 Task: Look for space in Bālurghāt, India from 4th September, 2023 to 10th September, 2023 for 1 adult in price range Rs.9000 to Rs.17000. Place can be private room with 1  bedroom having 1 bed and 1 bathroom. Property type can be house, flat, guest house, hotel. Booking option can be shelf check-in. Required host language is English.
Action: Mouse moved to (503, 109)
Screenshot: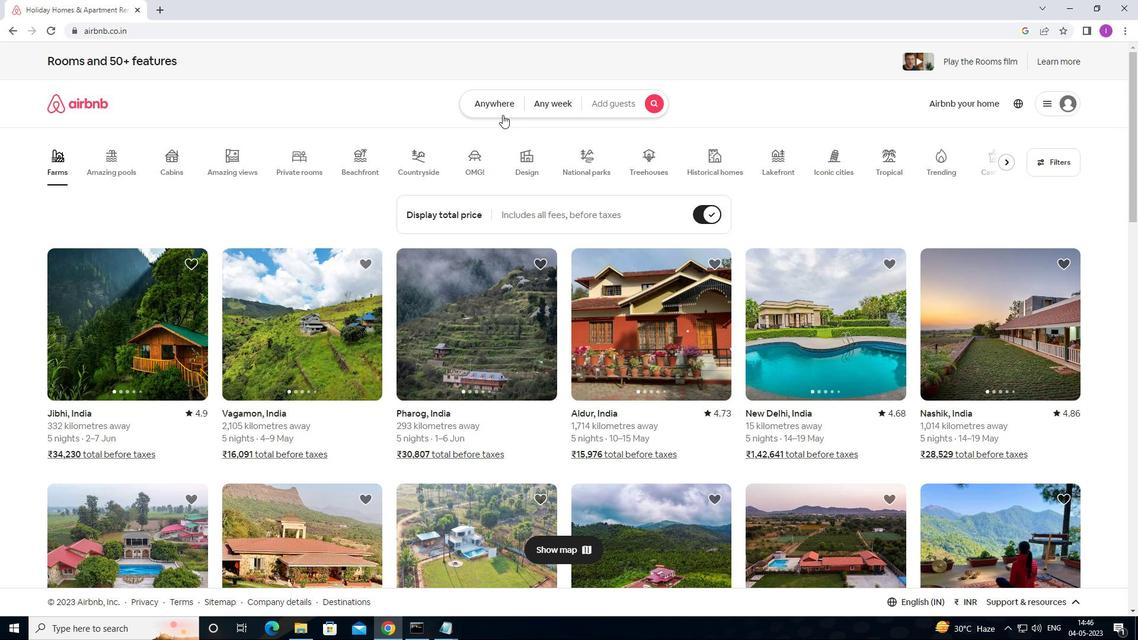 
Action: Mouse pressed left at (503, 109)
Screenshot: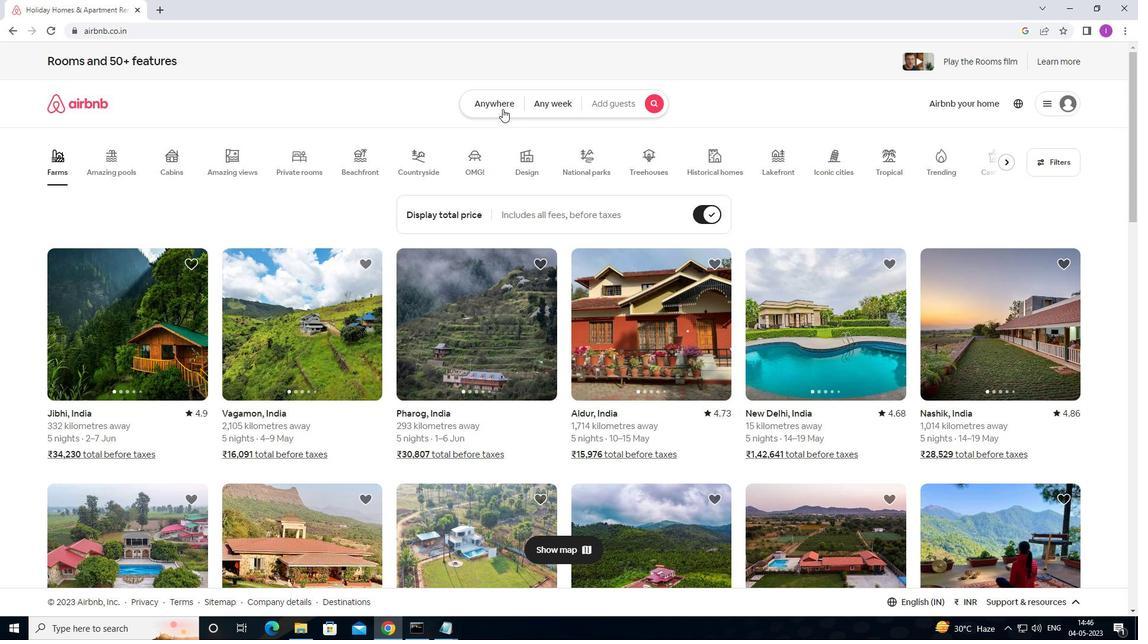 
Action: Mouse moved to (401, 158)
Screenshot: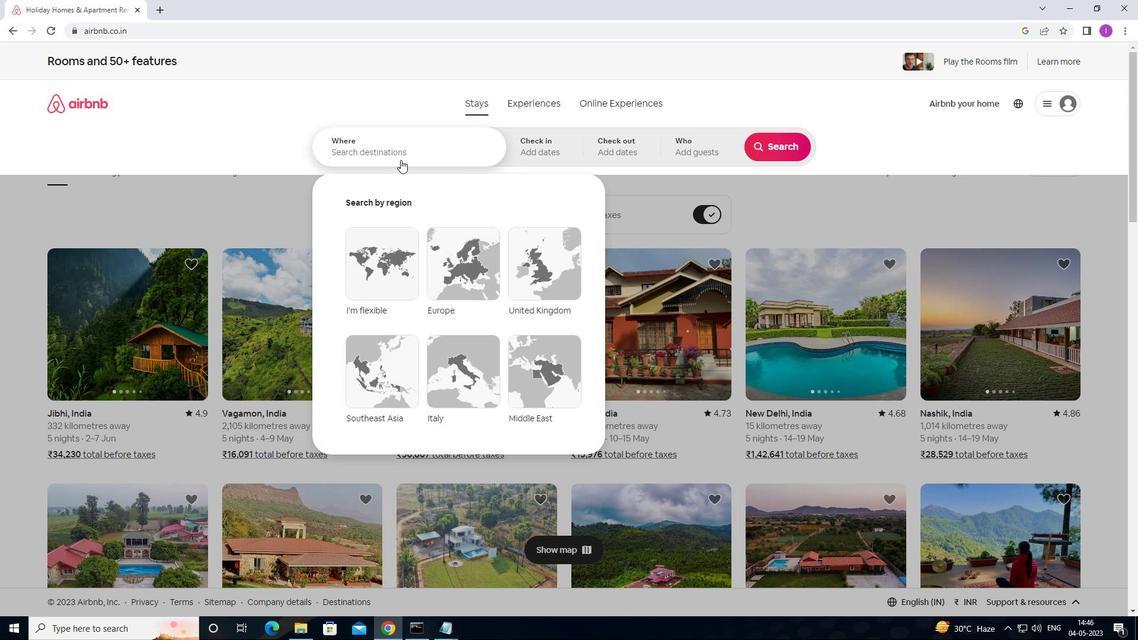 
Action: Mouse pressed left at (401, 158)
Screenshot: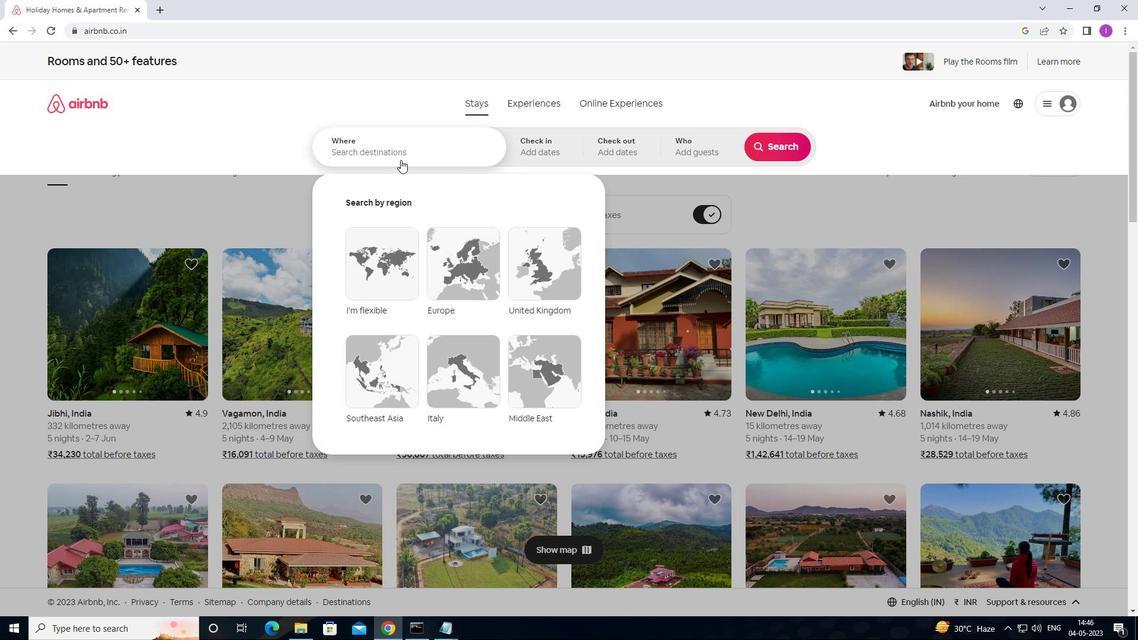 
Action: Mouse moved to (567, 129)
Screenshot: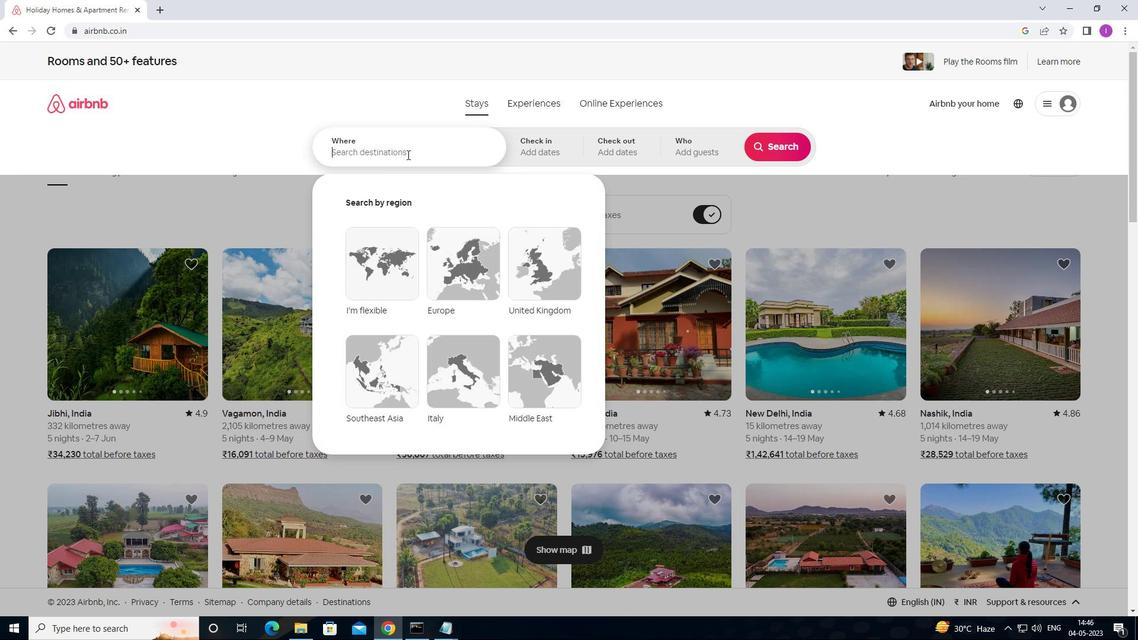 
Action: Key pressed <Key.shift>BALURGHAT,<Key.shift>INDIA
Screenshot: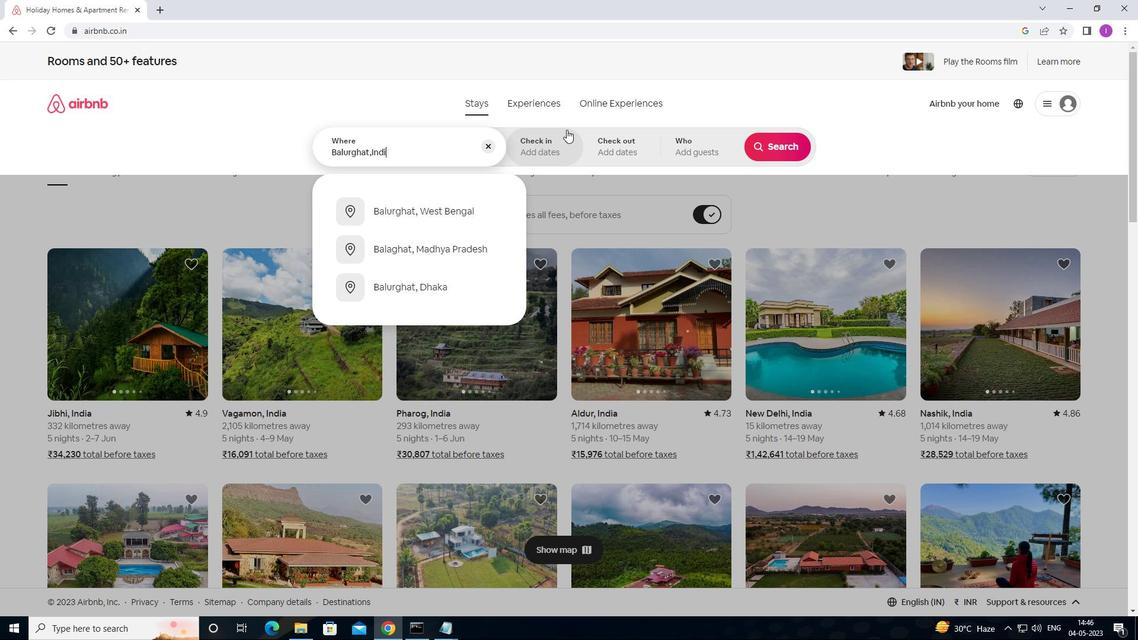 
Action: Mouse moved to (536, 149)
Screenshot: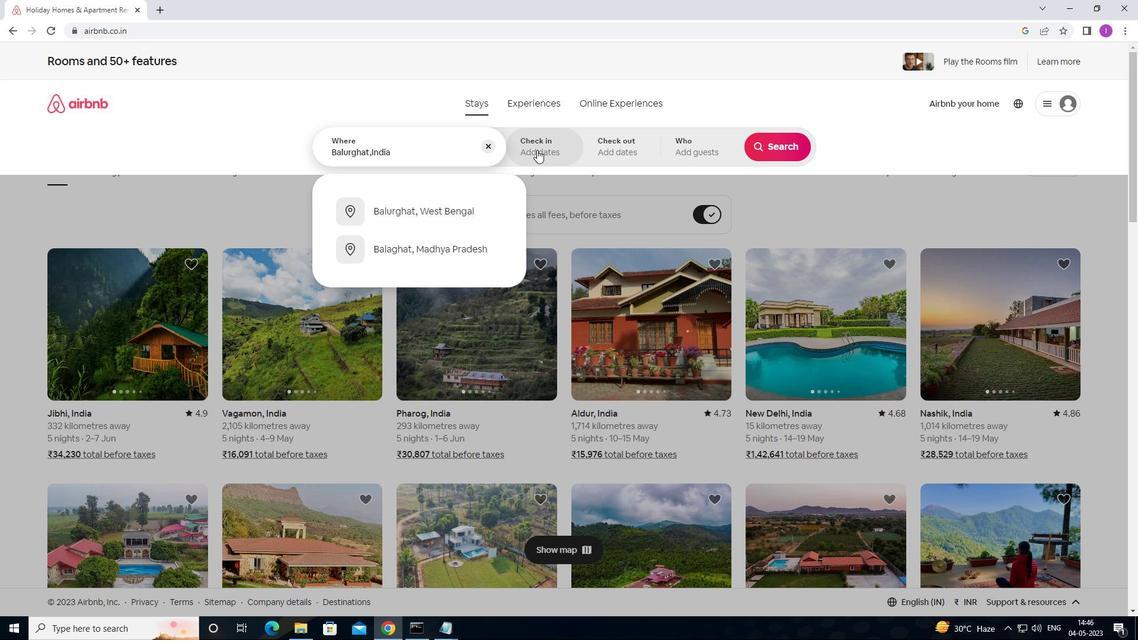 
Action: Mouse pressed left at (536, 149)
Screenshot: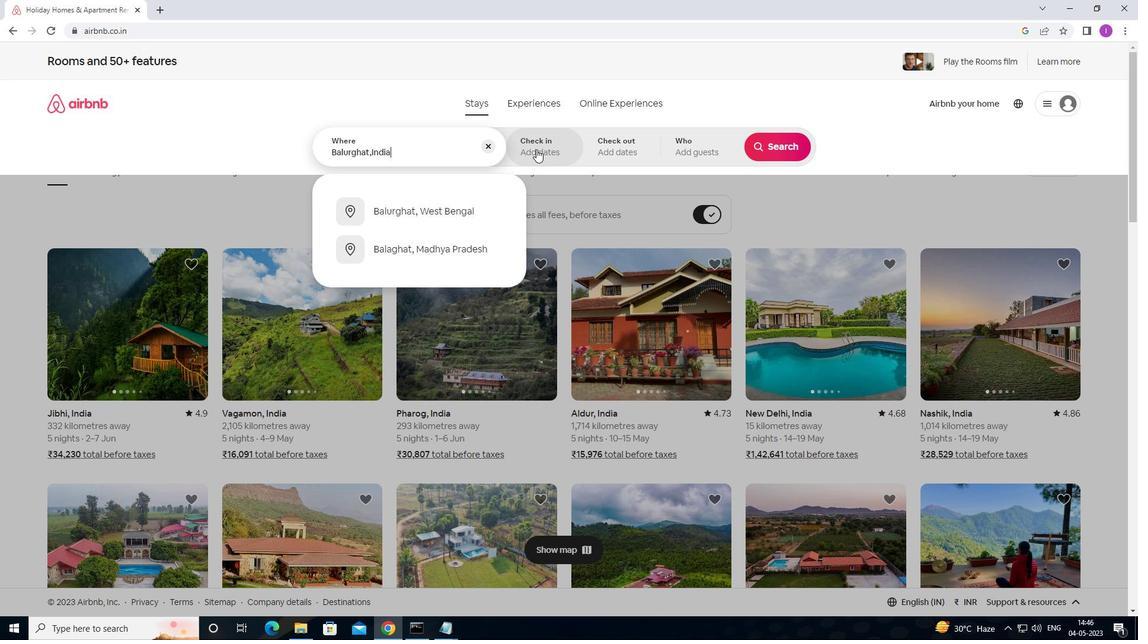 
Action: Mouse moved to (777, 246)
Screenshot: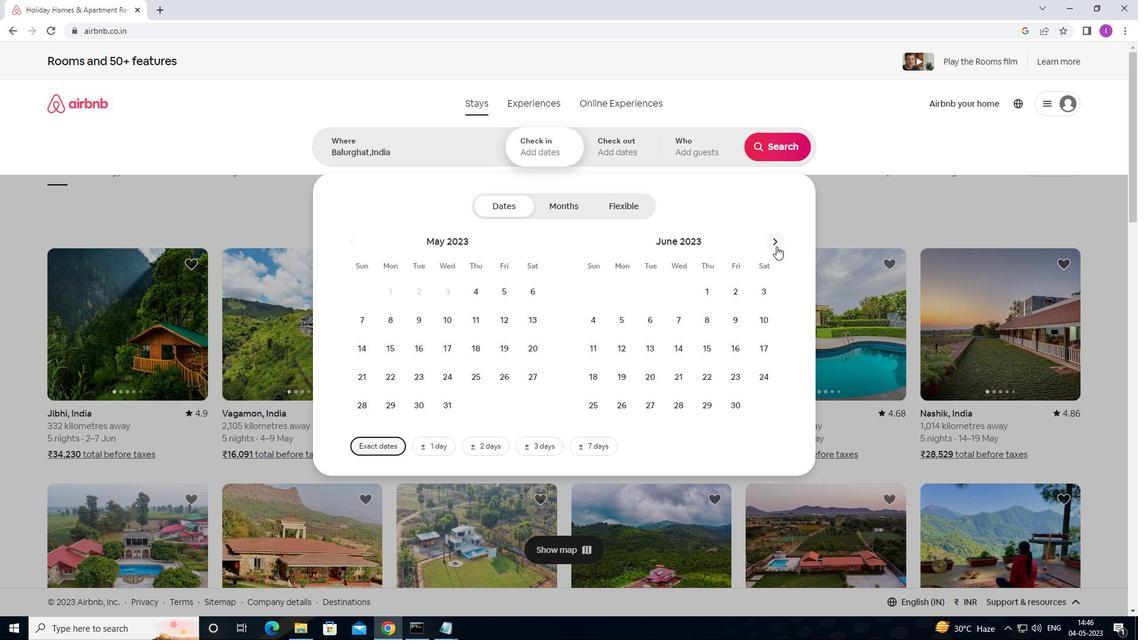 
Action: Mouse pressed left at (777, 246)
Screenshot: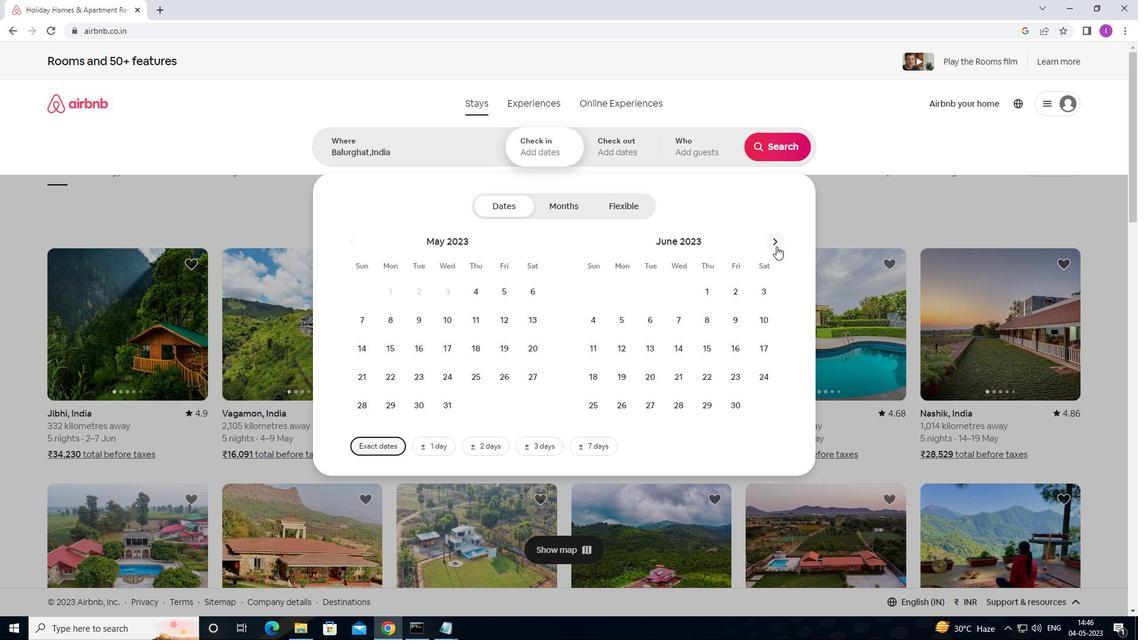
Action: Mouse pressed left at (777, 246)
Screenshot: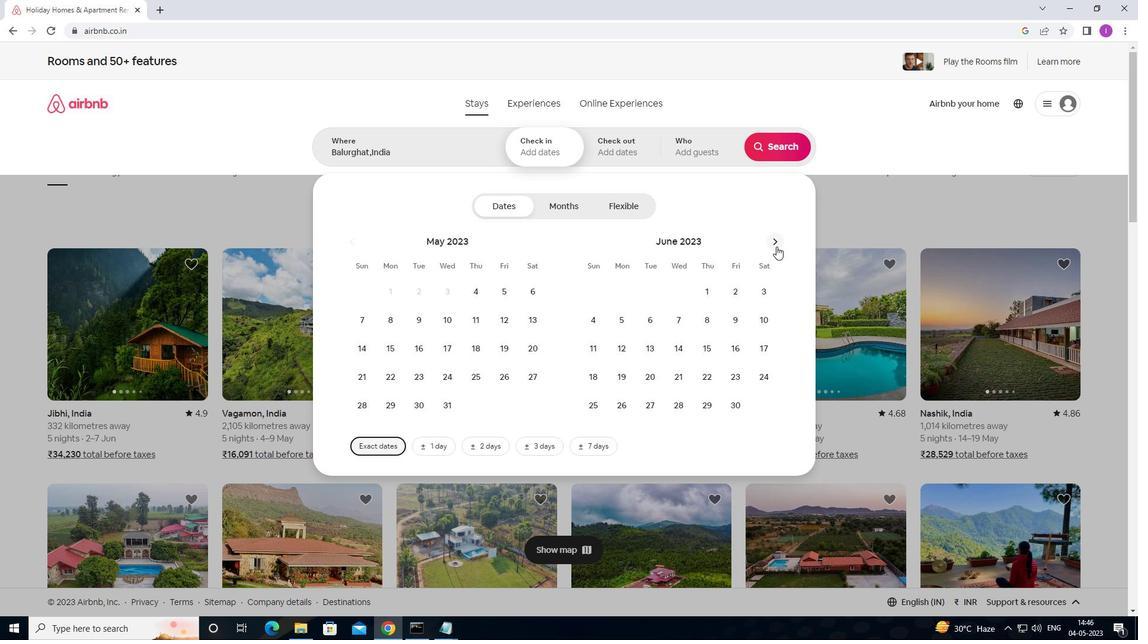 
Action: Mouse moved to (777, 243)
Screenshot: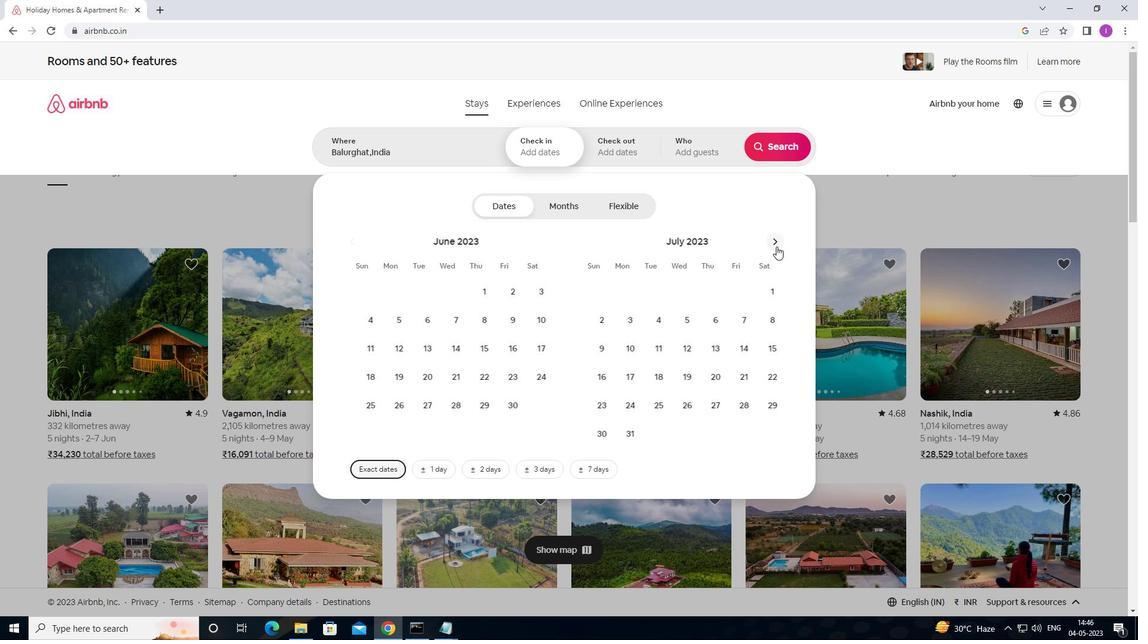 
Action: Mouse pressed left at (777, 243)
Screenshot: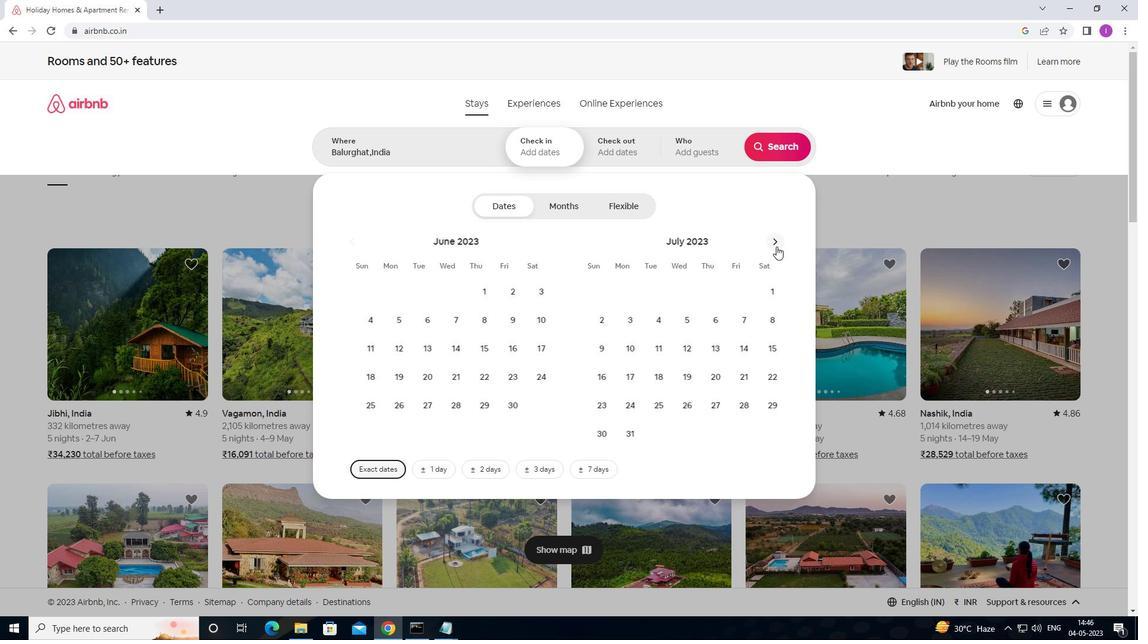 
Action: Mouse pressed left at (777, 243)
Screenshot: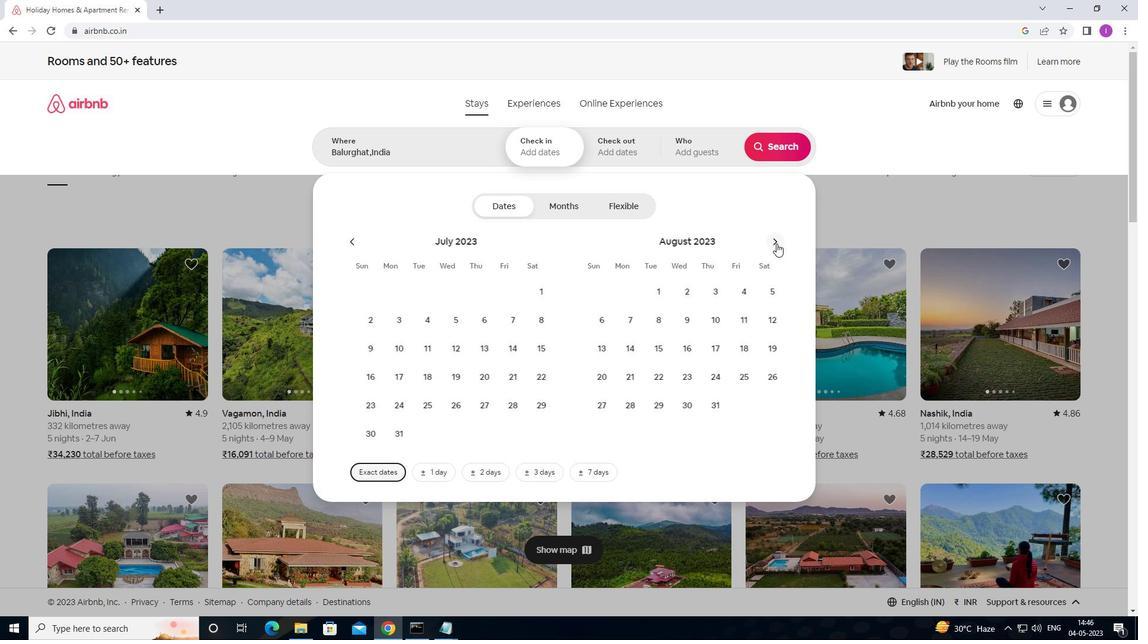 
Action: Mouse moved to (777, 243)
Screenshot: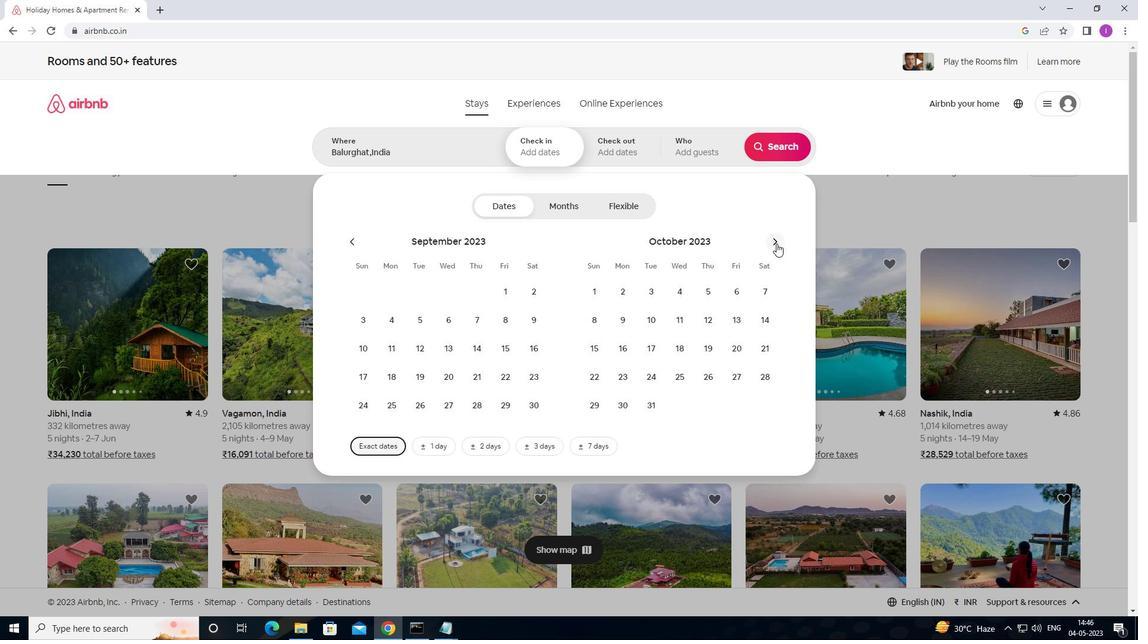 
Action: Mouse pressed left at (777, 243)
Screenshot: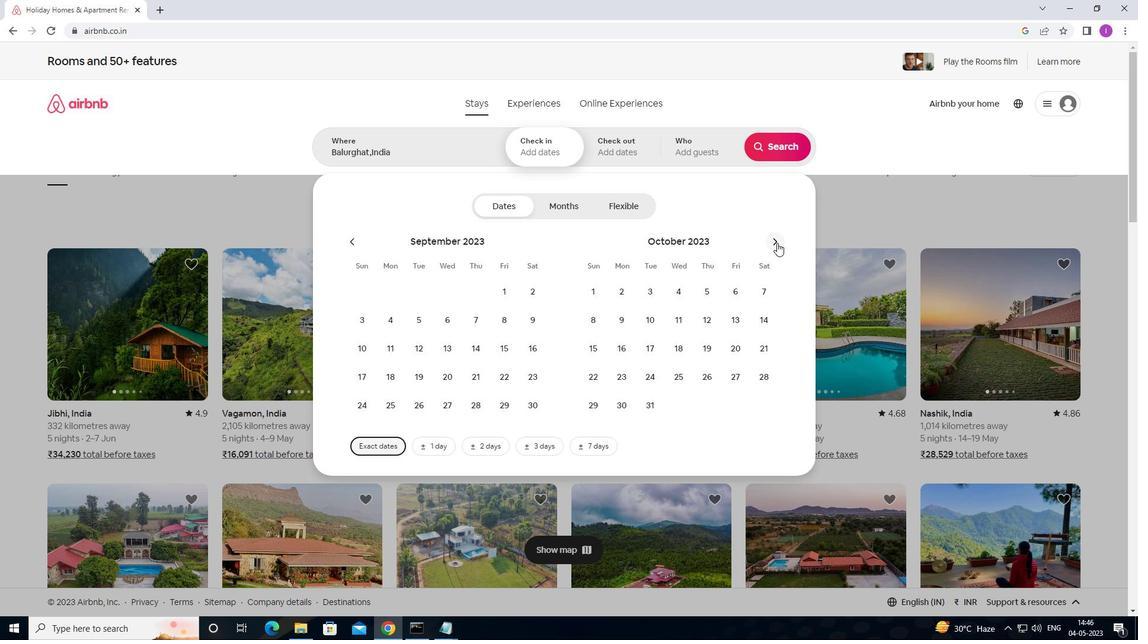
Action: Mouse moved to (345, 237)
Screenshot: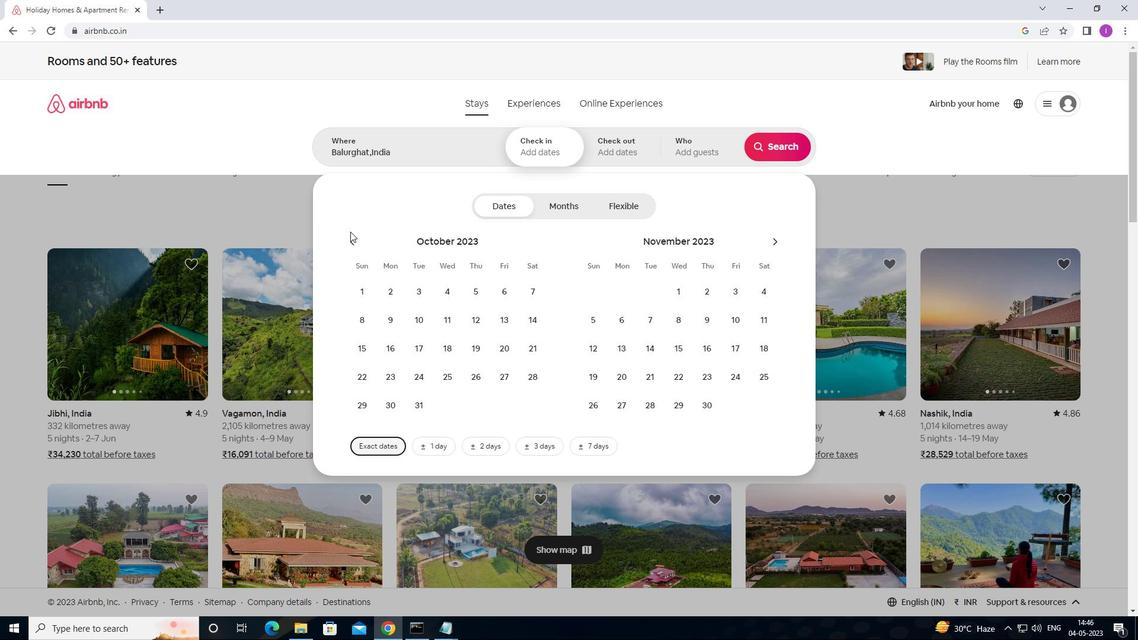 
Action: Mouse pressed left at (345, 237)
Screenshot: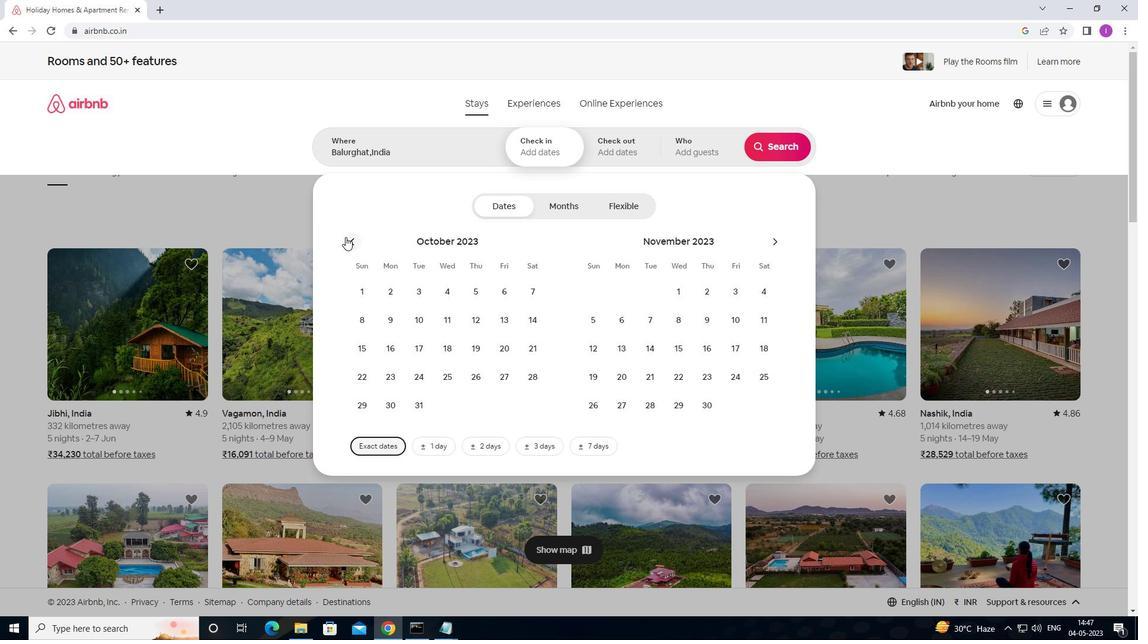 
Action: Mouse moved to (398, 320)
Screenshot: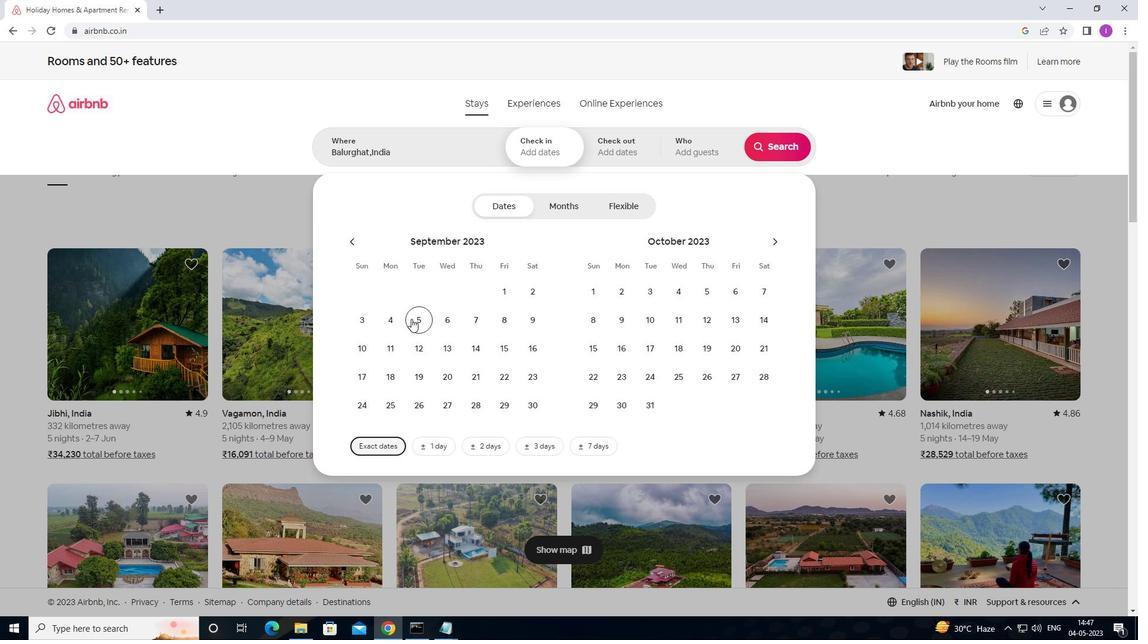 
Action: Mouse pressed left at (398, 320)
Screenshot: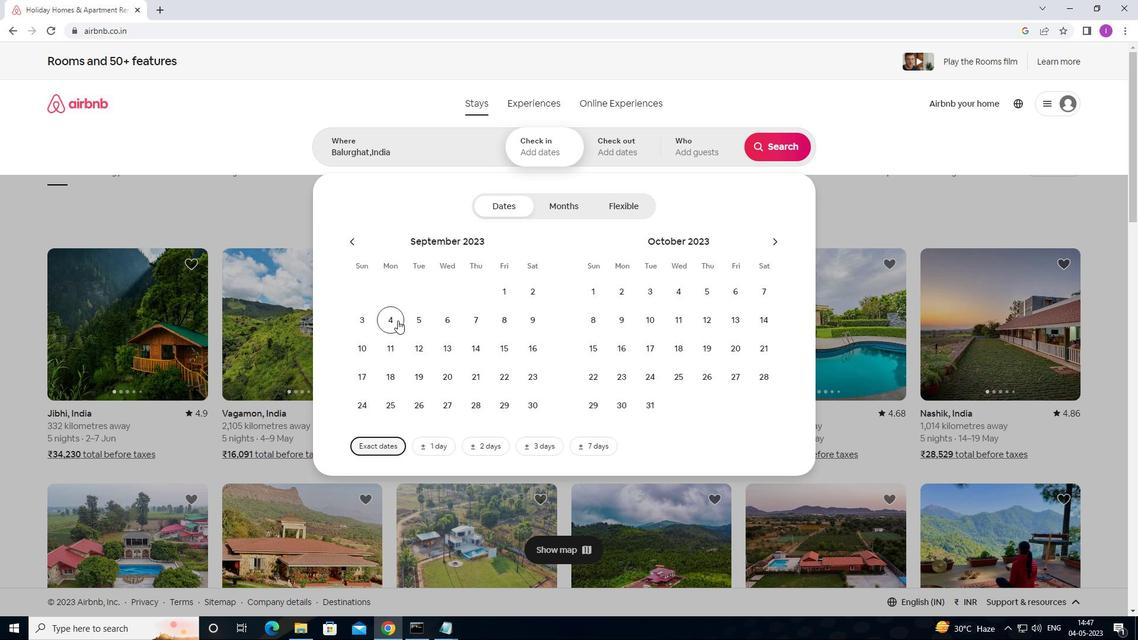
Action: Mouse moved to (362, 348)
Screenshot: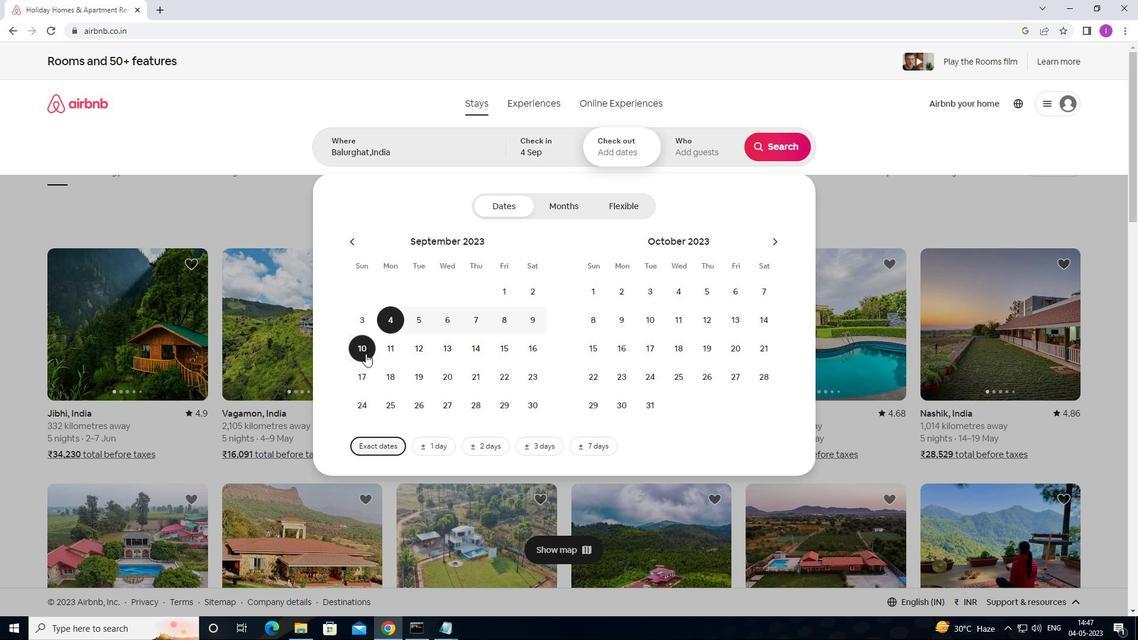 
Action: Mouse pressed left at (362, 348)
Screenshot: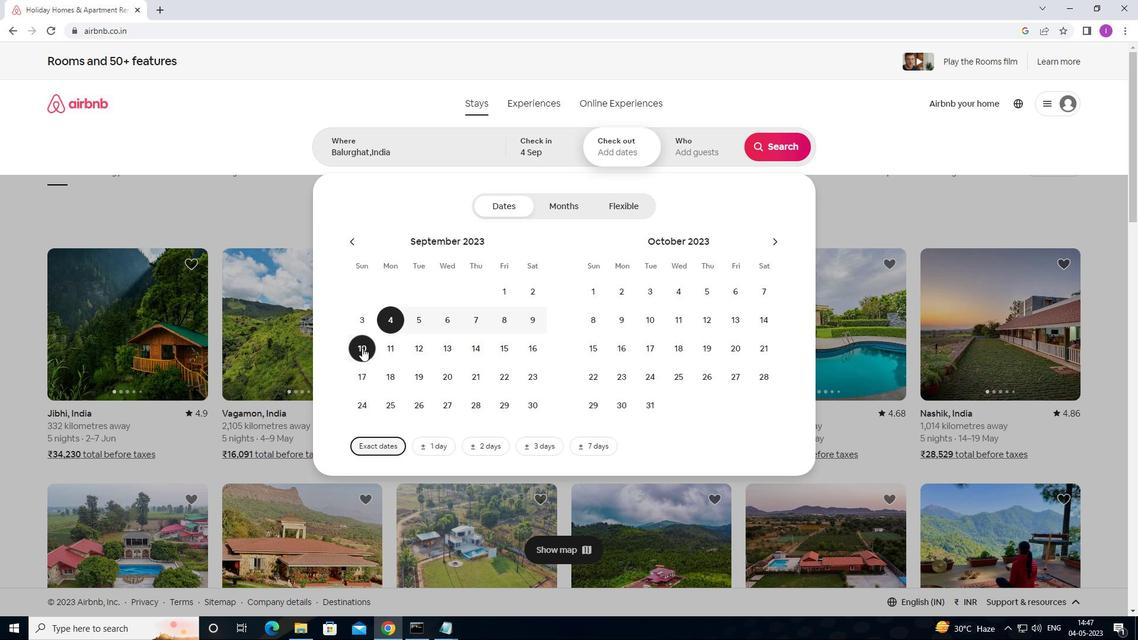 
Action: Mouse moved to (698, 157)
Screenshot: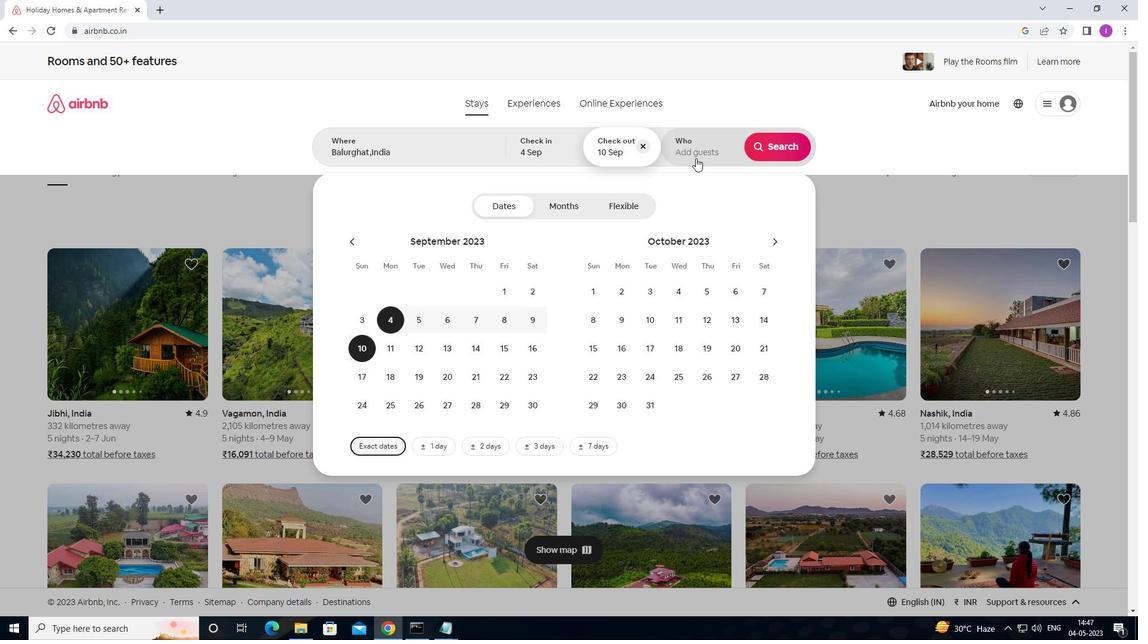 
Action: Mouse pressed left at (698, 157)
Screenshot: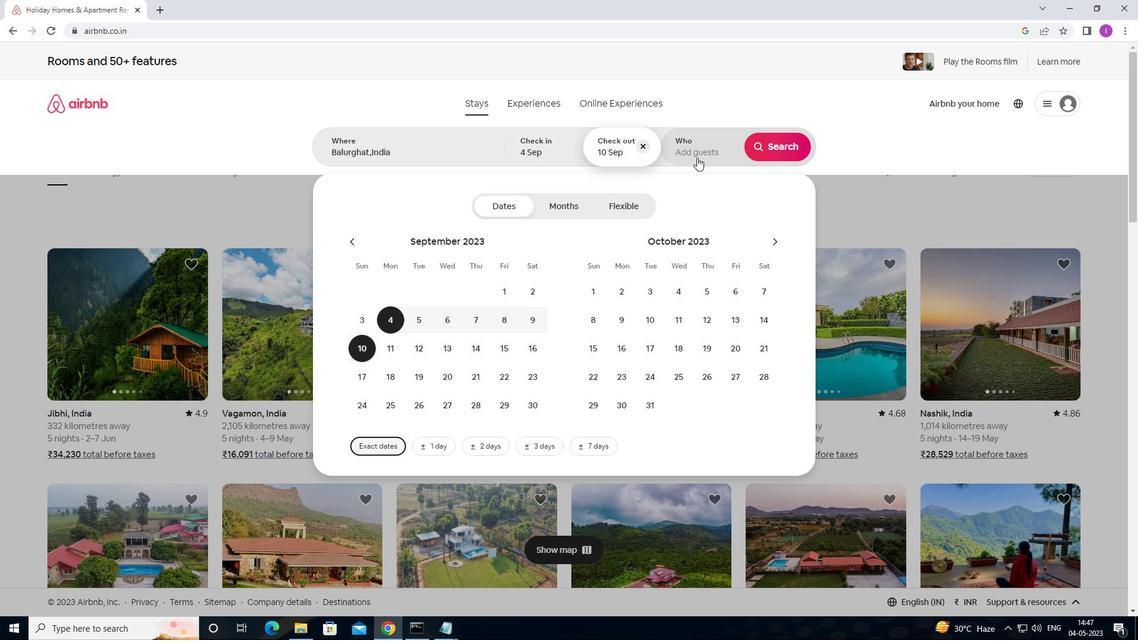 
Action: Mouse moved to (786, 215)
Screenshot: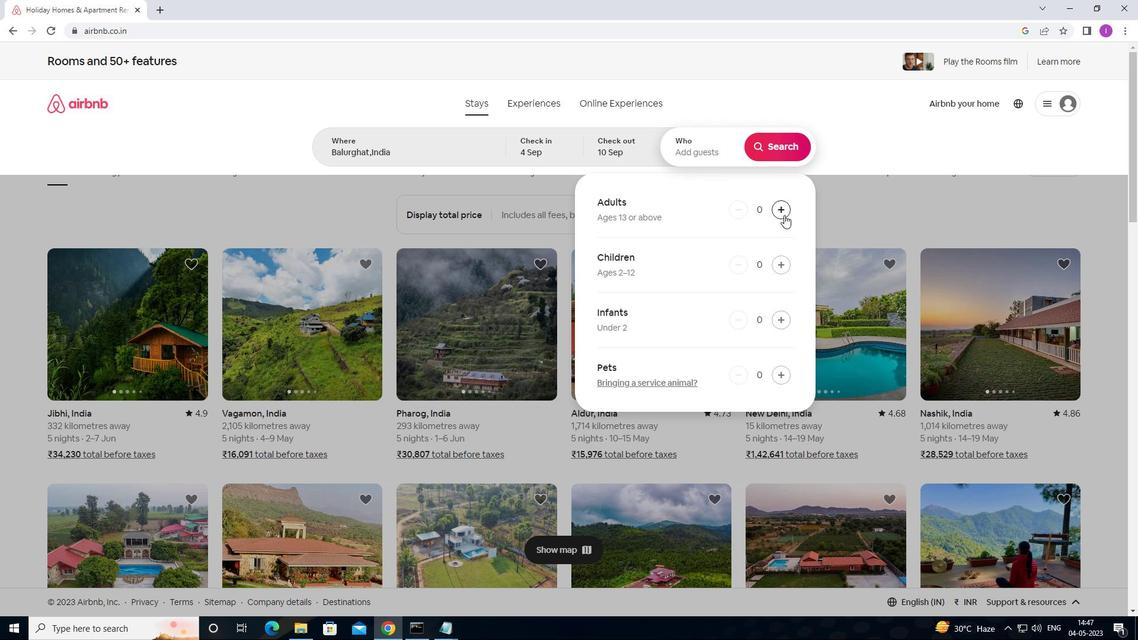 
Action: Mouse pressed left at (786, 215)
Screenshot: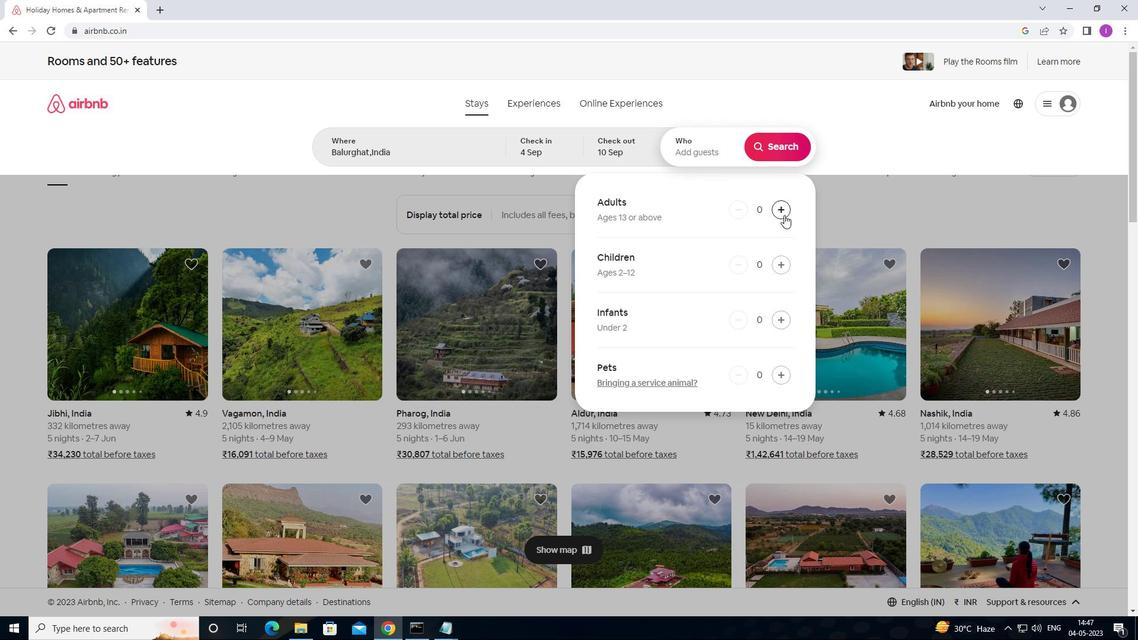 
Action: Mouse moved to (790, 153)
Screenshot: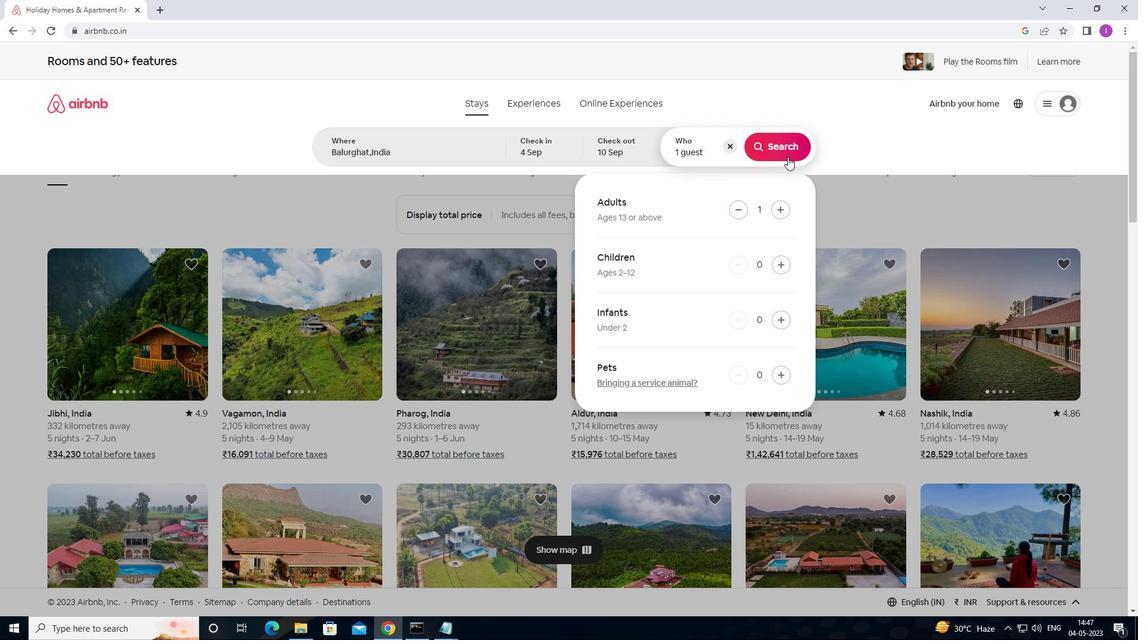 
Action: Mouse pressed left at (790, 153)
Screenshot: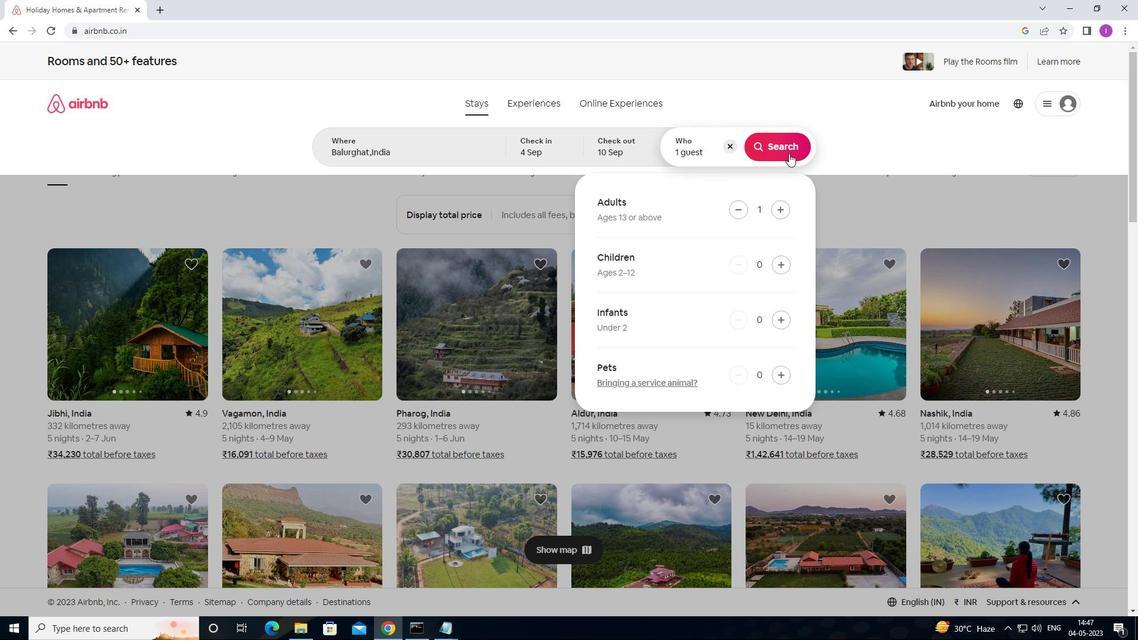 
Action: Mouse moved to (1086, 121)
Screenshot: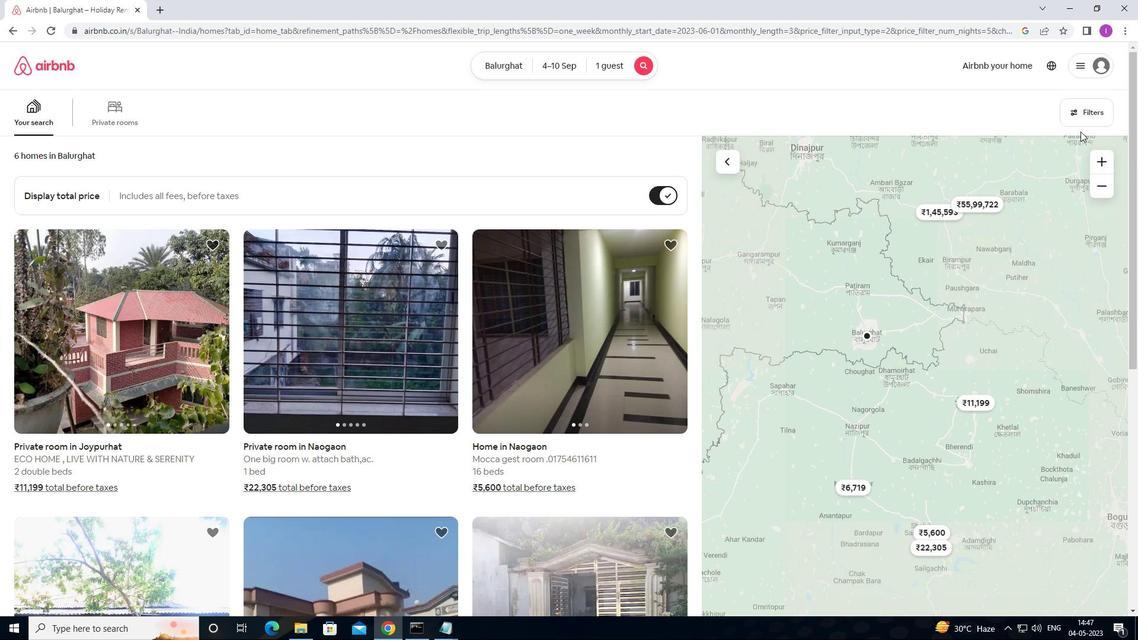 
Action: Mouse pressed left at (1086, 121)
Screenshot: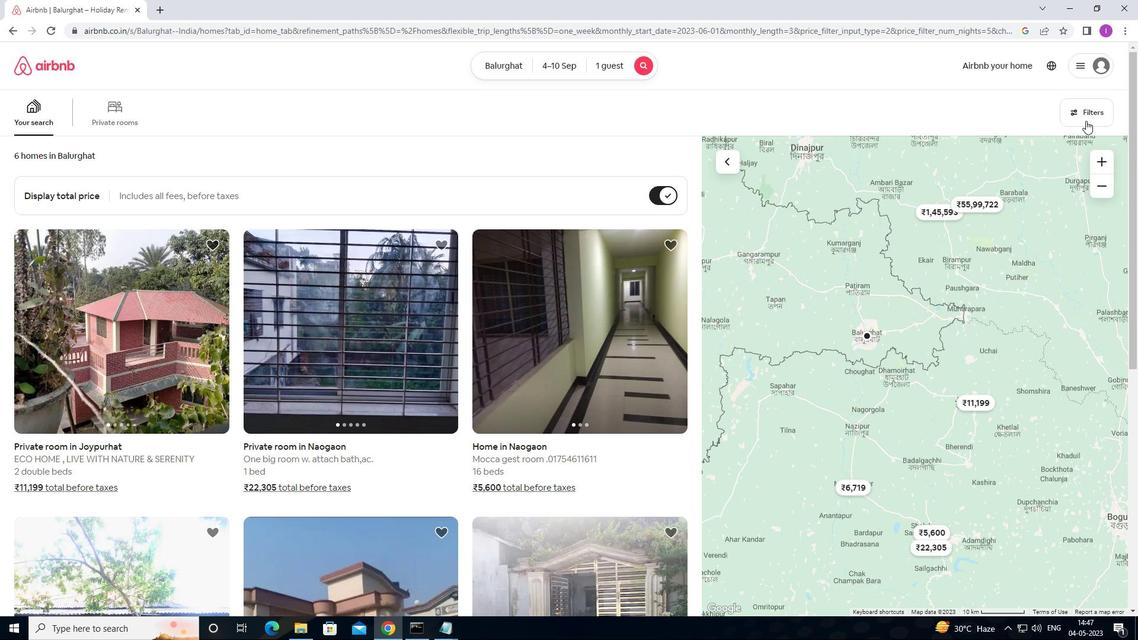 
Action: Mouse moved to (430, 262)
Screenshot: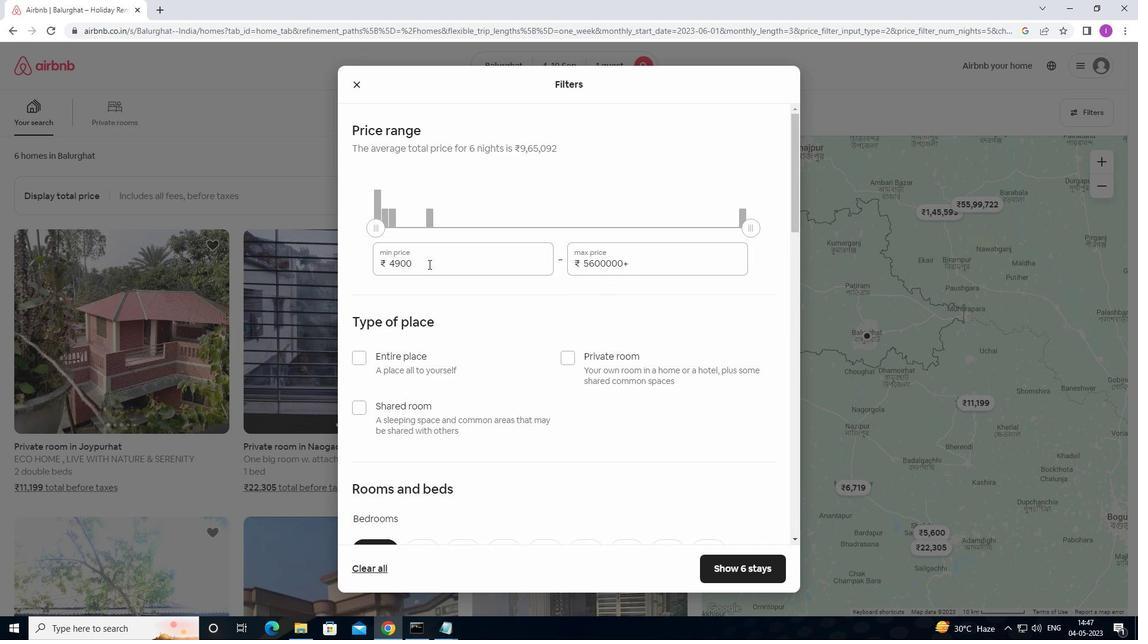
Action: Mouse pressed left at (430, 262)
Screenshot: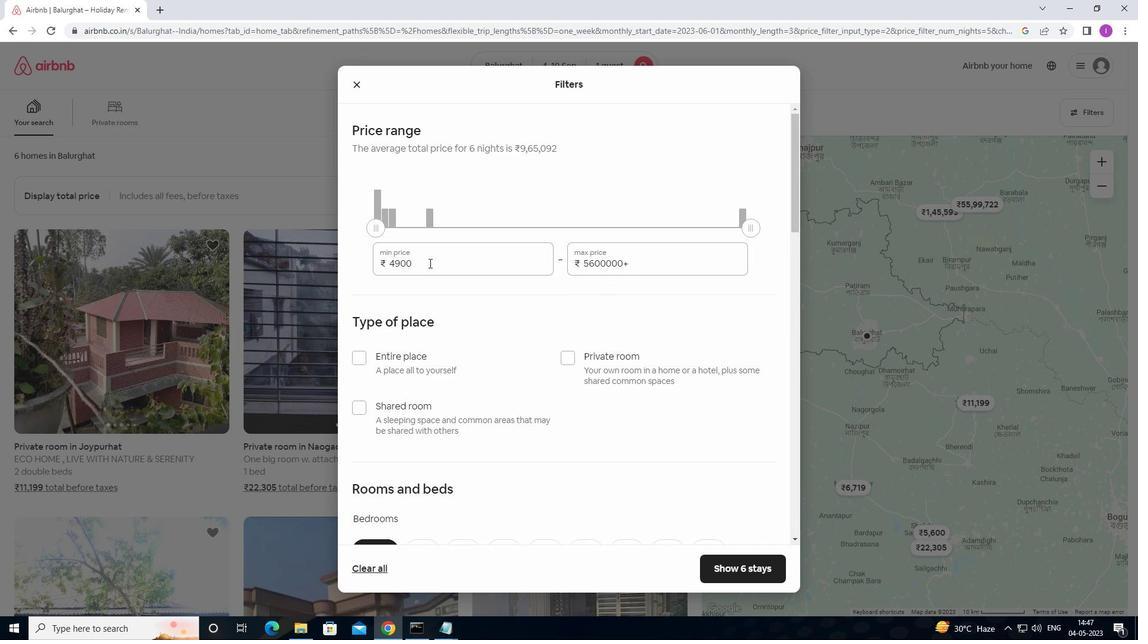 
Action: Mouse moved to (371, 269)
Screenshot: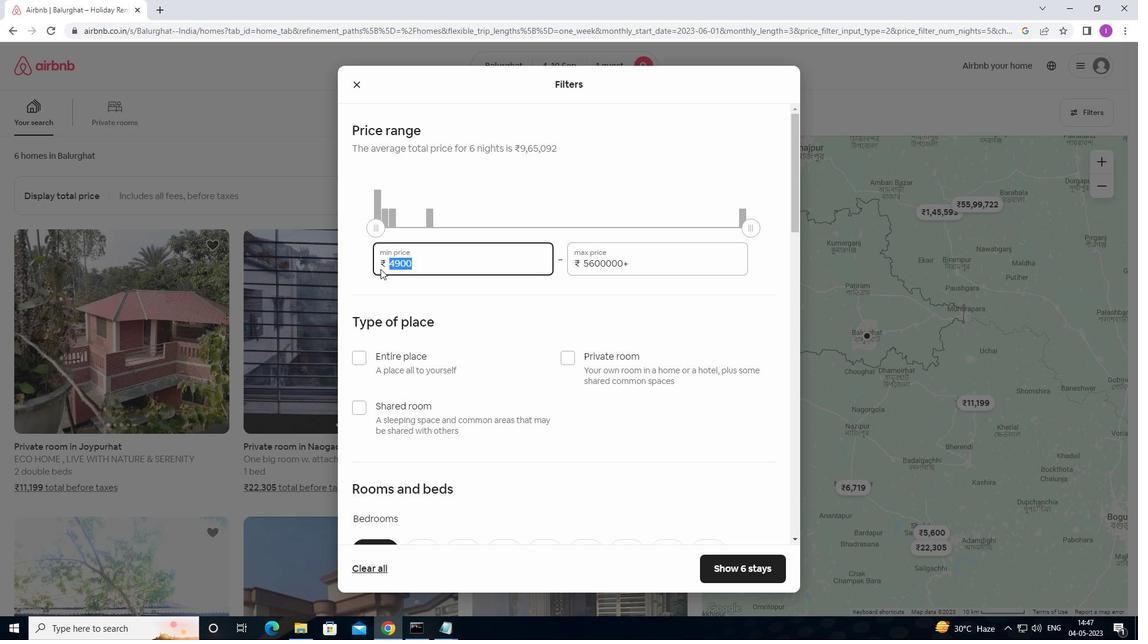 
Action: Mouse pressed left at (371, 269)
Screenshot: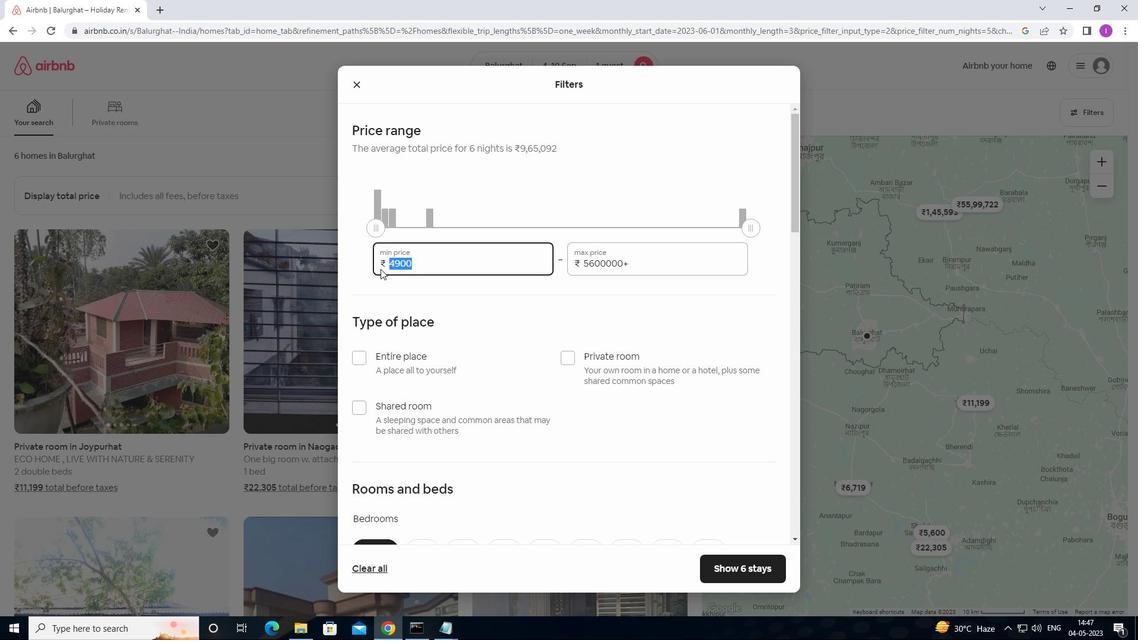 
Action: Mouse moved to (427, 258)
Screenshot: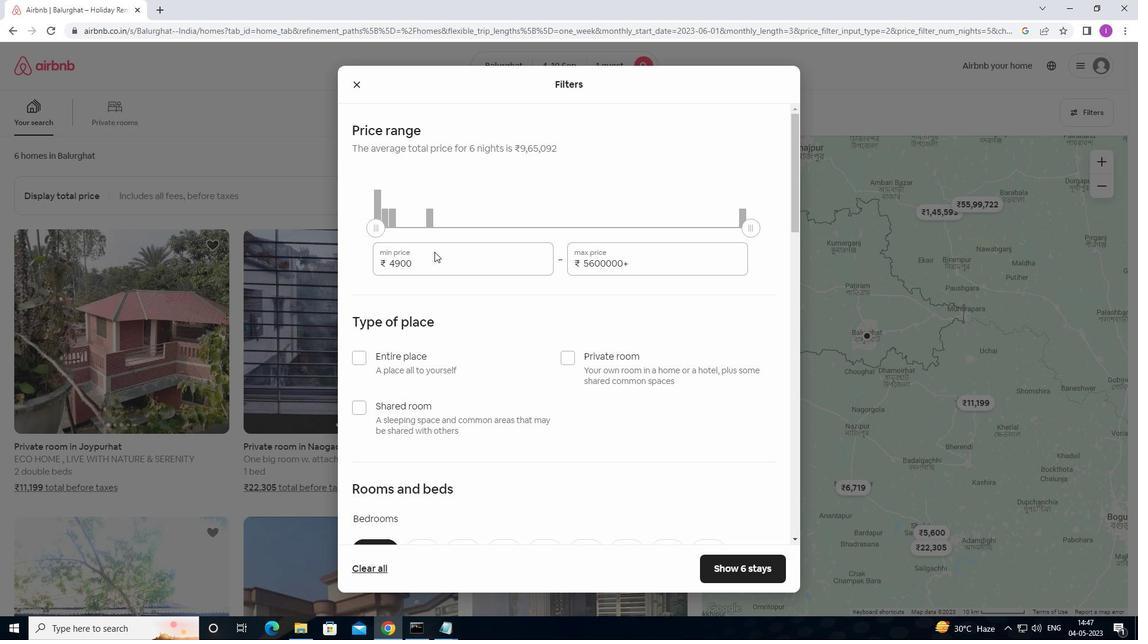 
Action: Mouse pressed left at (427, 258)
Screenshot: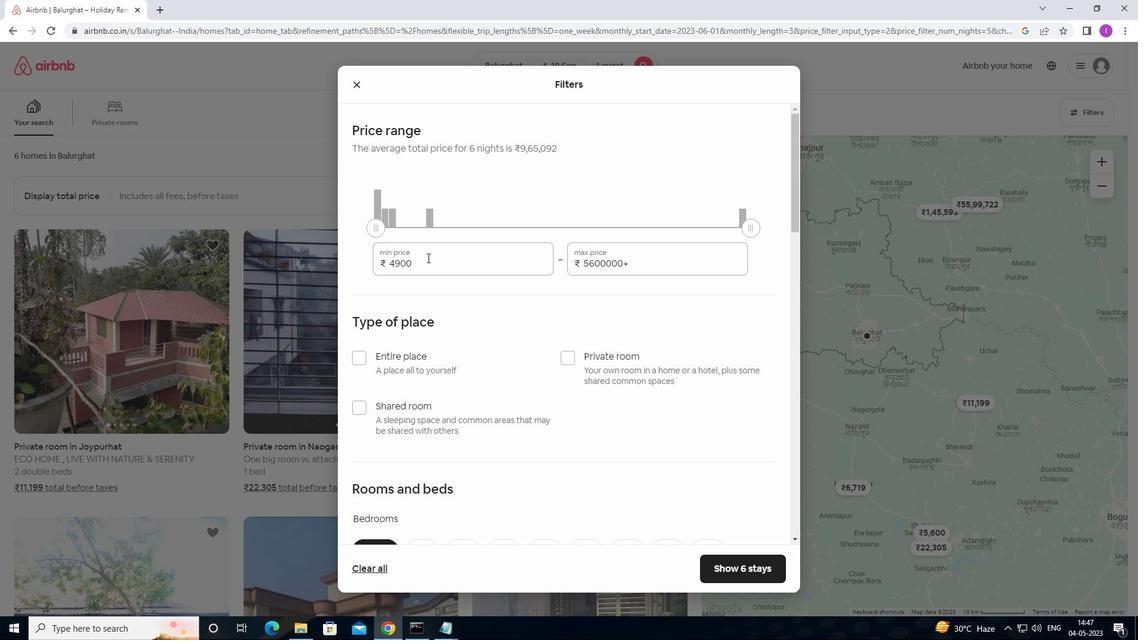 
Action: Mouse moved to (368, 267)
Screenshot: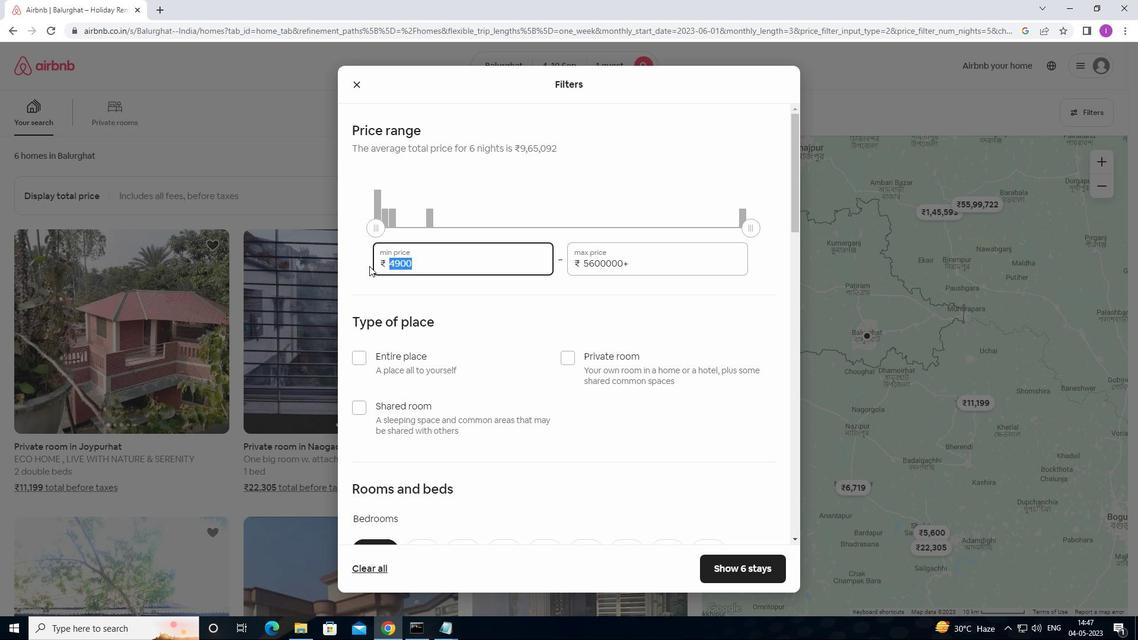 
Action: Key pressed 90
Screenshot: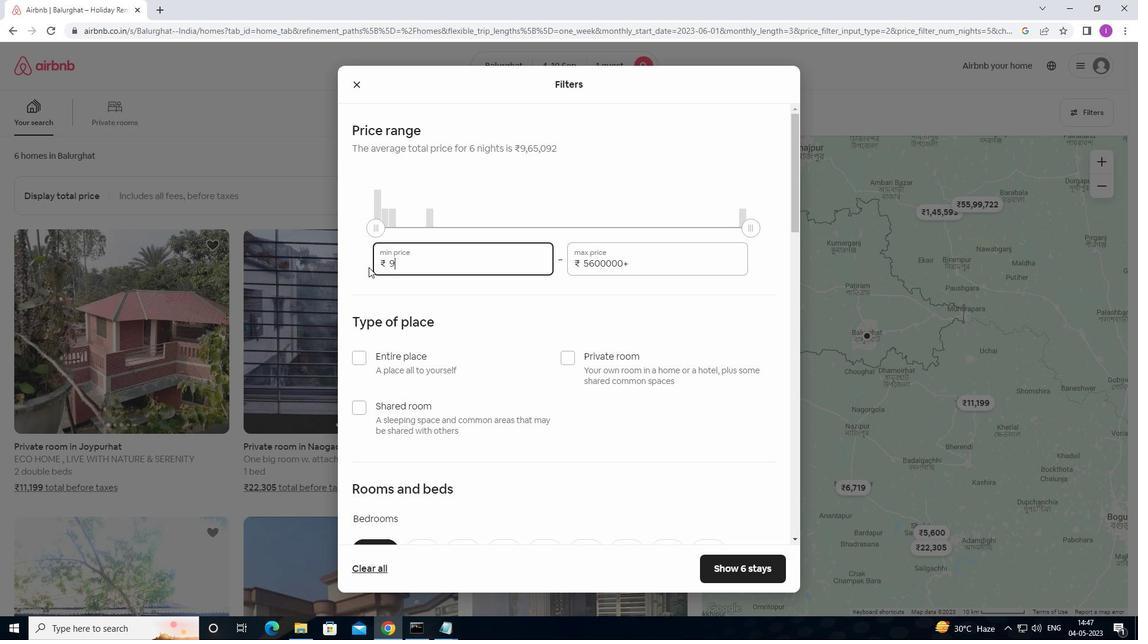 
Action: Mouse moved to (369, 267)
Screenshot: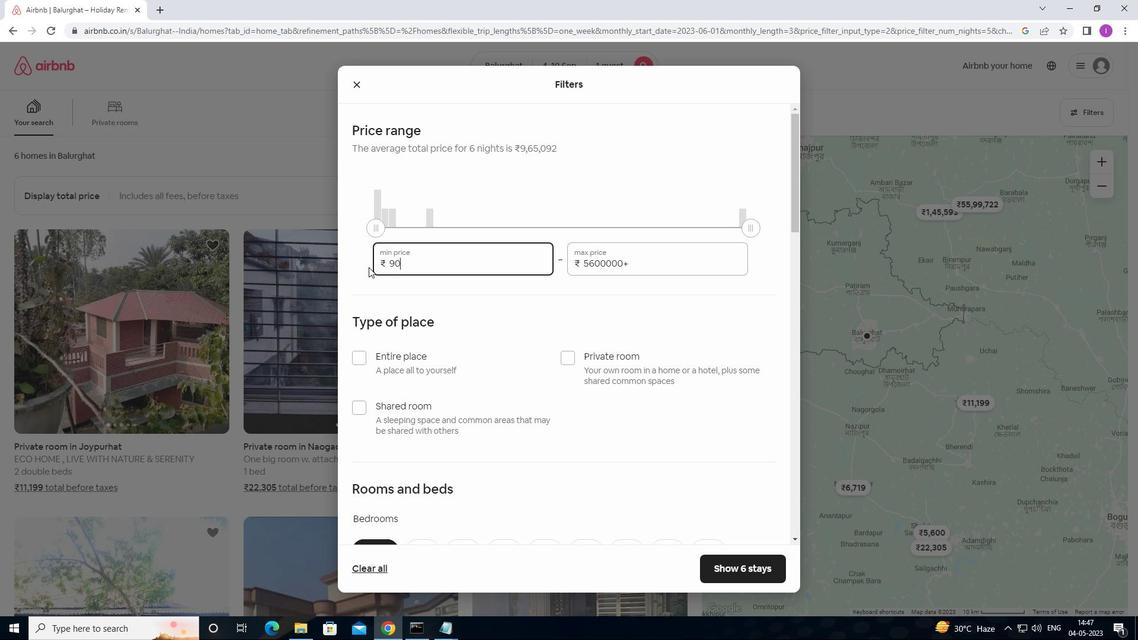 
Action: Key pressed 0
Screenshot: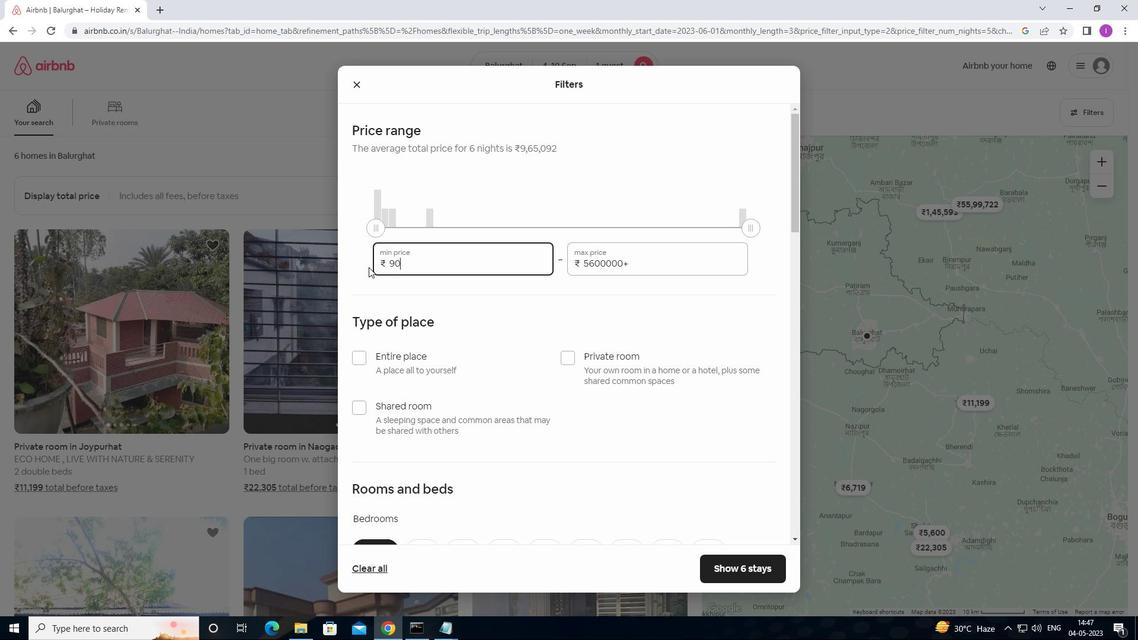 
Action: Mouse moved to (369, 267)
Screenshot: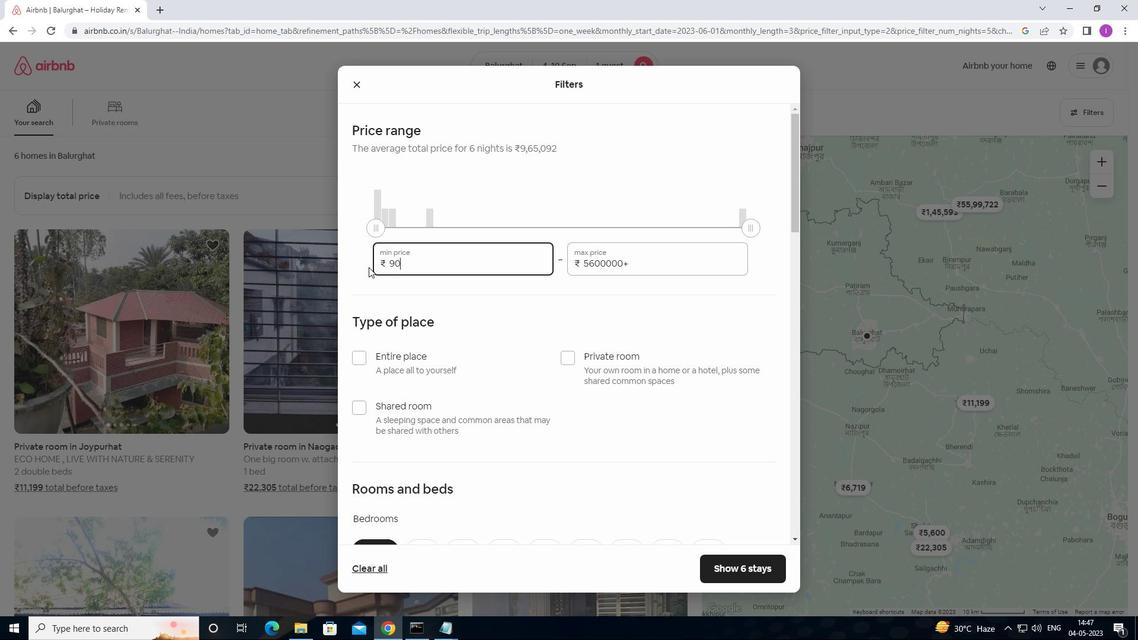 
Action: Key pressed 0
Screenshot: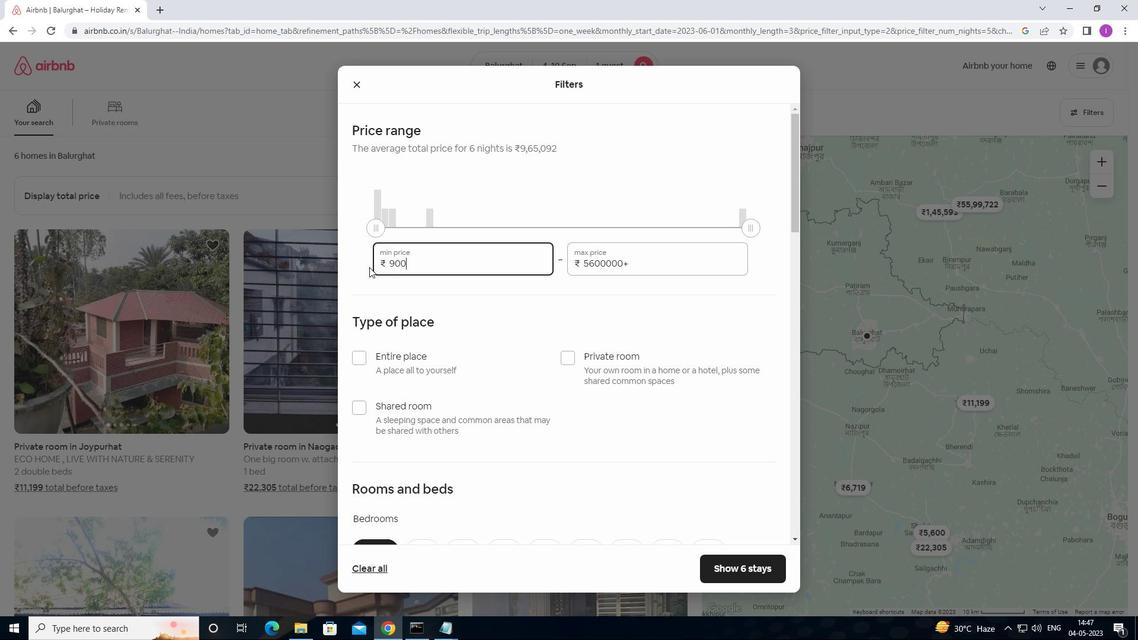 
Action: Mouse moved to (647, 263)
Screenshot: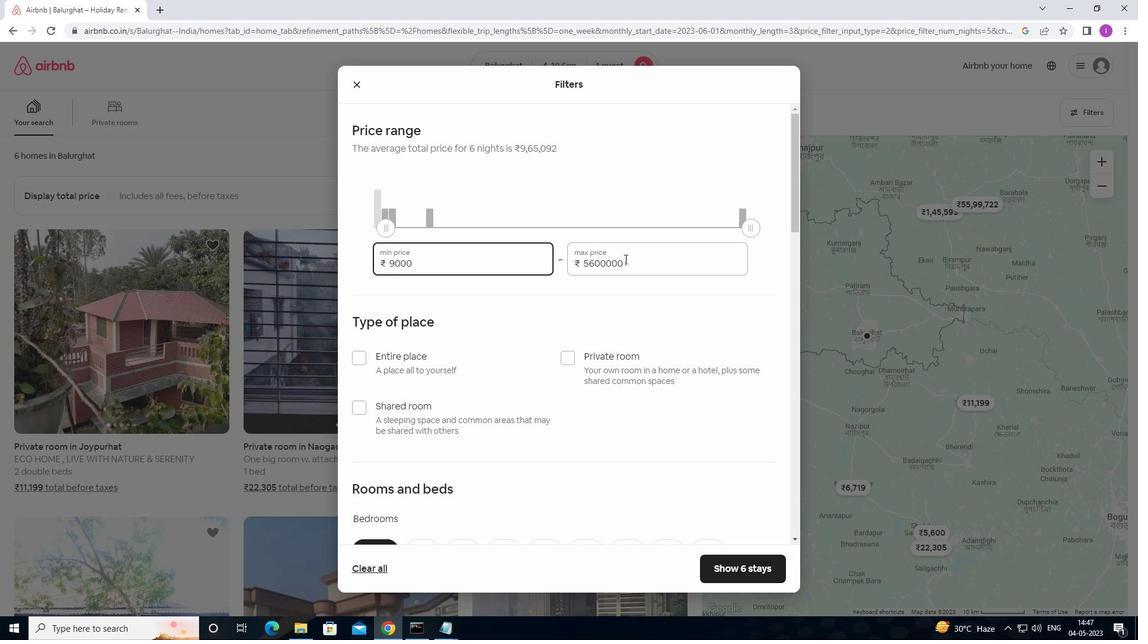
Action: Mouse pressed left at (647, 263)
Screenshot: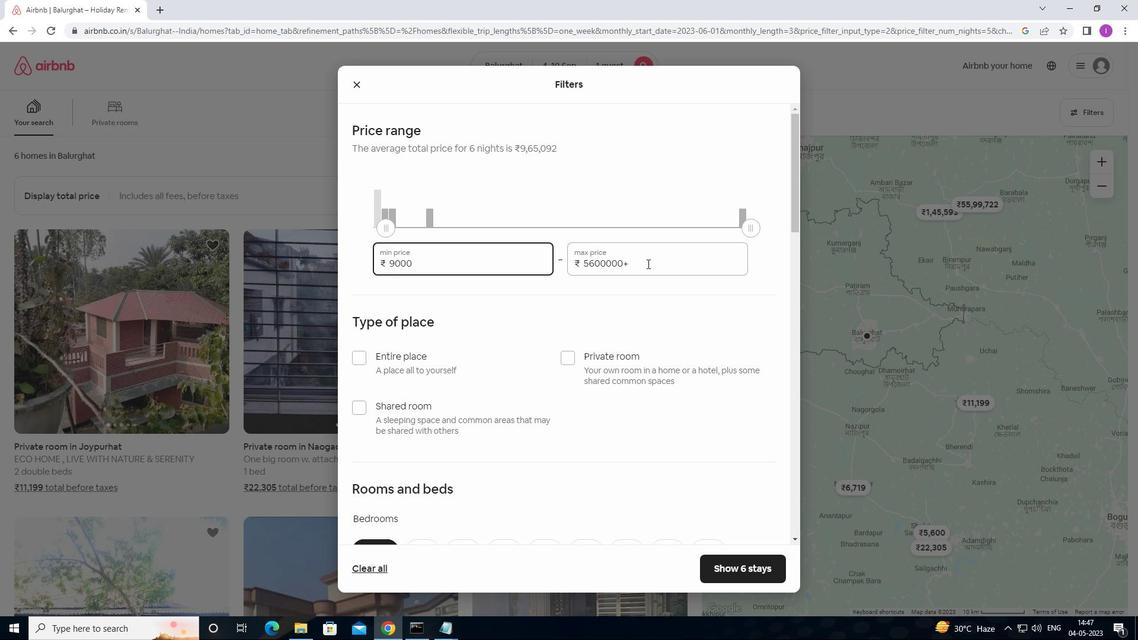 
Action: Mouse moved to (568, 275)
Screenshot: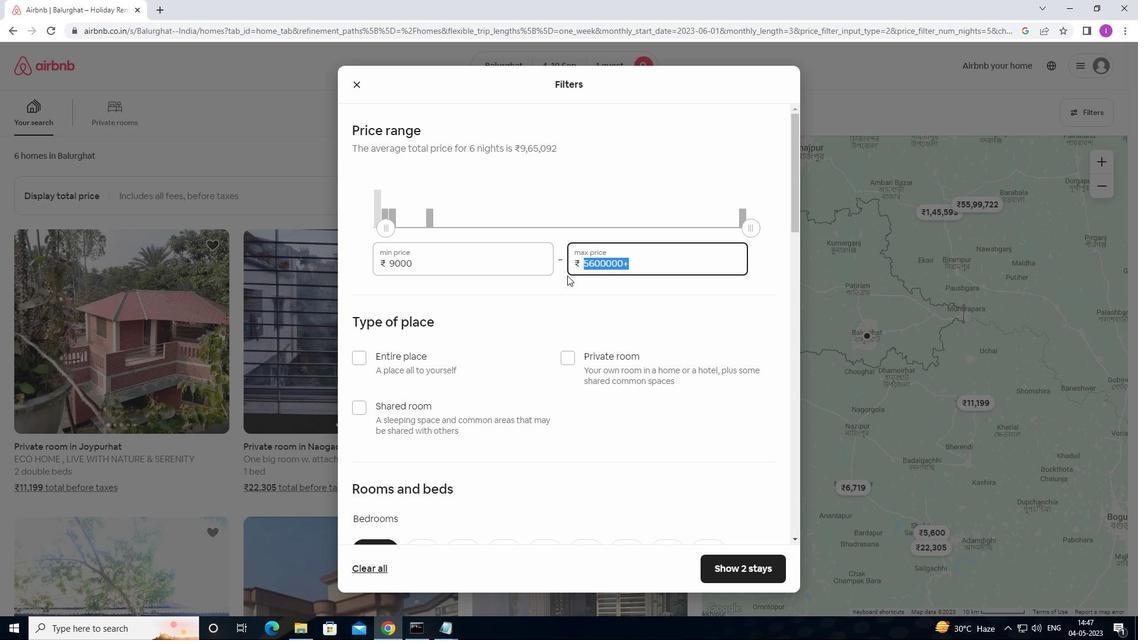 
Action: Key pressed 17000
Screenshot: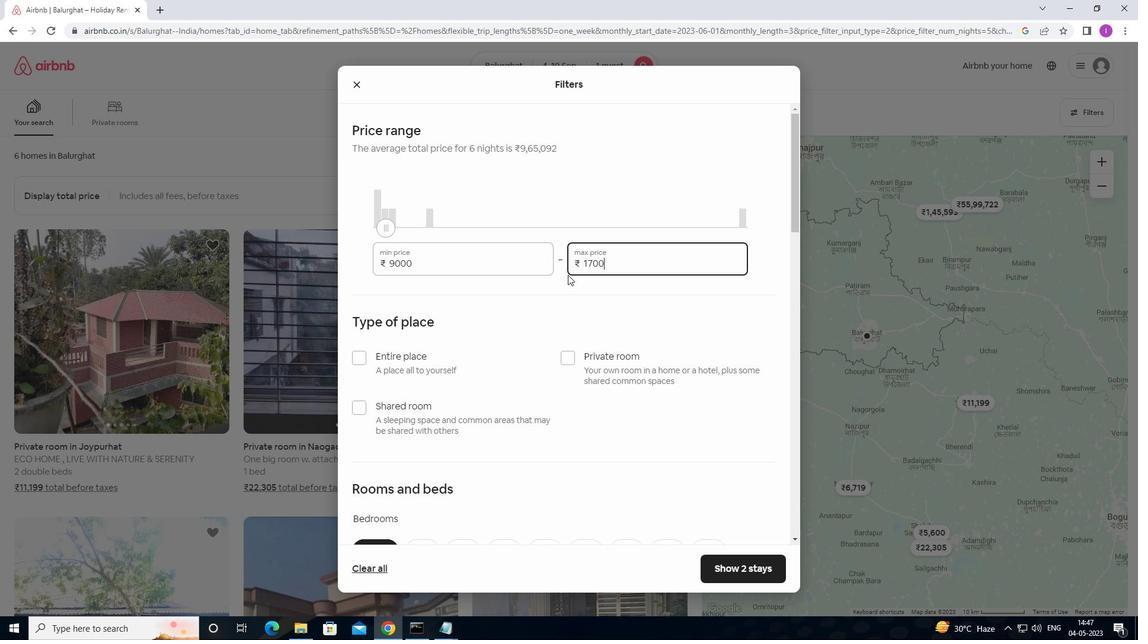 
Action: Mouse moved to (561, 278)
Screenshot: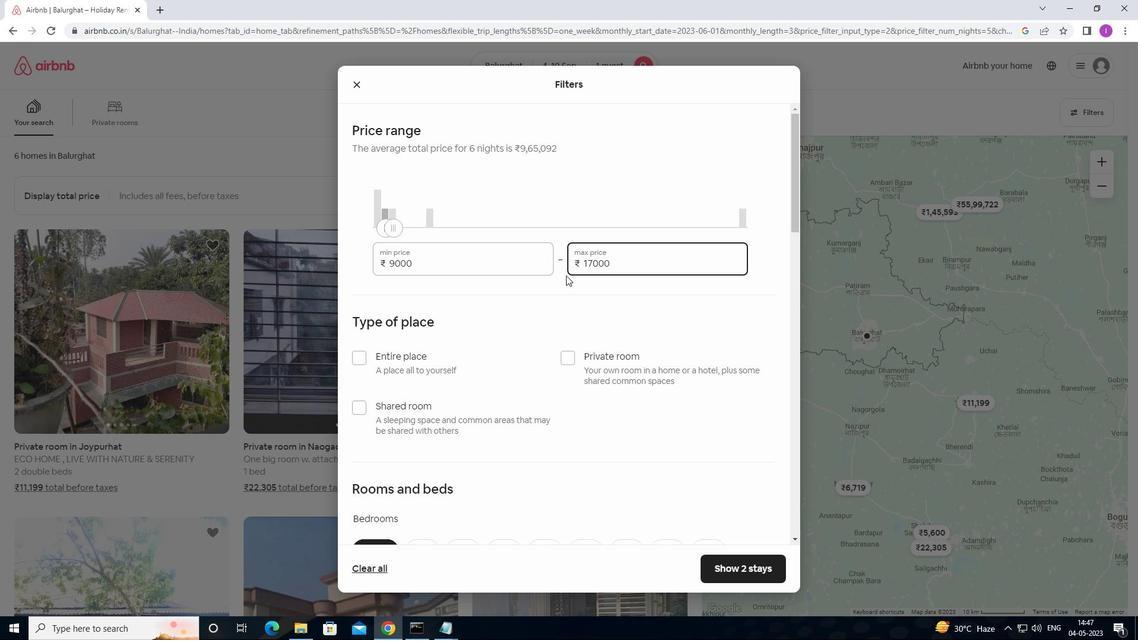 
Action: Mouse scrolled (561, 277) with delta (0, 0)
Screenshot: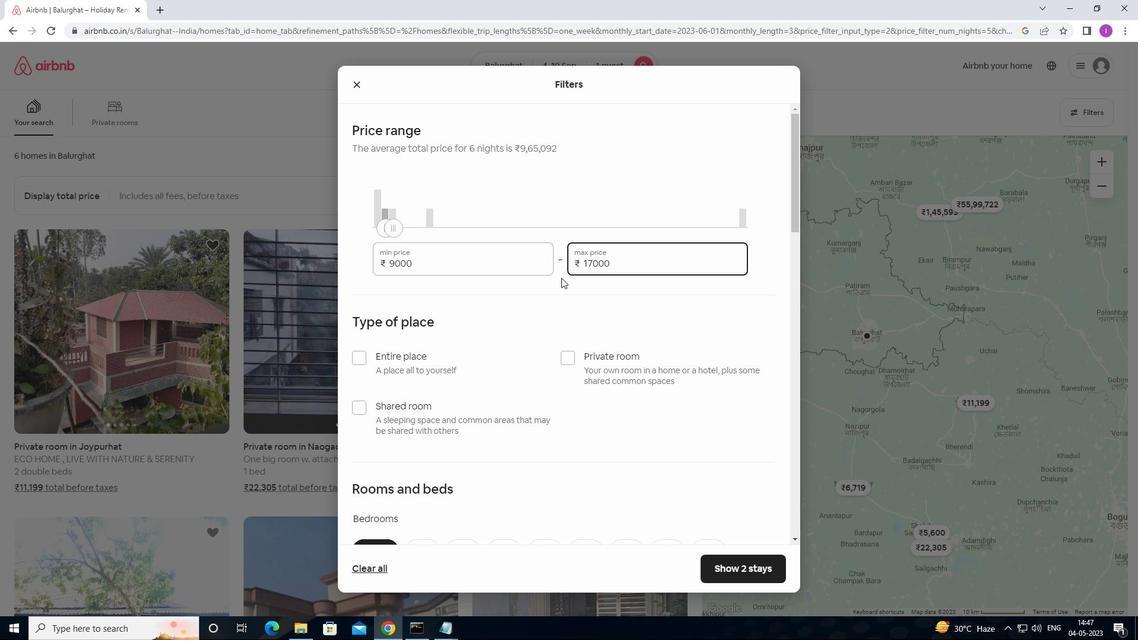 
Action: Mouse moved to (562, 278)
Screenshot: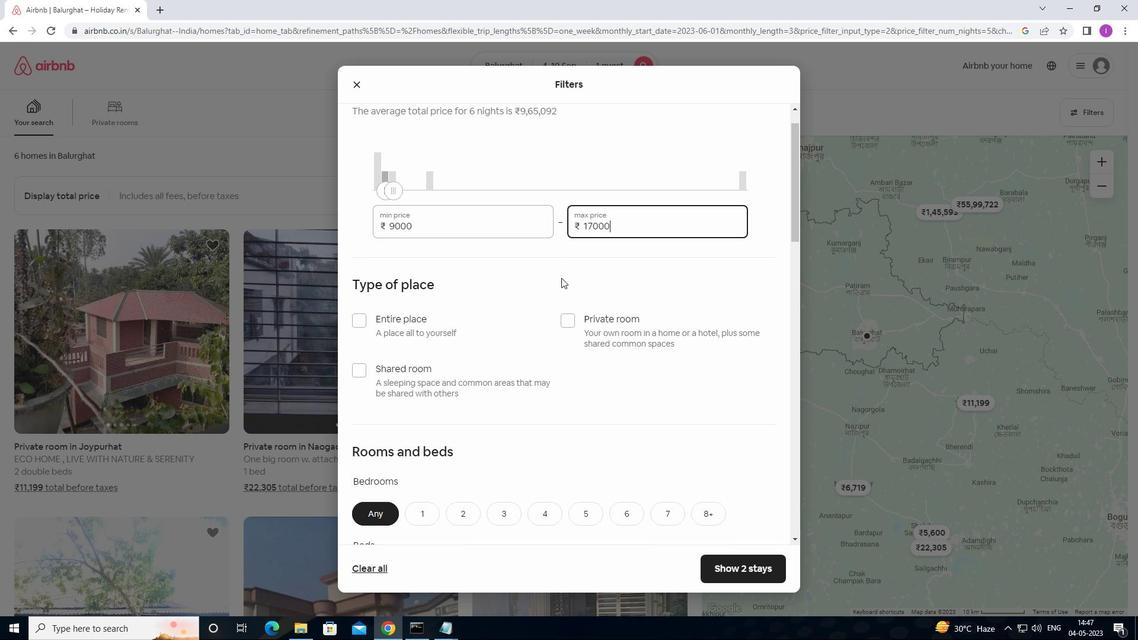 
Action: Mouse scrolled (562, 277) with delta (0, 0)
Screenshot: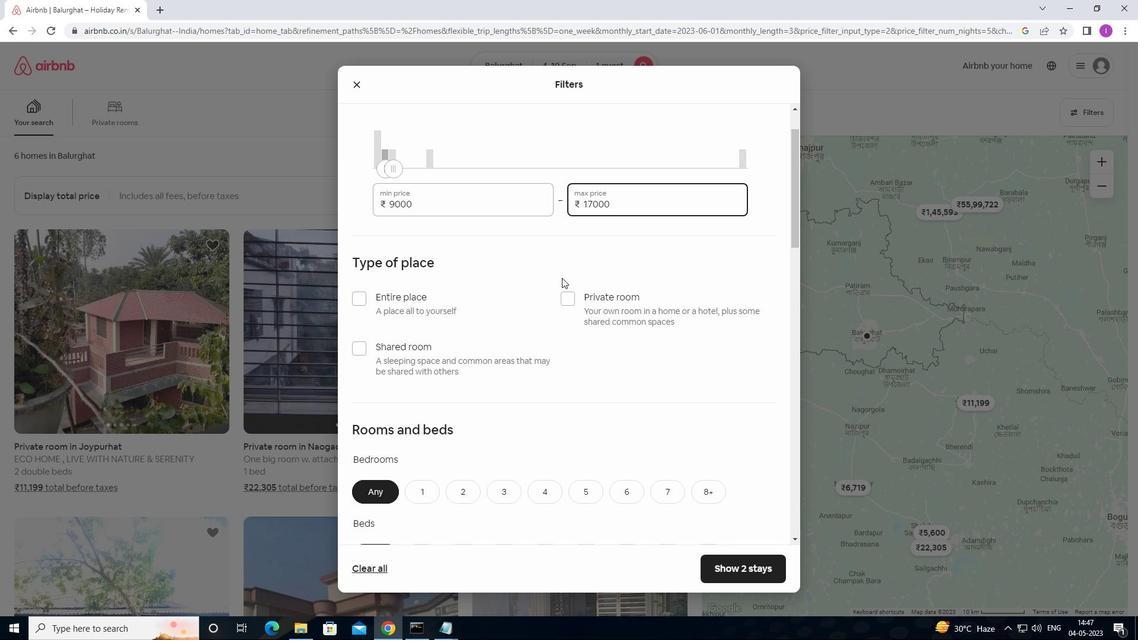 
Action: Mouse moved to (570, 239)
Screenshot: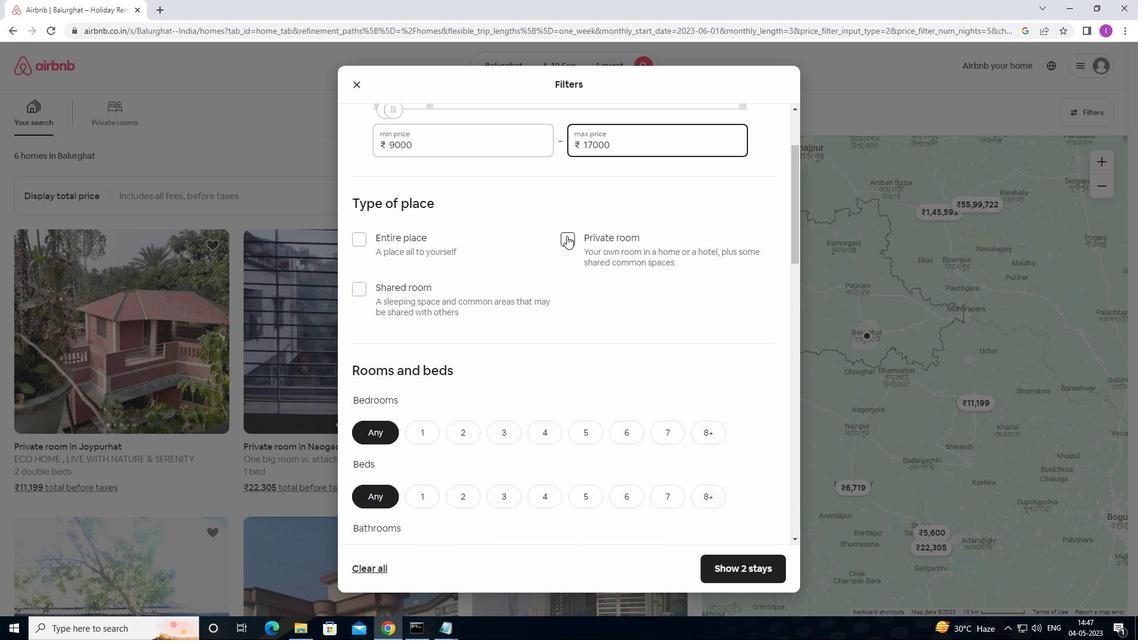 
Action: Mouse pressed left at (570, 239)
Screenshot: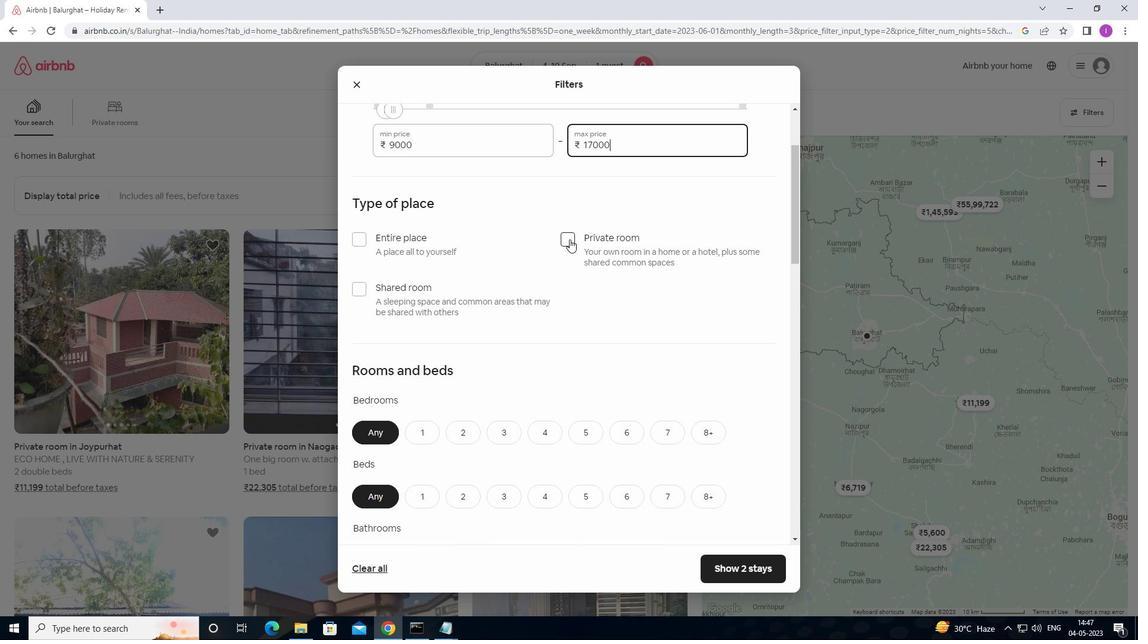 
Action: Mouse moved to (571, 261)
Screenshot: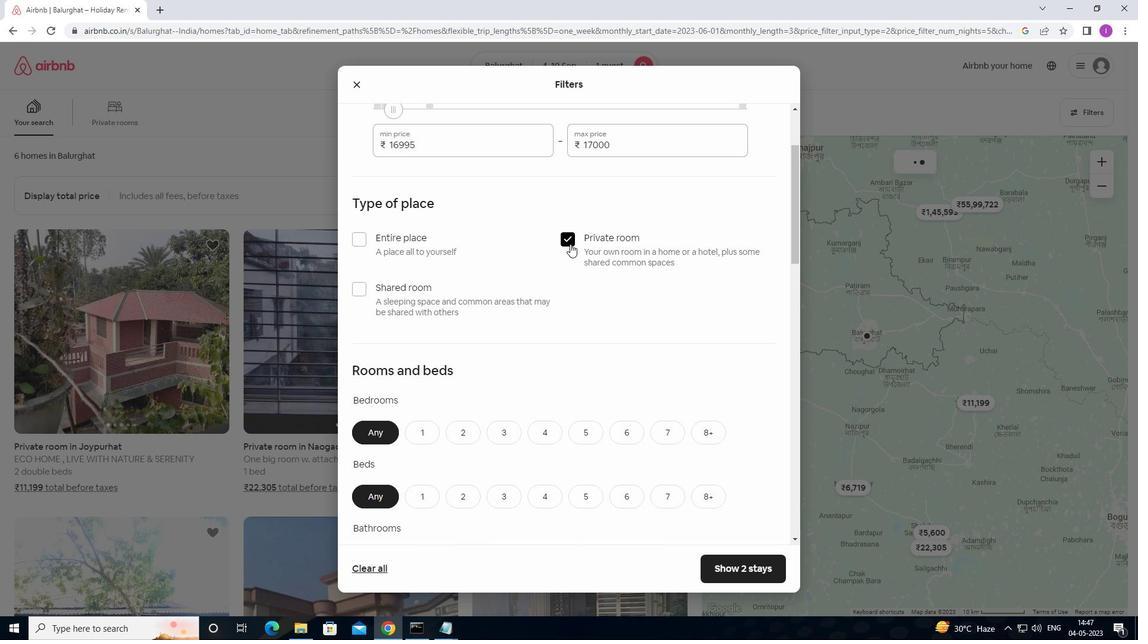 
Action: Mouse scrolled (571, 261) with delta (0, 0)
Screenshot: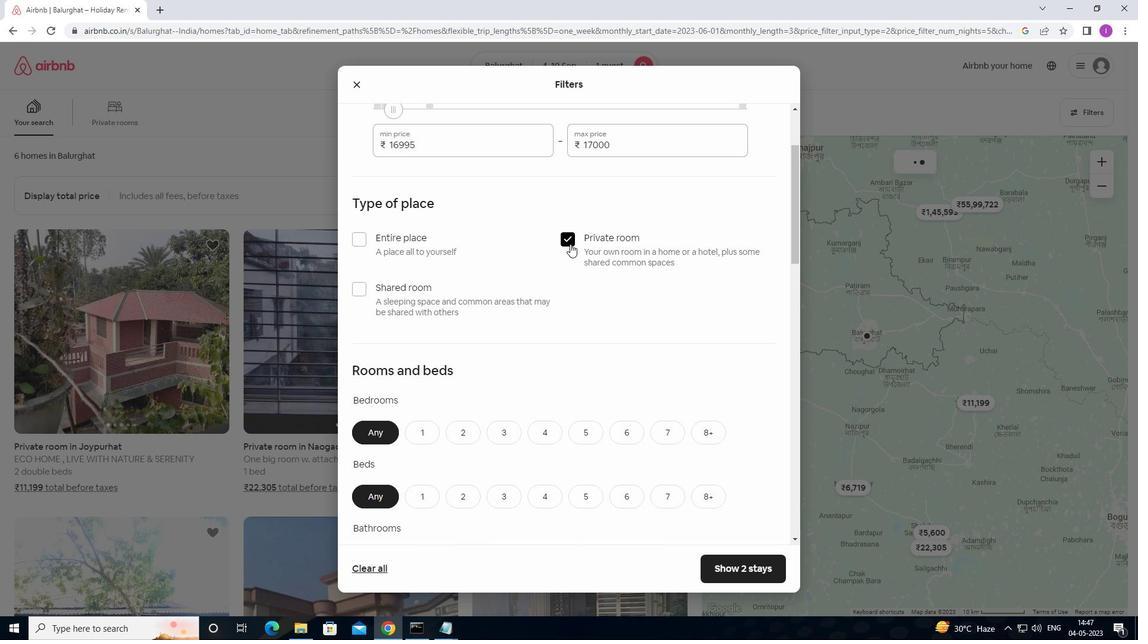 
Action: Mouse moved to (571, 264)
Screenshot: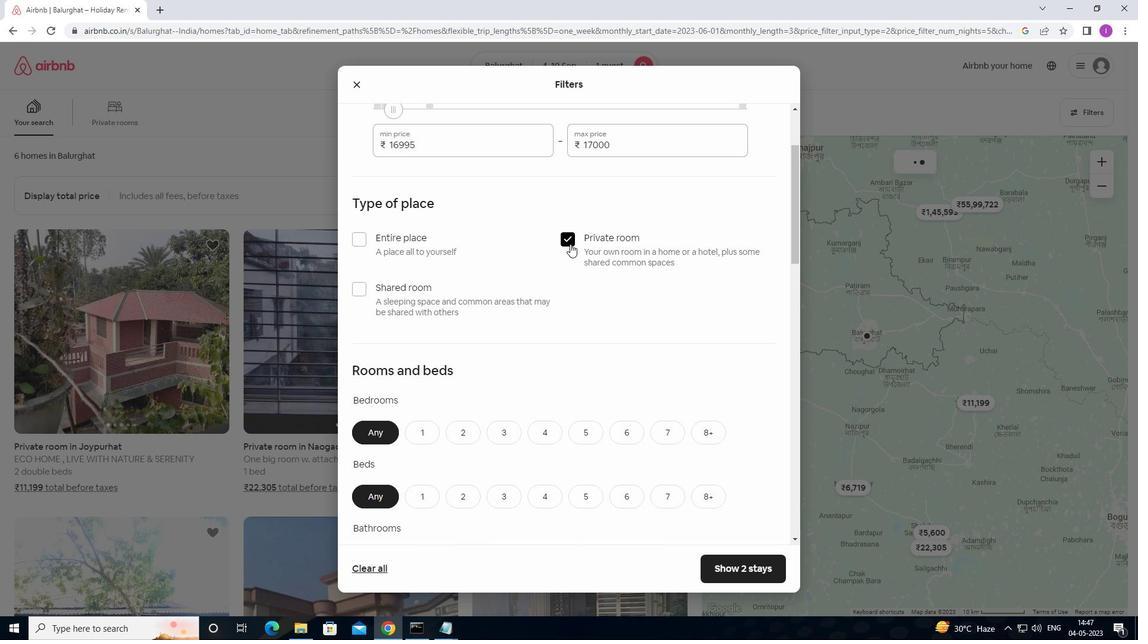 
Action: Mouse scrolled (571, 263) with delta (0, 0)
Screenshot: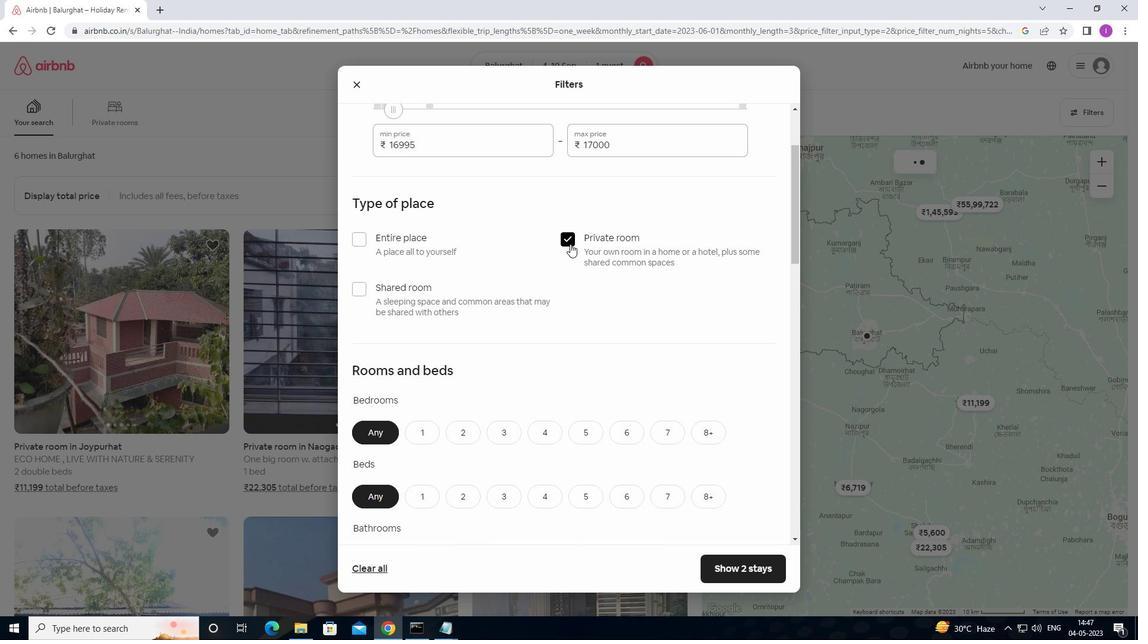 
Action: Mouse moved to (571, 265)
Screenshot: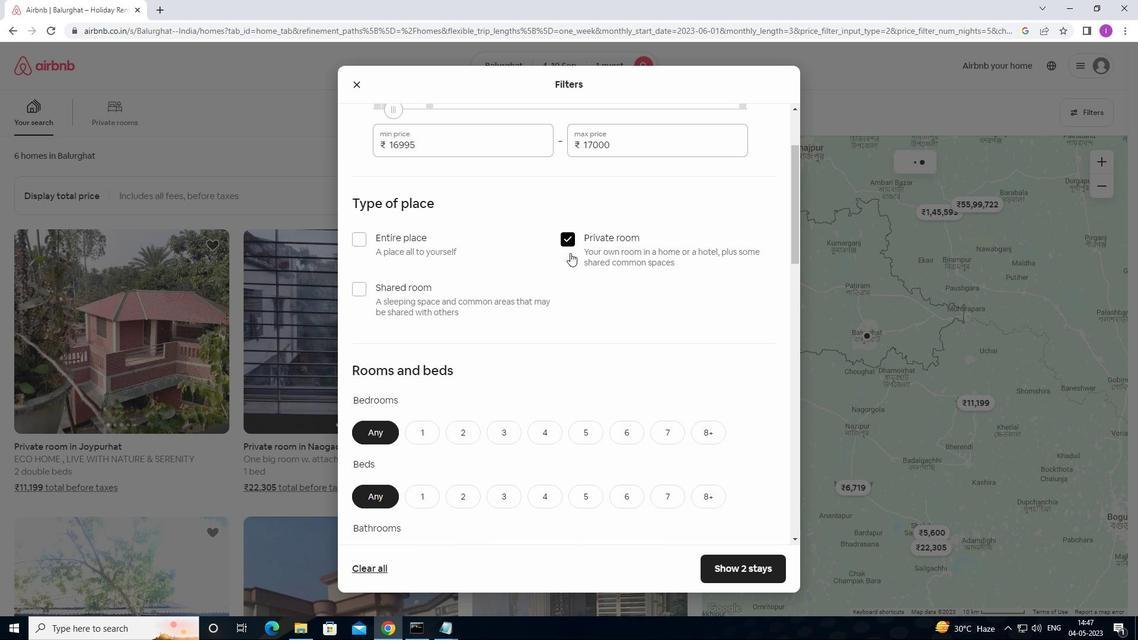 
Action: Mouse scrolled (571, 264) with delta (0, 0)
Screenshot: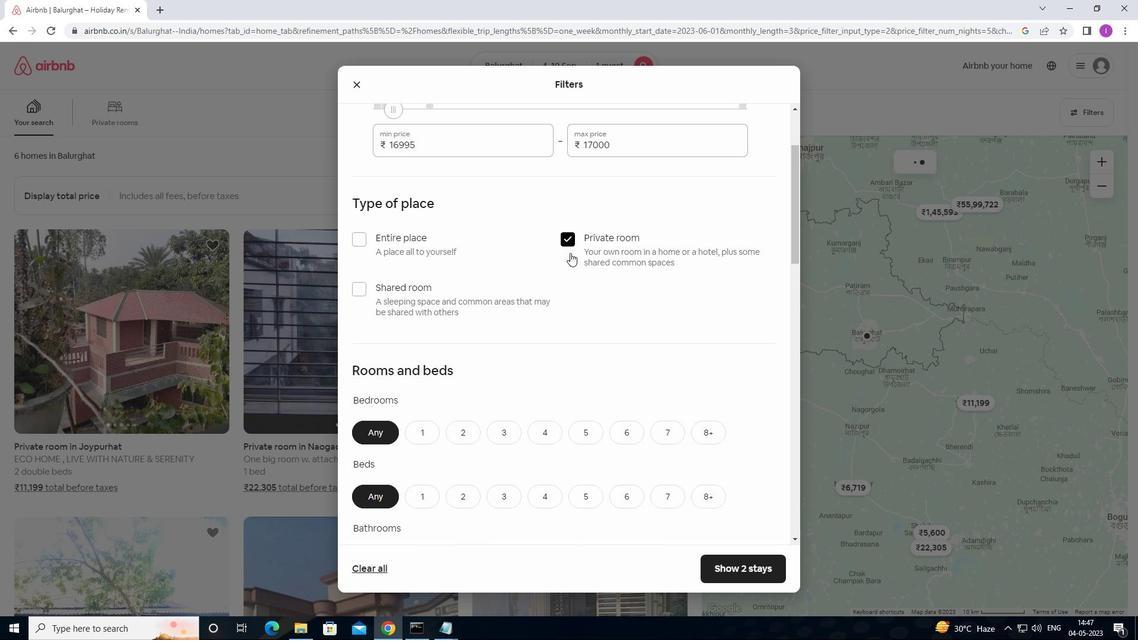 
Action: Mouse moved to (426, 262)
Screenshot: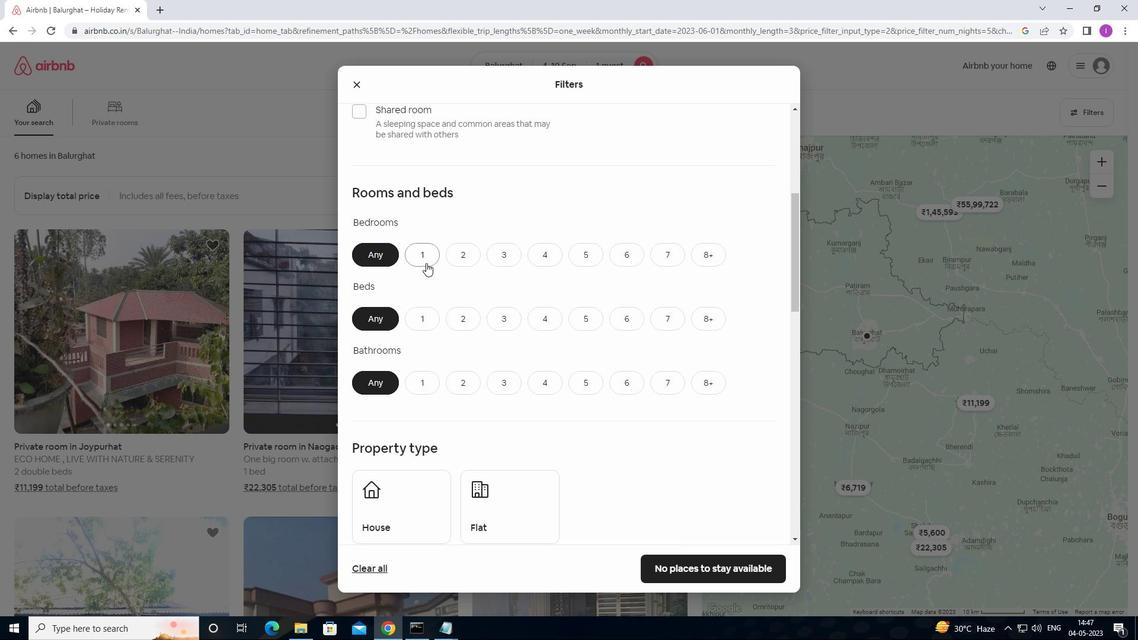
Action: Mouse pressed left at (426, 262)
Screenshot: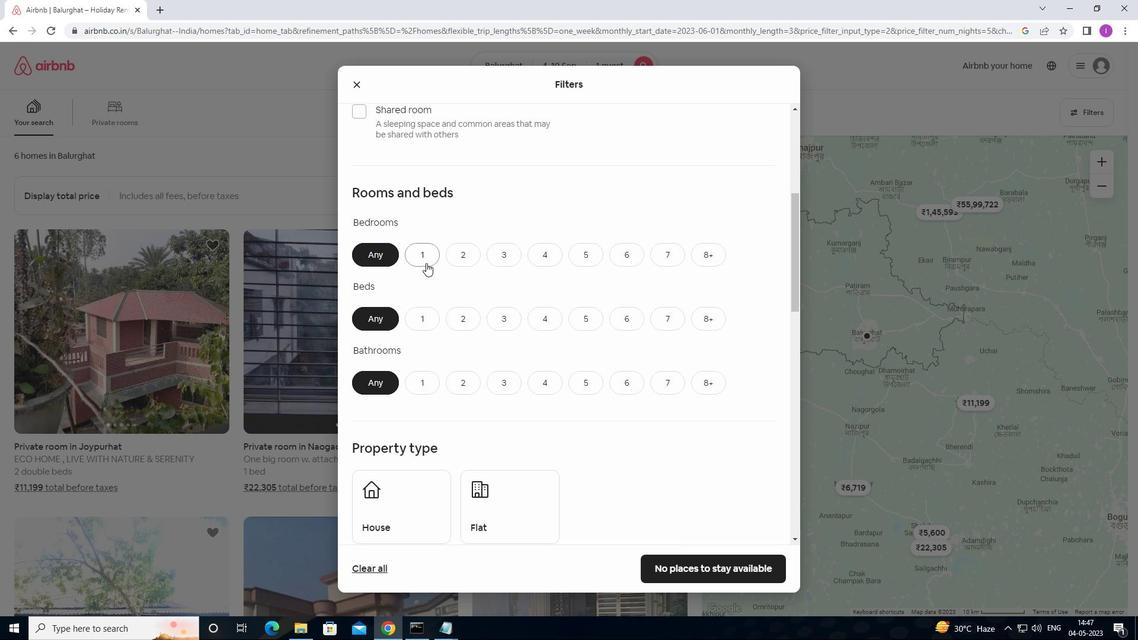 
Action: Mouse moved to (420, 315)
Screenshot: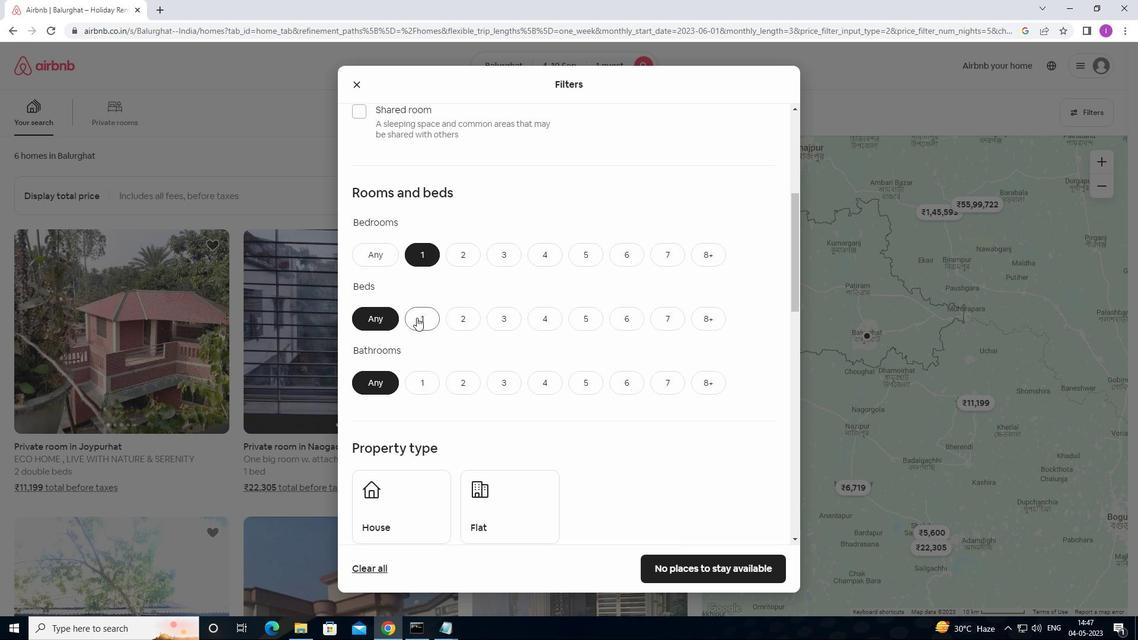 
Action: Mouse pressed left at (420, 315)
Screenshot: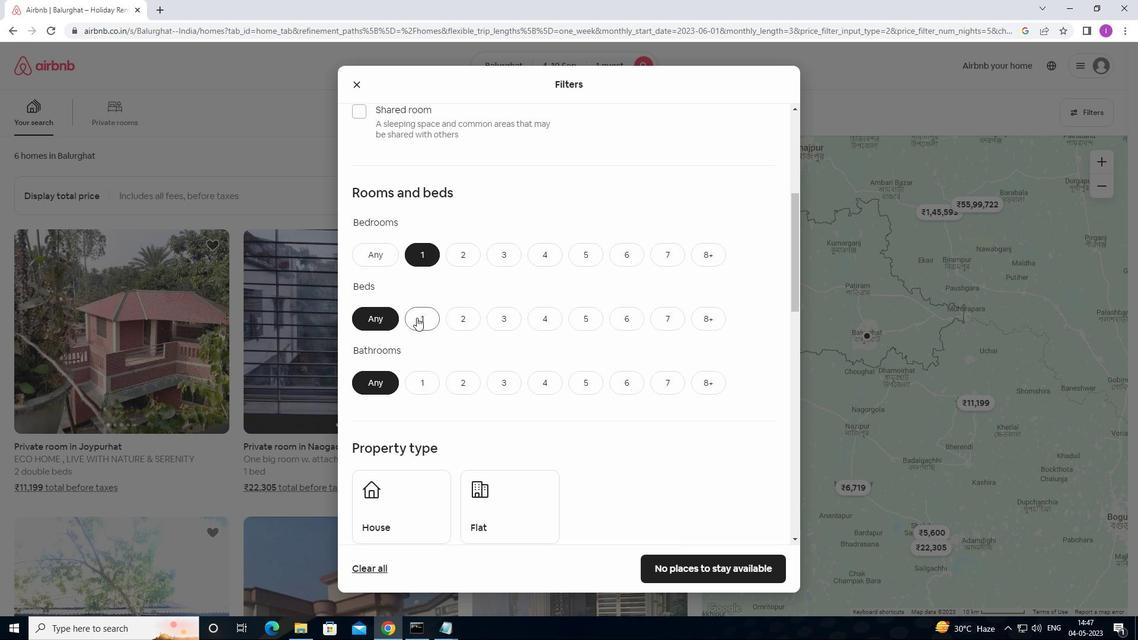 
Action: Mouse moved to (426, 379)
Screenshot: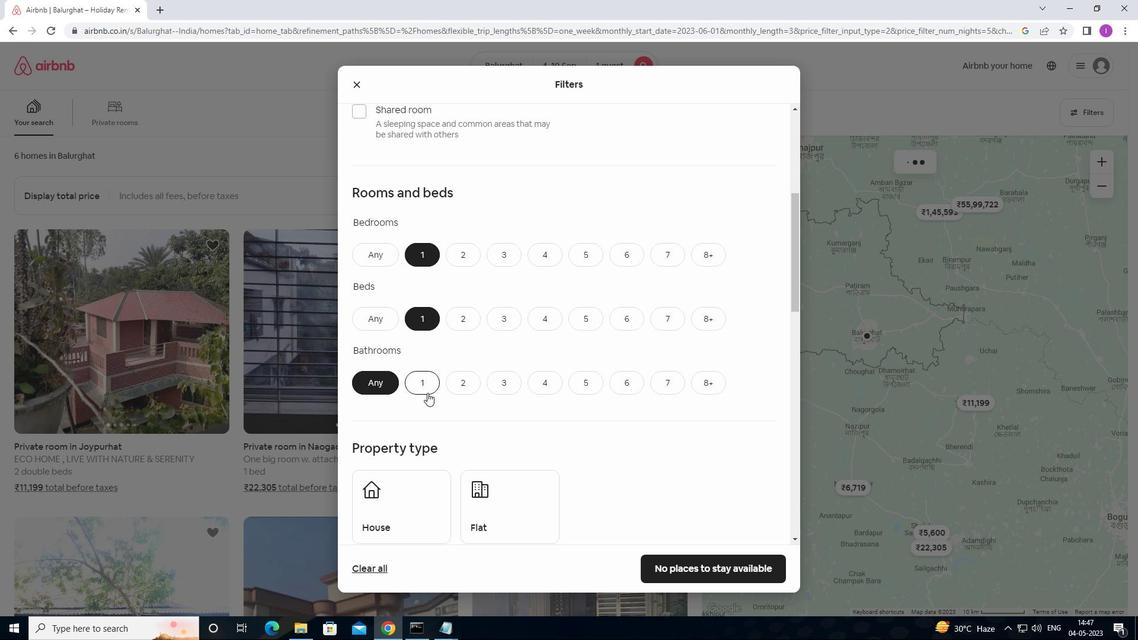 
Action: Mouse pressed left at (426, 379)
Screenshot: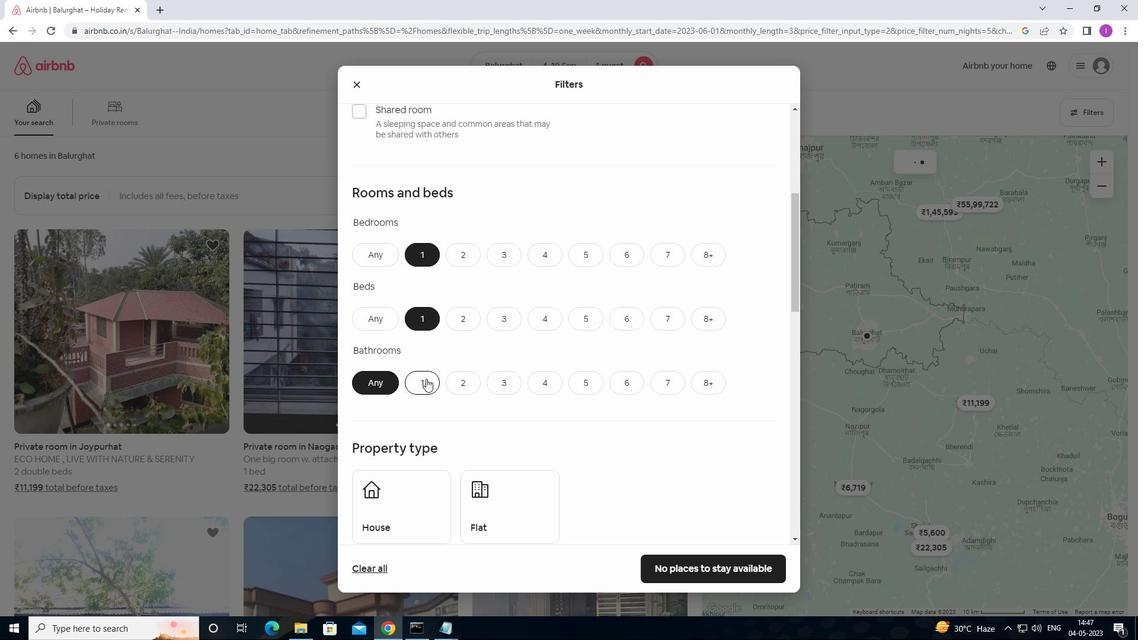 
Action: Mouse moved to (465, 339)
Screenshot: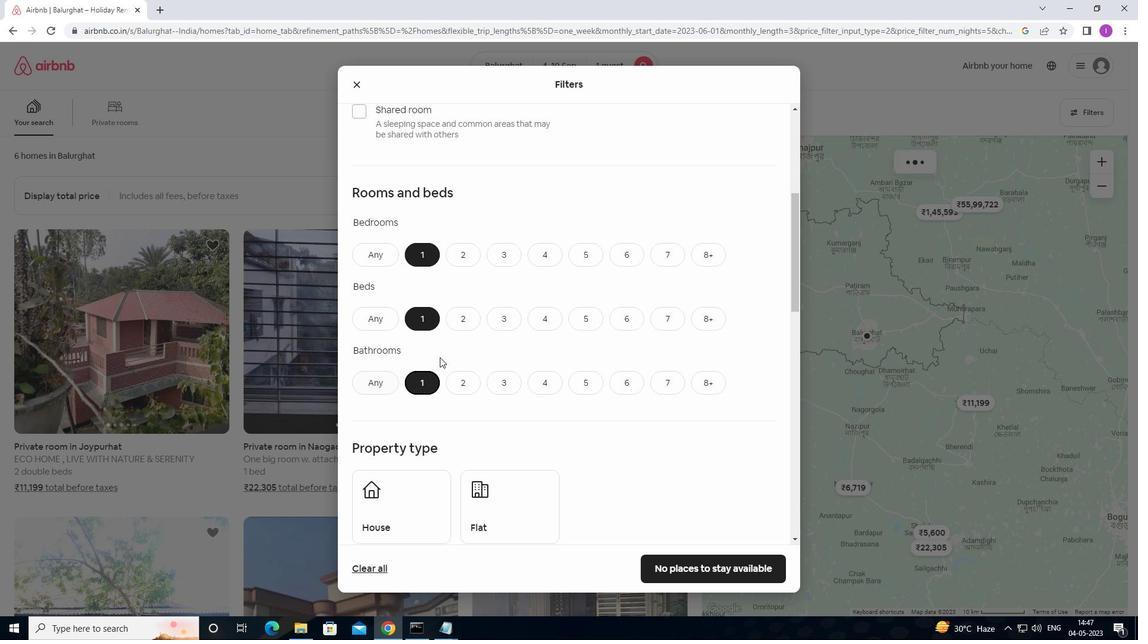 
Action: Mouse scrolled (465, 339) with delta (0, 0)
Screenshot: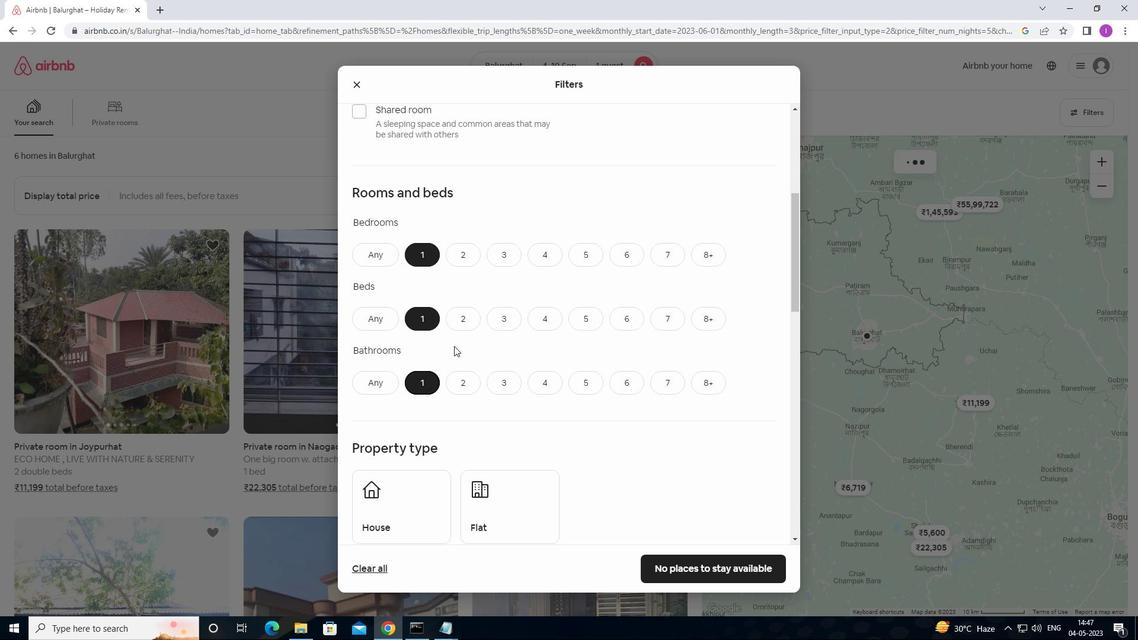 
Action: Mouse moved to (382, 440)
Screenshot: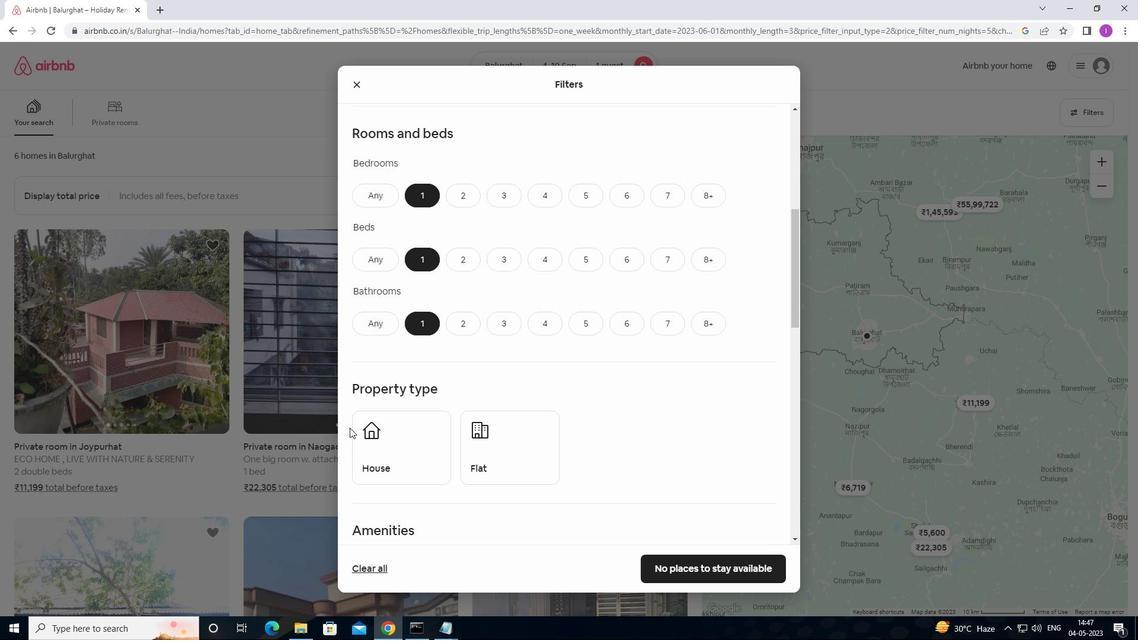 
Action: Mouse pressed left at (382, 440)
Screenshot: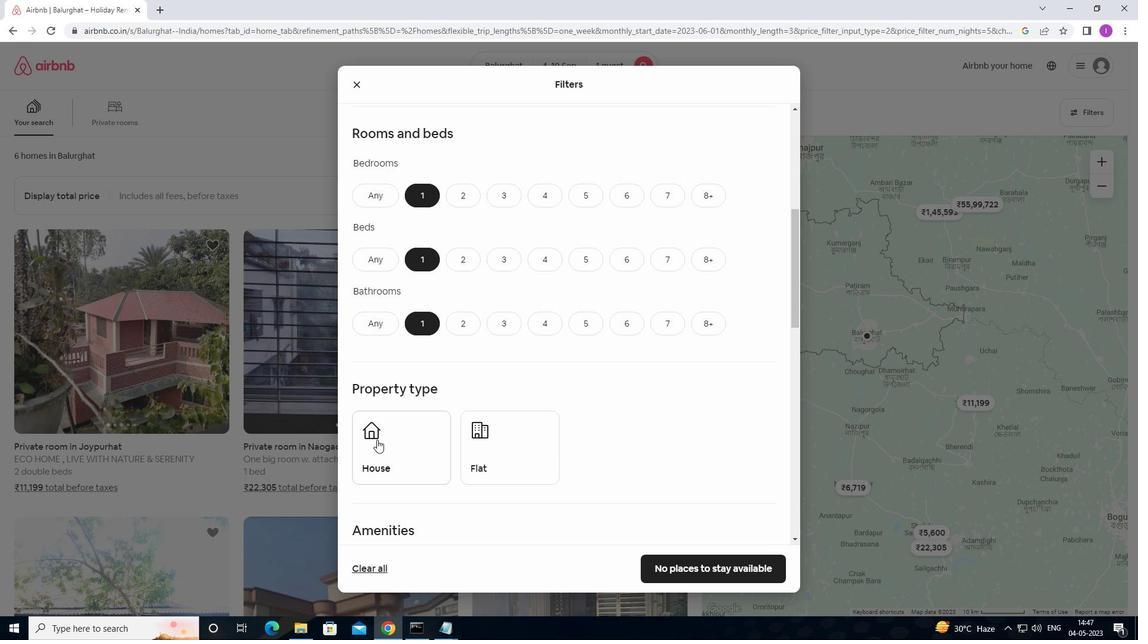
Action: Mouse moved to (495, 443)
Screenshot: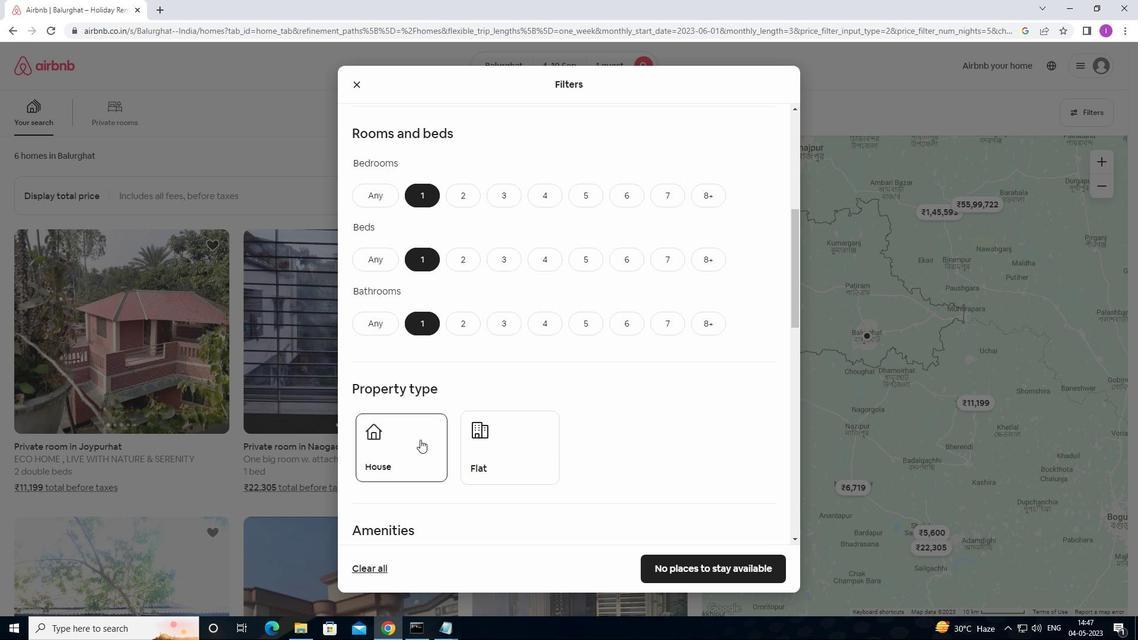 
Action: Mouse pressed left at (495, 443)
Screenshot: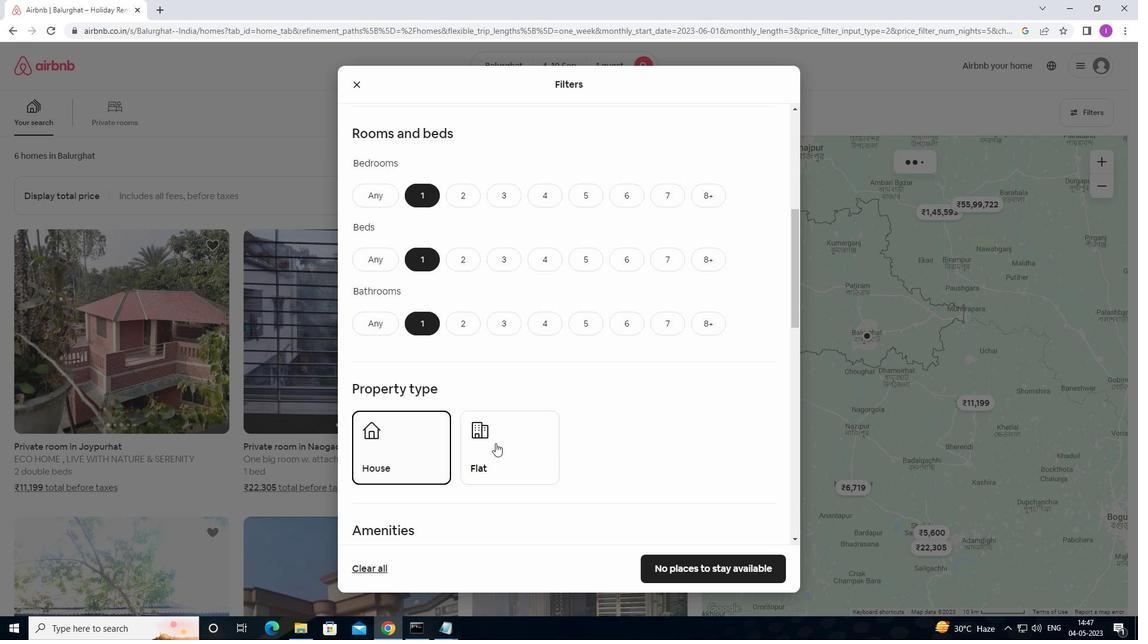 
Action: Mouse moved to (577, 358)
Screenshot: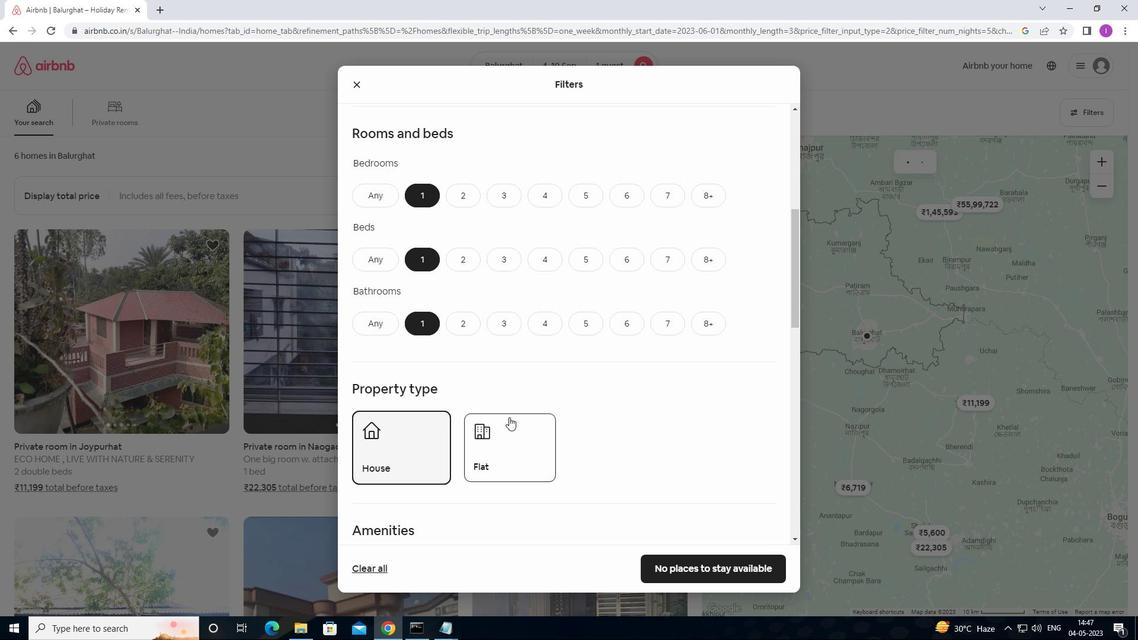 
Action: Mouse scrolled (577, 357) with delta (0, 0)
Screenshot: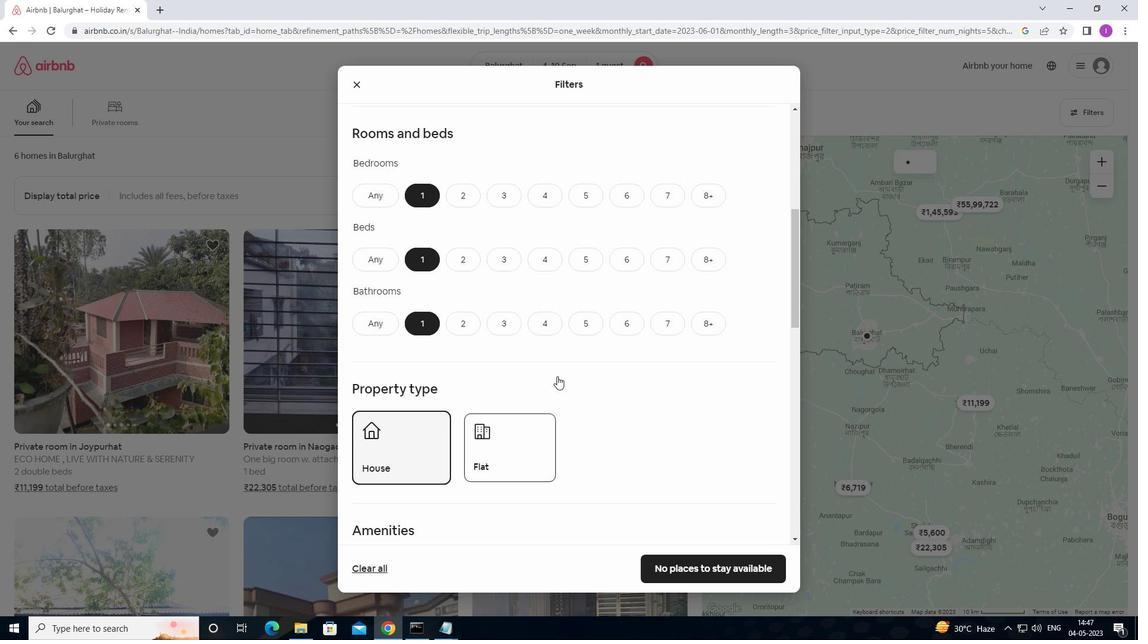 
Action: Mouse scrolled (577, 357) with delta (0, 0)
Screenshot: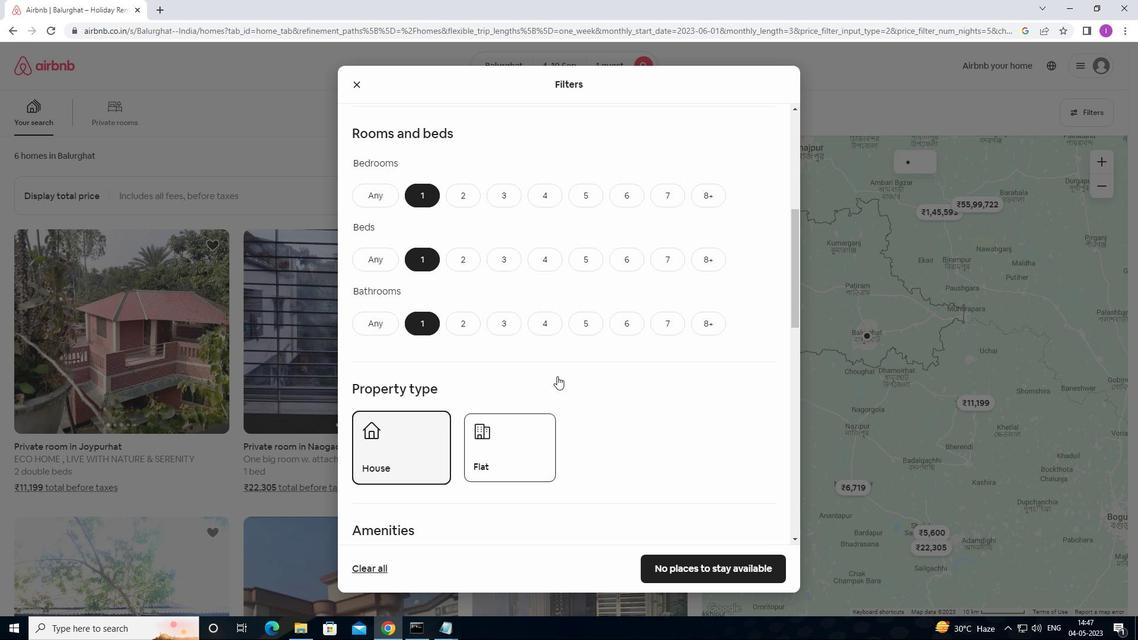 
Action: Mouse scrolled (577, 357) with delta (0, 0)
Screenshot: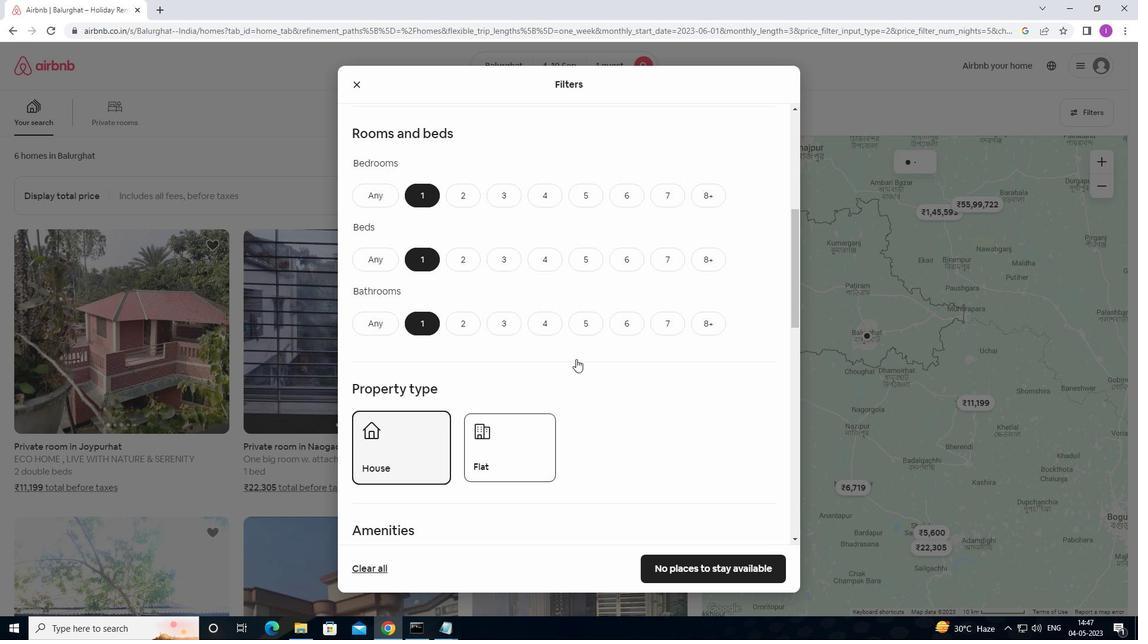 
Action: Mouse scrolled (577, 357) with delta (0, 0)
Screenshot: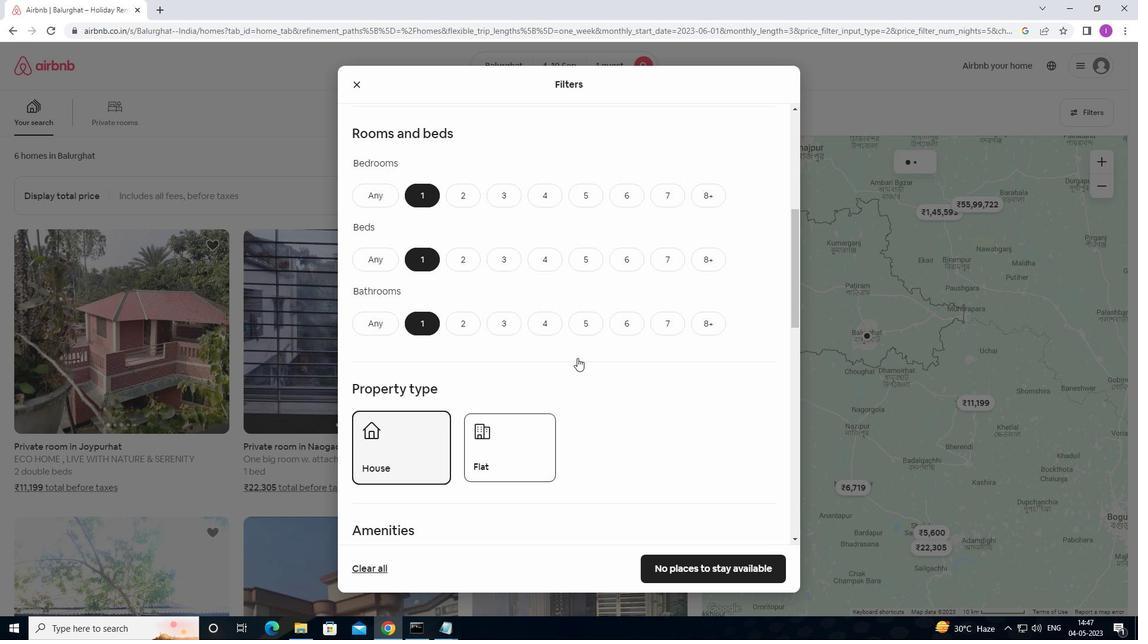 
Action: Mouse scrolled (577, 357) with delta (0, 0)
Screenshot: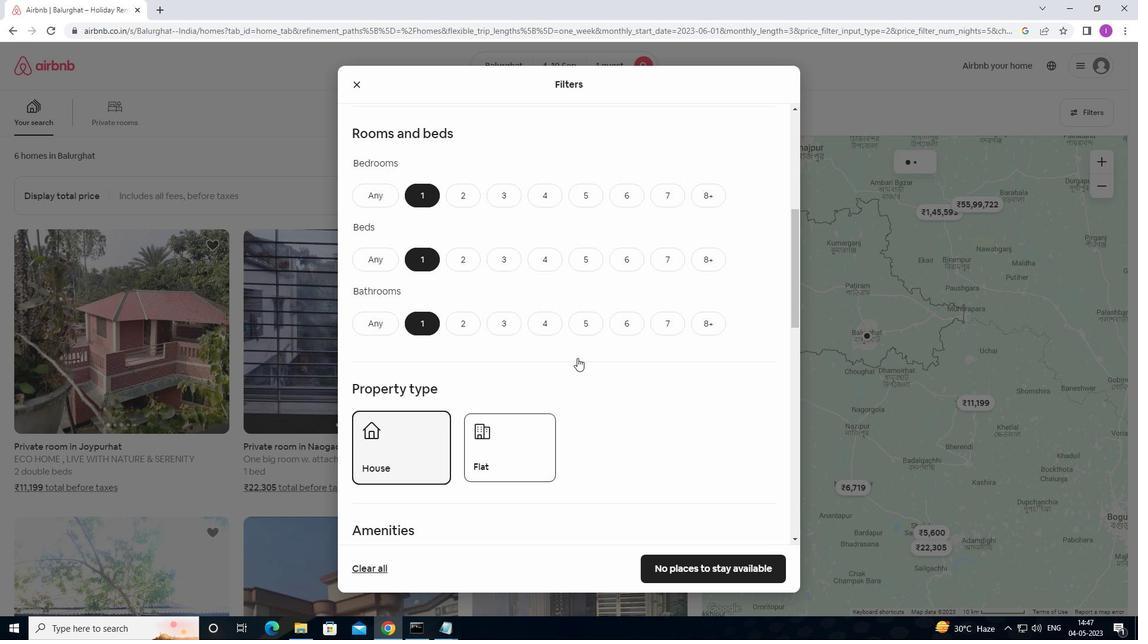 
Action: Mouse moved to (711, 418)
Screenshot: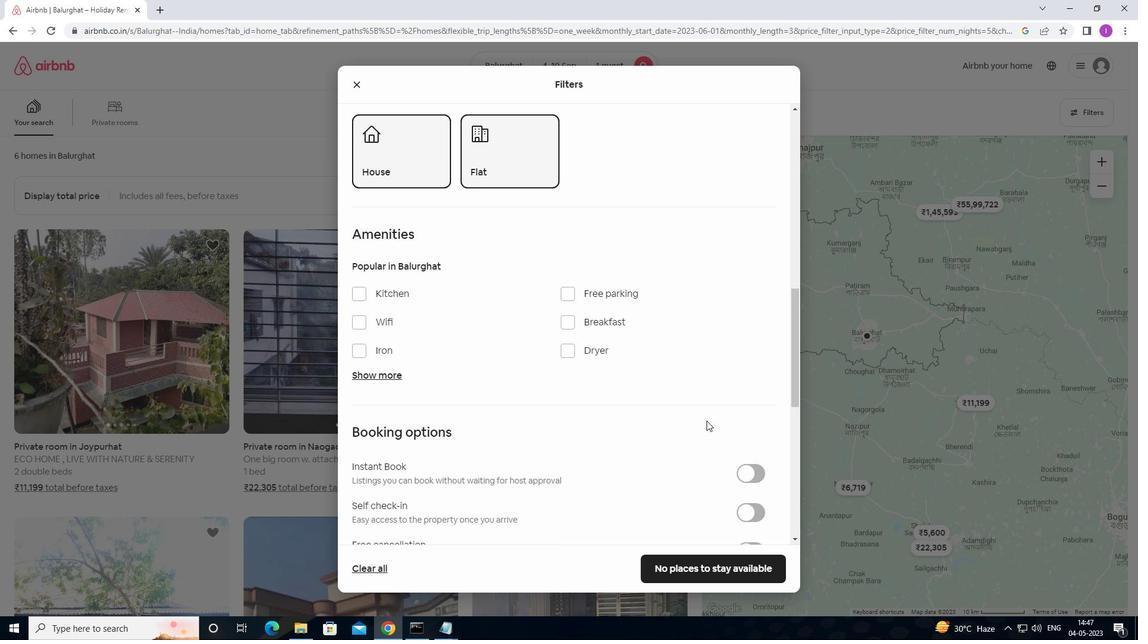 
Action: Mouse scrolled (711, 418) with delta (0, 0)
Screenshot: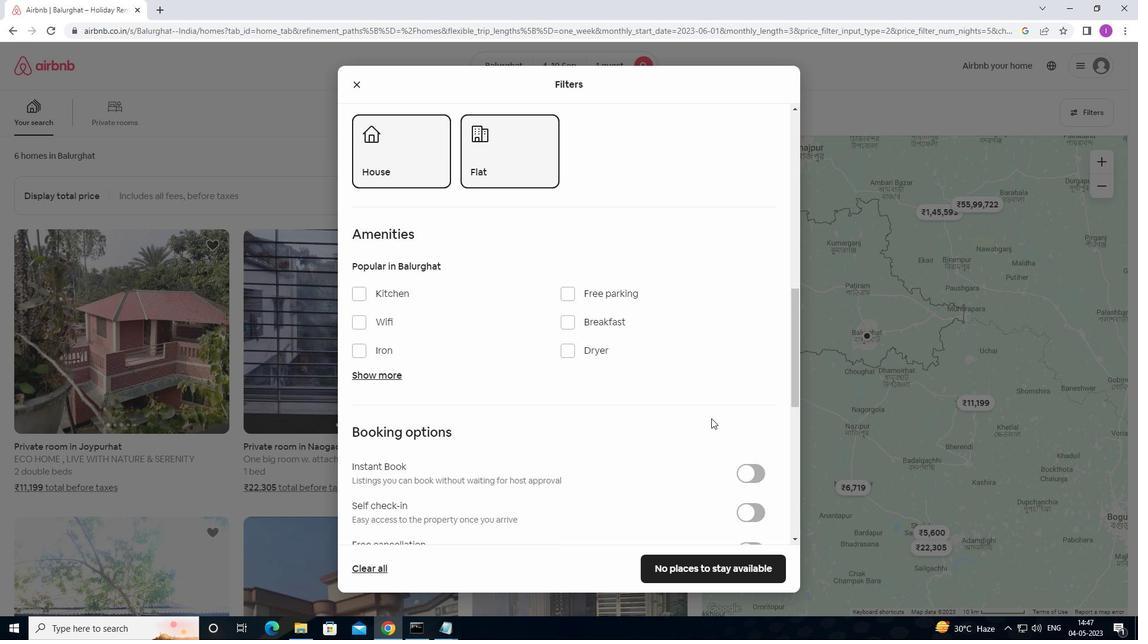 
Action: Mouse moved to (713, 418)
Screenshot: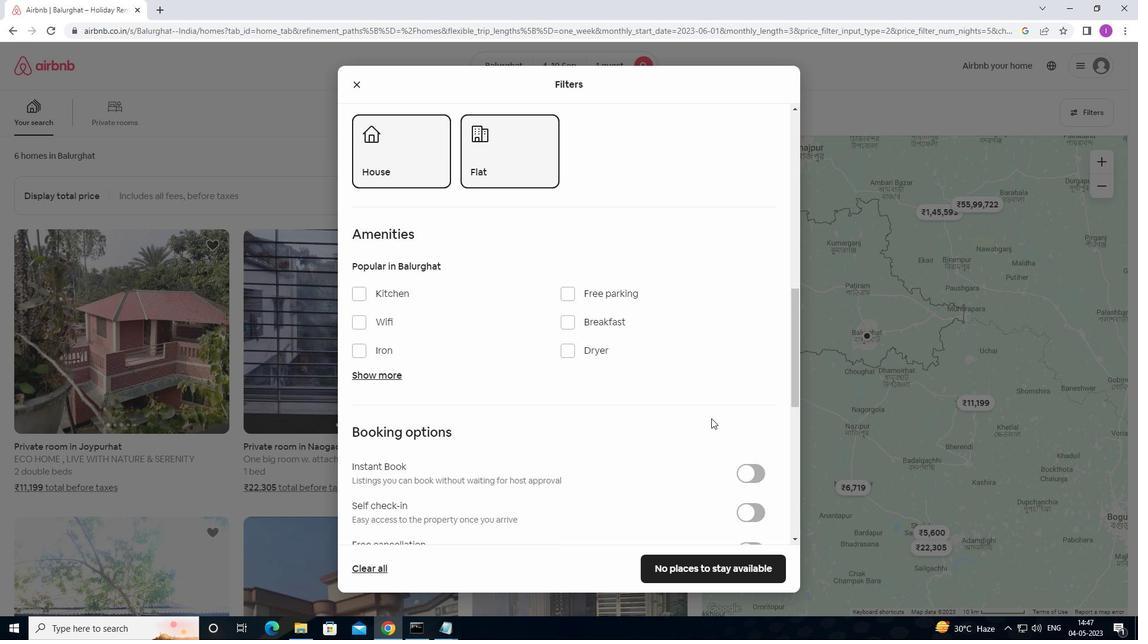 
Action: Mouse scrolled (713, 417) with delta (0, 0)
Screenshot: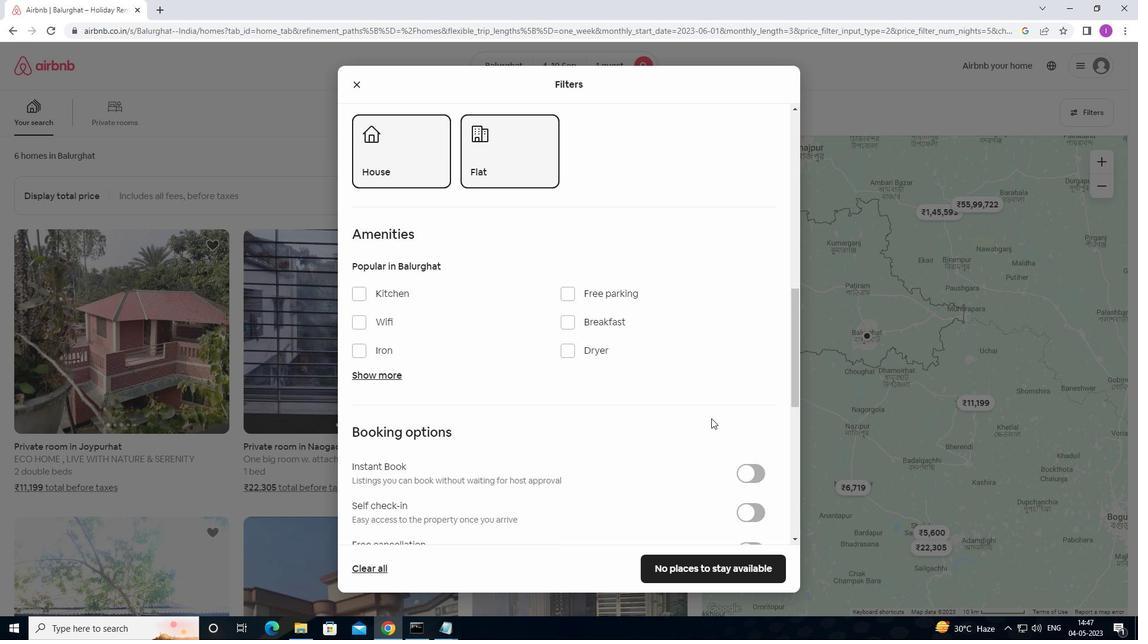 
Action: Mouse moved to (751, 399)
Screenshot: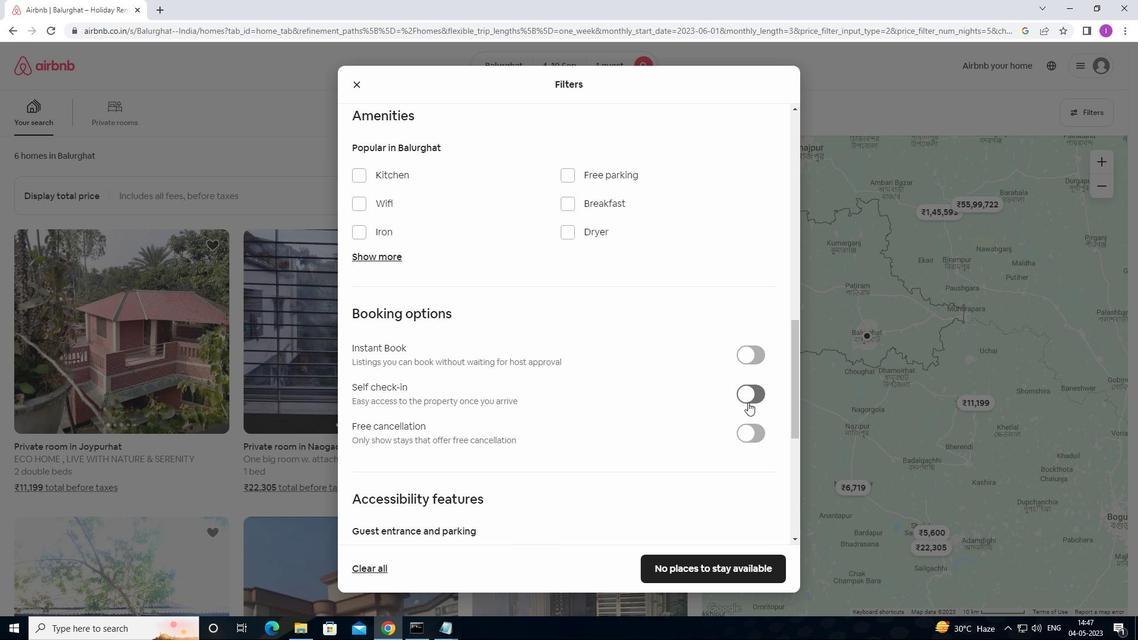 
Action: Mouse pressed left at (751, 399)
Screenshot: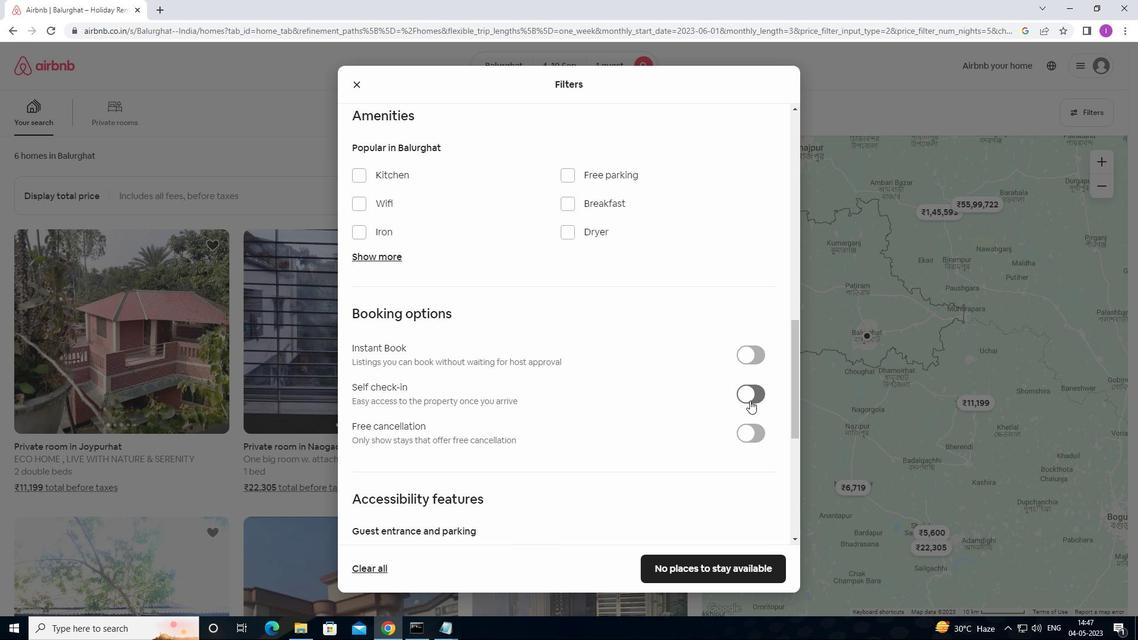 
Action: Mouse moved to (609, 446)
Screenshot: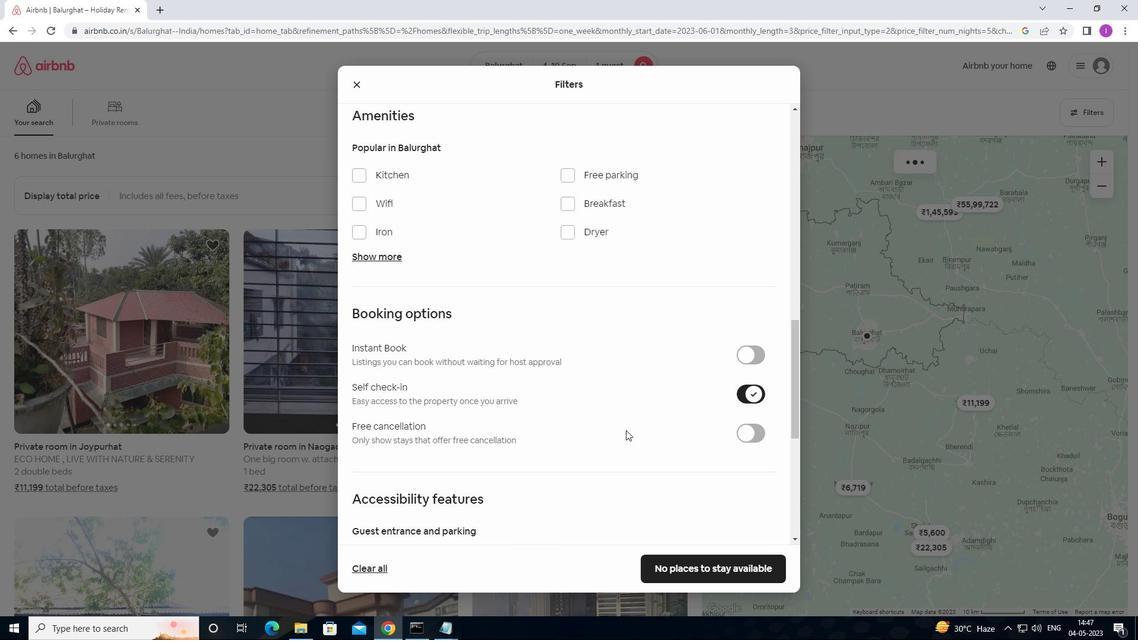 
Action: Mouse scrolled (609, 446) with delta (0, 0)
Screenshot: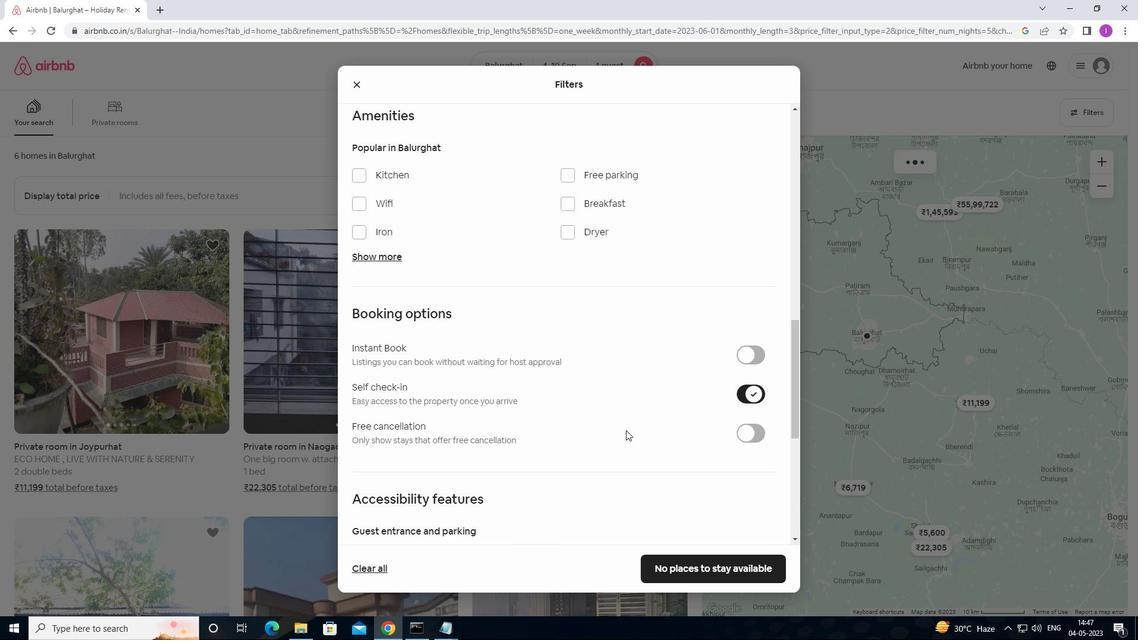 
Action: Mouse moved to (608, 449)
Screenshot: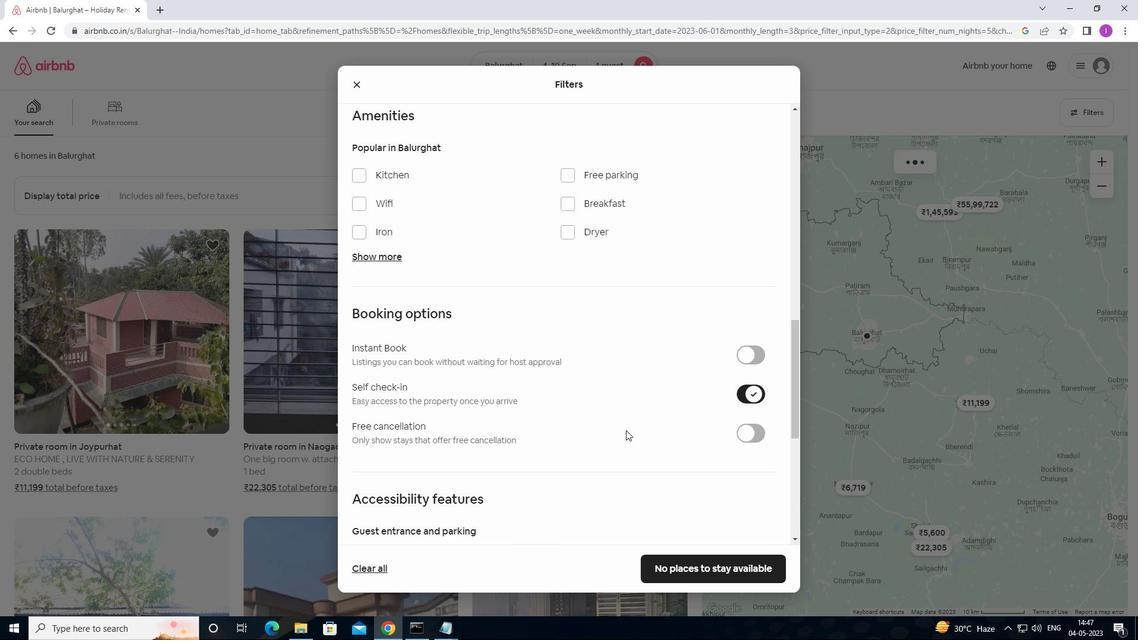 
Action: Mouse scrolled (608, 448) with delta (0, 0)
Screenshot: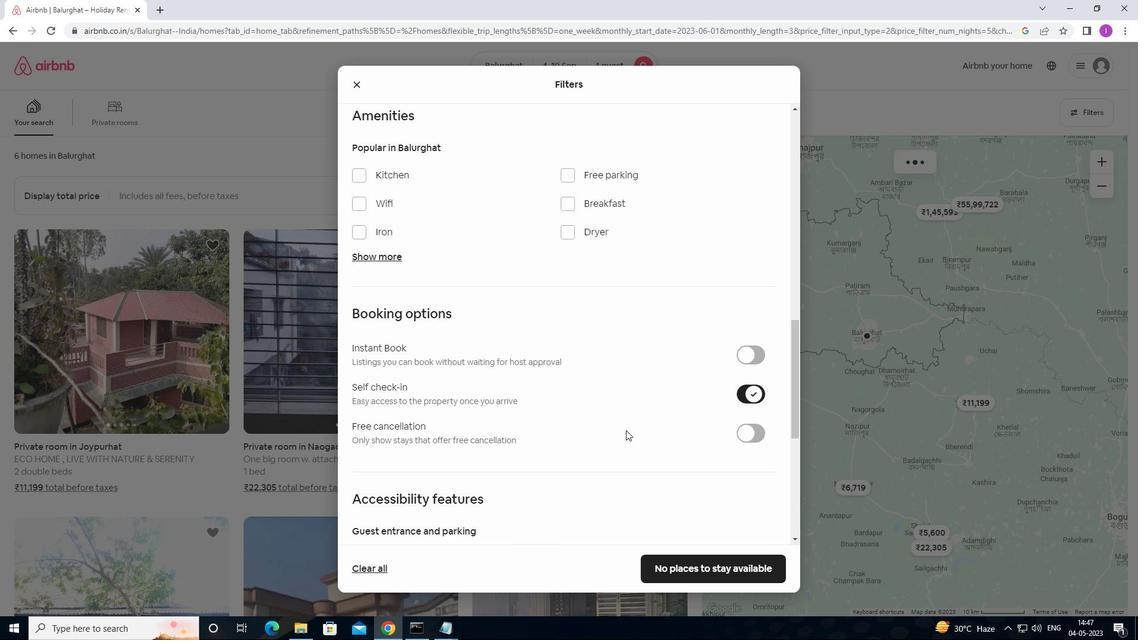 
Action: Mouse moved to (606, 453)
Screenshot: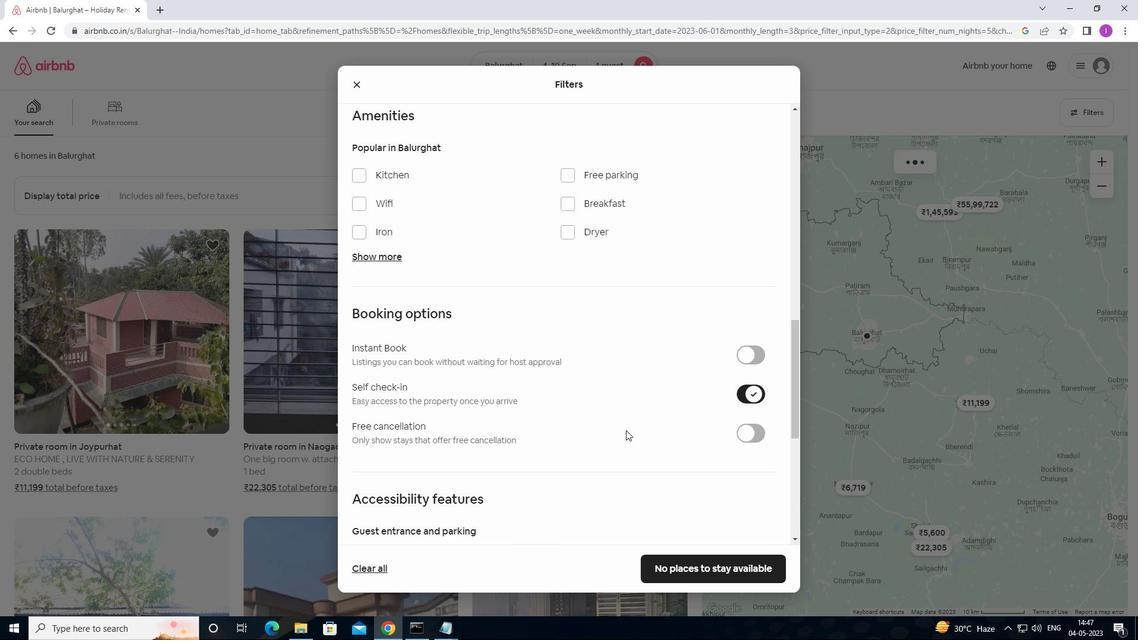 
Action: Mouse scrolled (606, 452) with delta (0, 0)
Screenshot: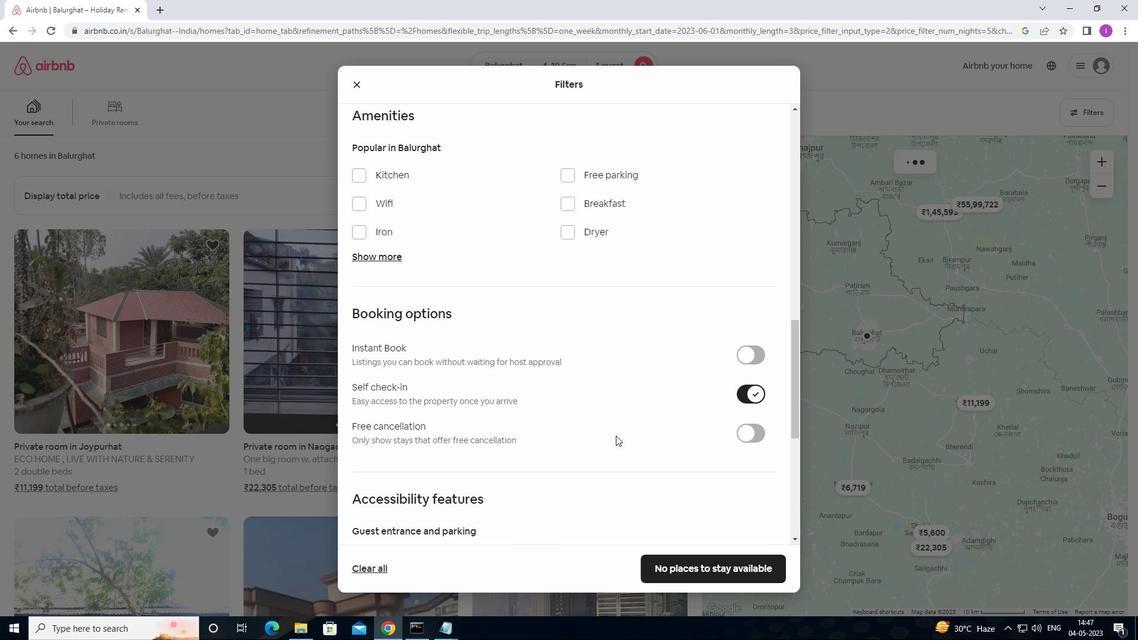
Action: Mouse moved to (605, 453)
Screenshot: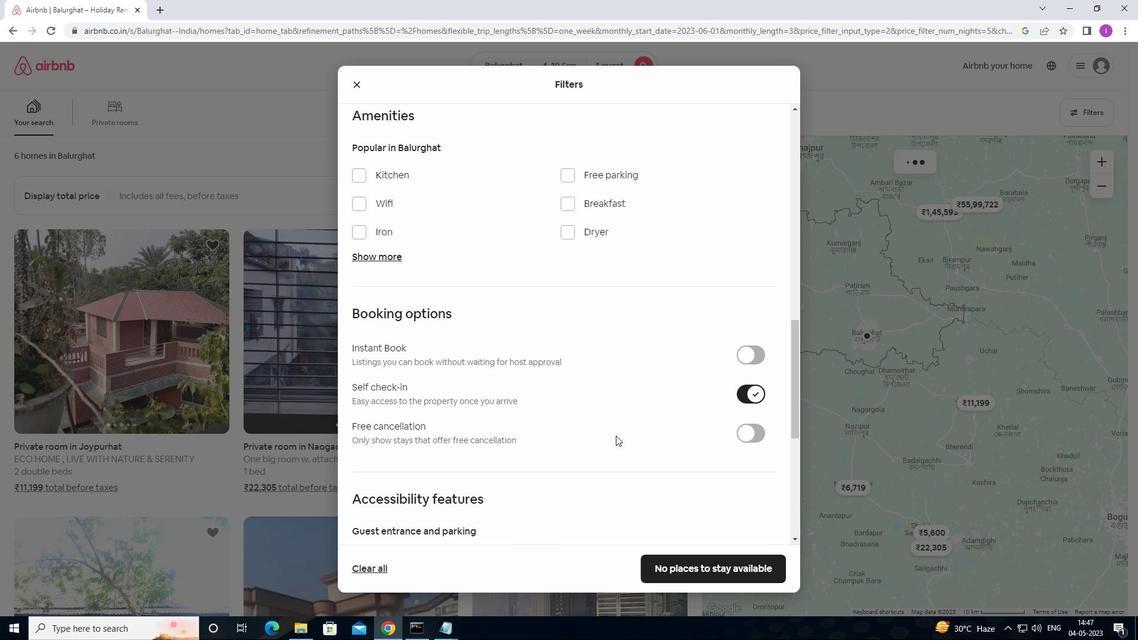 
Action: Mouse scrolled (605, 452) with delta (0, 0)
Screenshot: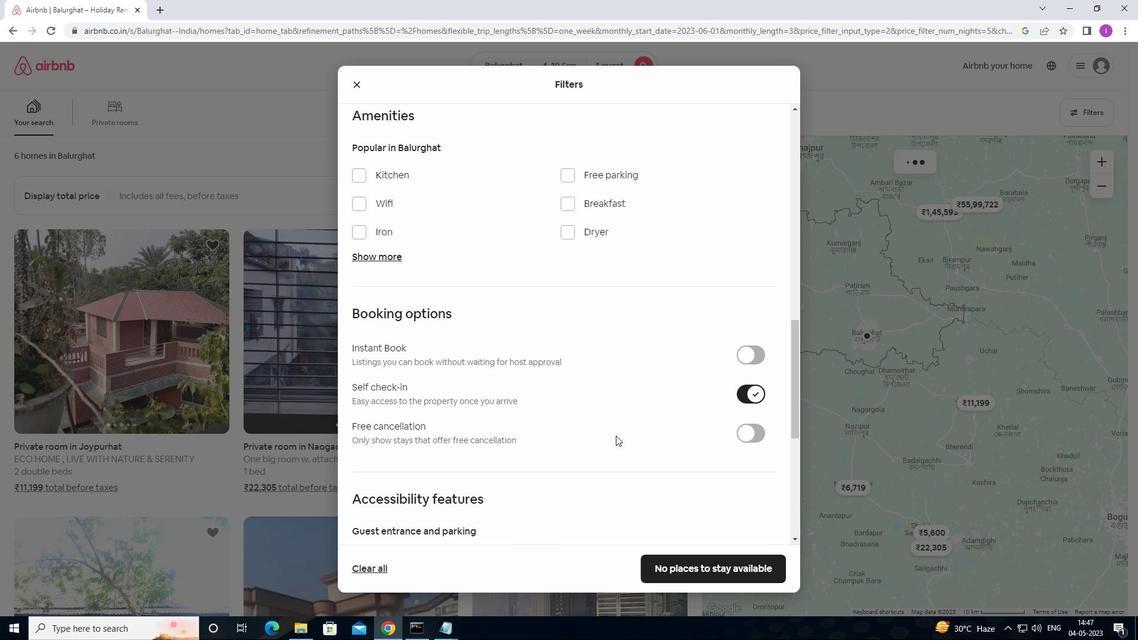 
Action: Mouse moved to (599, 456)
Screenshot: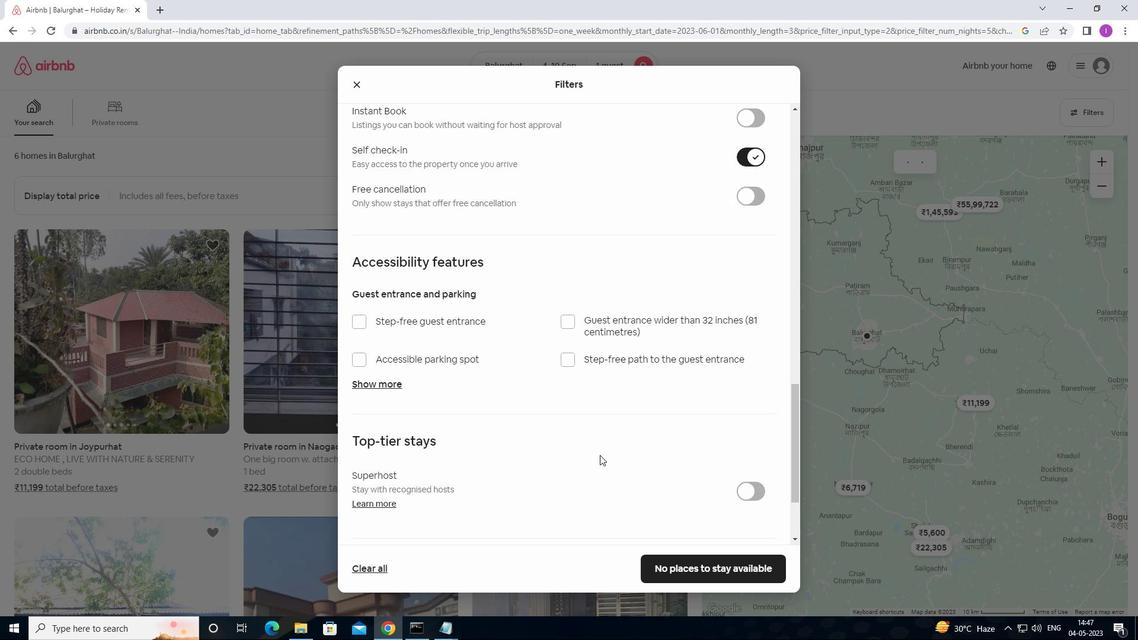 
Action: Mouse scrolled (599, 456) with delta (0, 0)
Screenshot: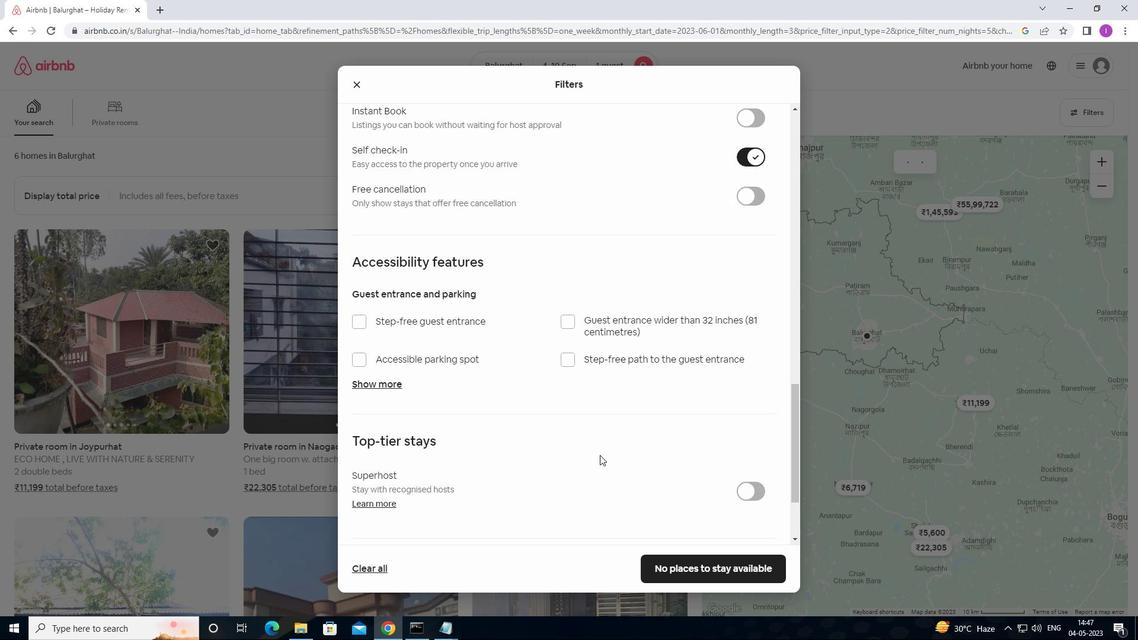
Action: Mouse moved to (599, 459)
Screenshot: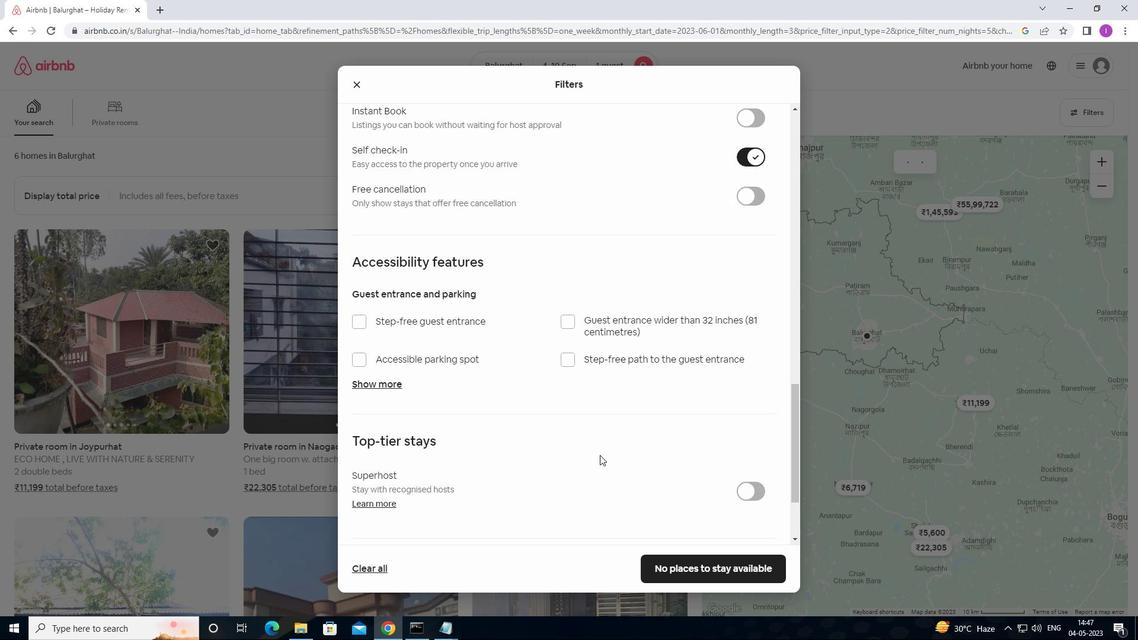 
Action: Mouse scrolled (599, 458) with delta (0, 0)
Screenshot: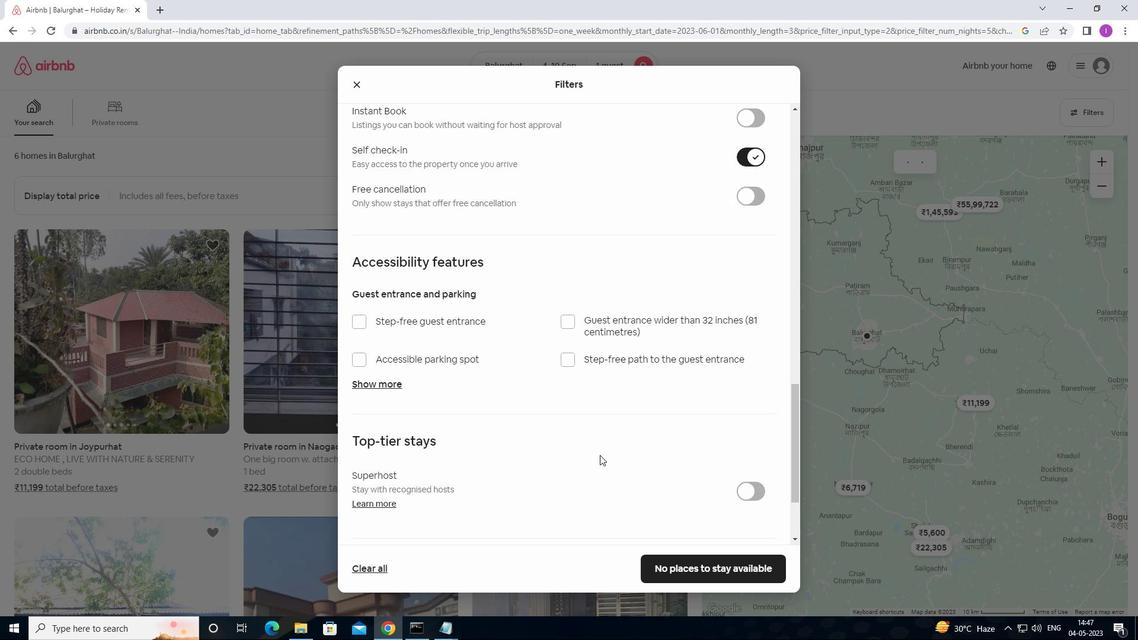 
Action: Mouse moved to (599, 460)
Screenshot: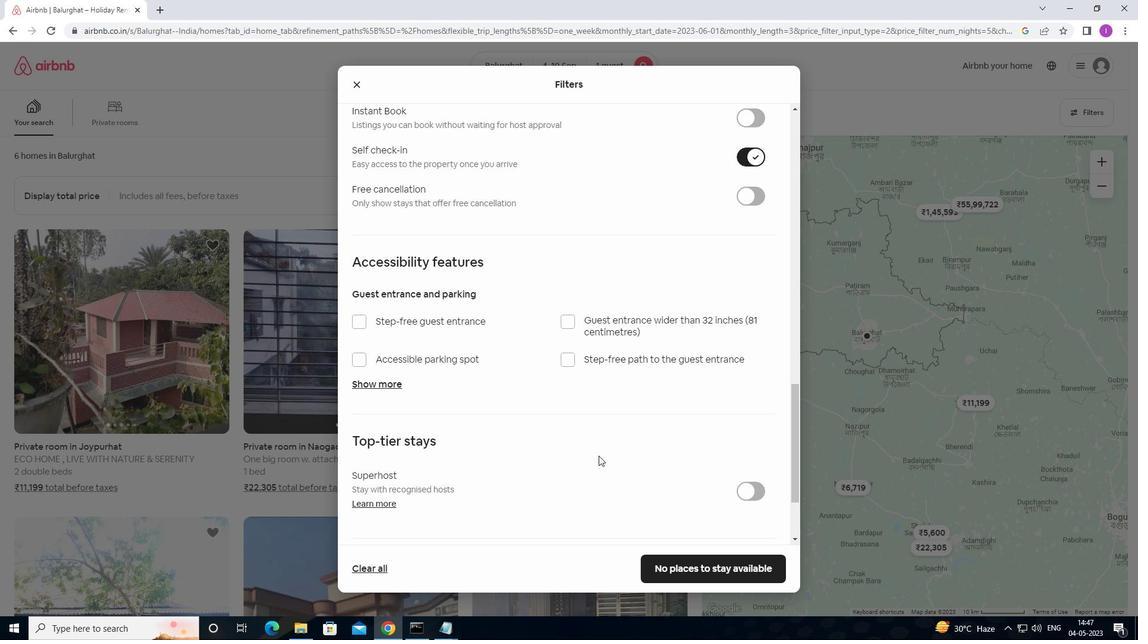 
Action: Mouse scrolled (599, 459) with delta (0, 0)
Screenshot: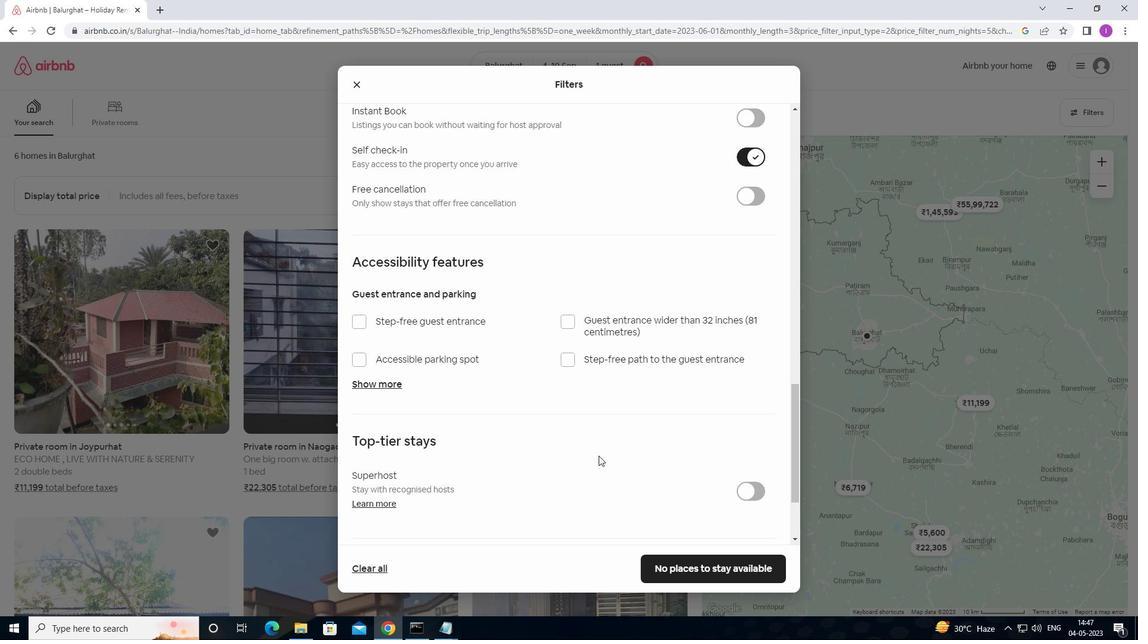 
Action: Mouse scrolled (599, 459) with delta (0, 0)
Screenshot: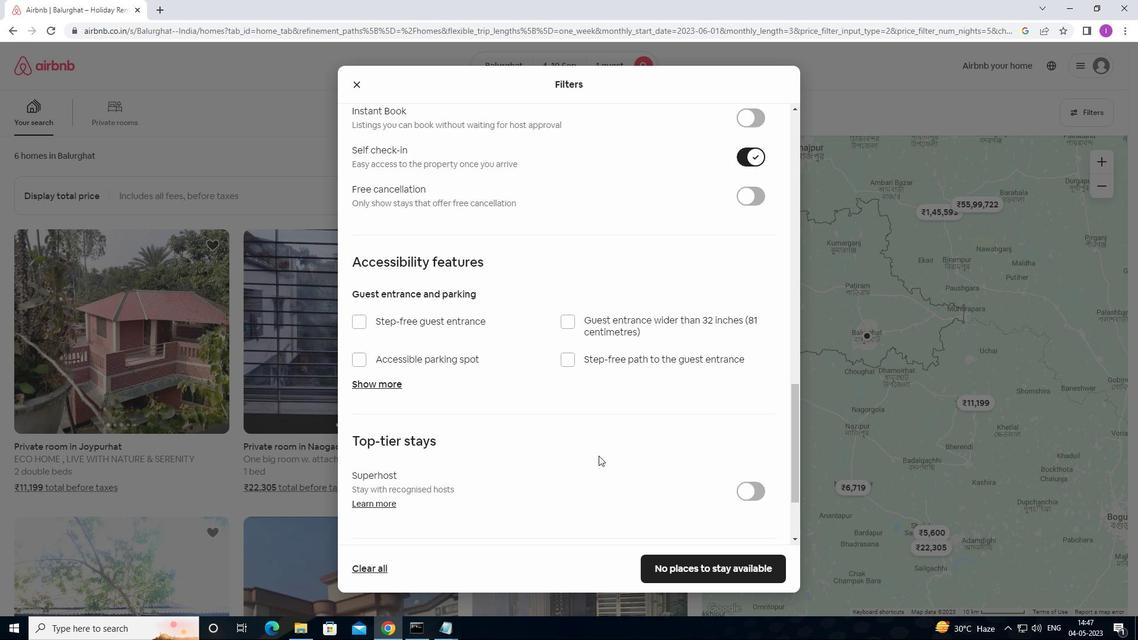
Action: Mouse moved to (542, 482)
Screenshot: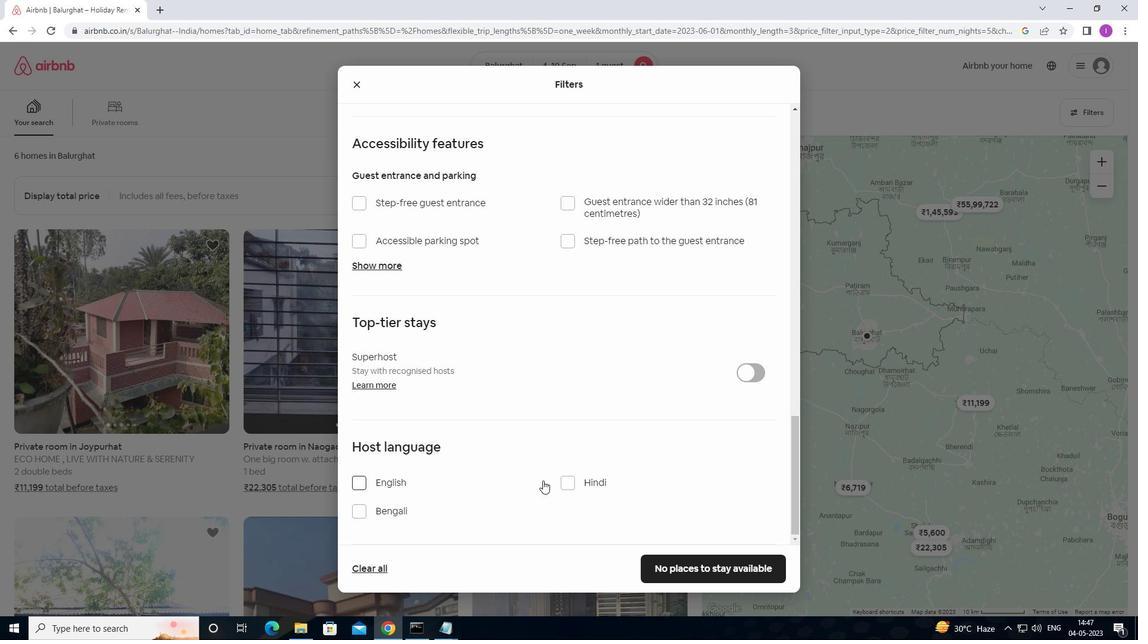 
Action: Mouse scrolled (542, 481) with delta (0, 0)
Screenshot: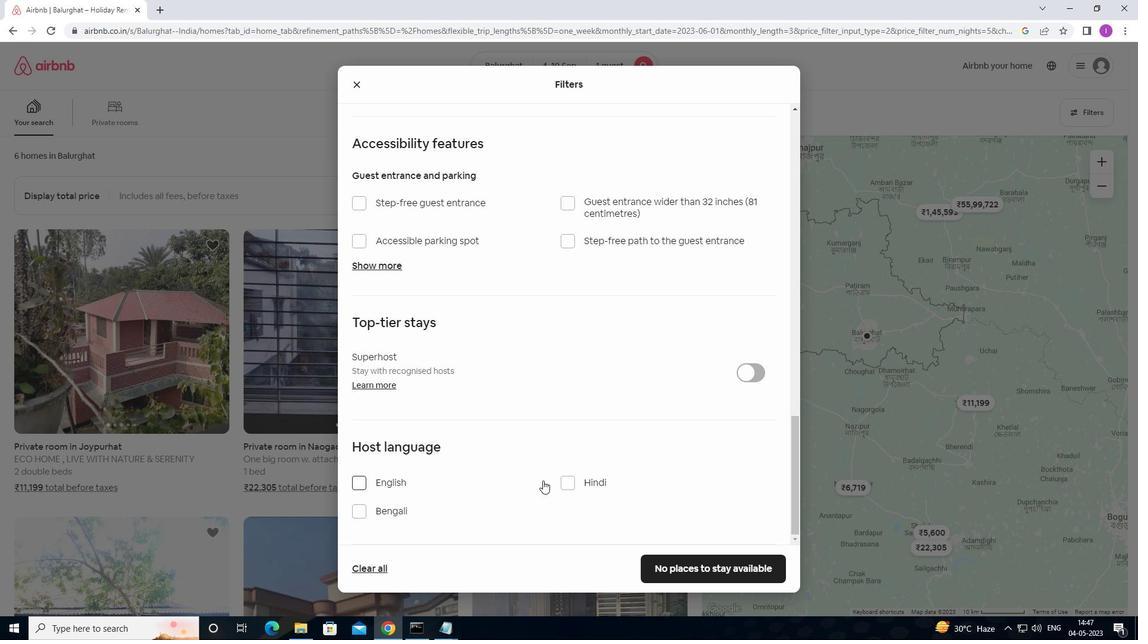 
Action: Mouse moved to (542, 484)
Screenshot: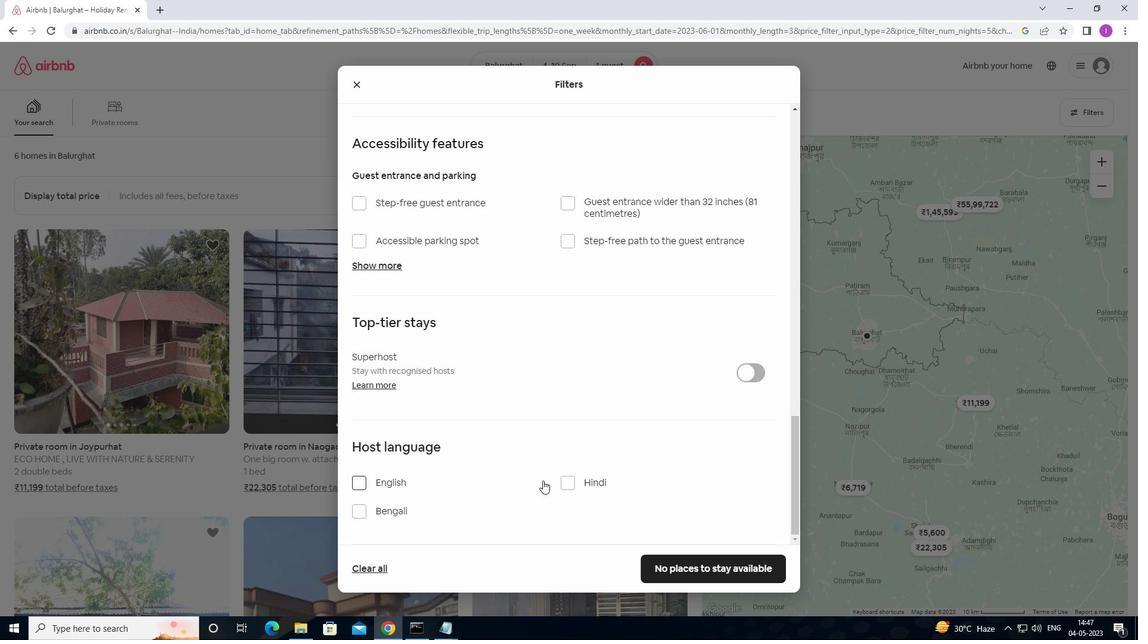 
Action: Mouse scrolled (542, 483) with delta (0, 0)
Screenshot: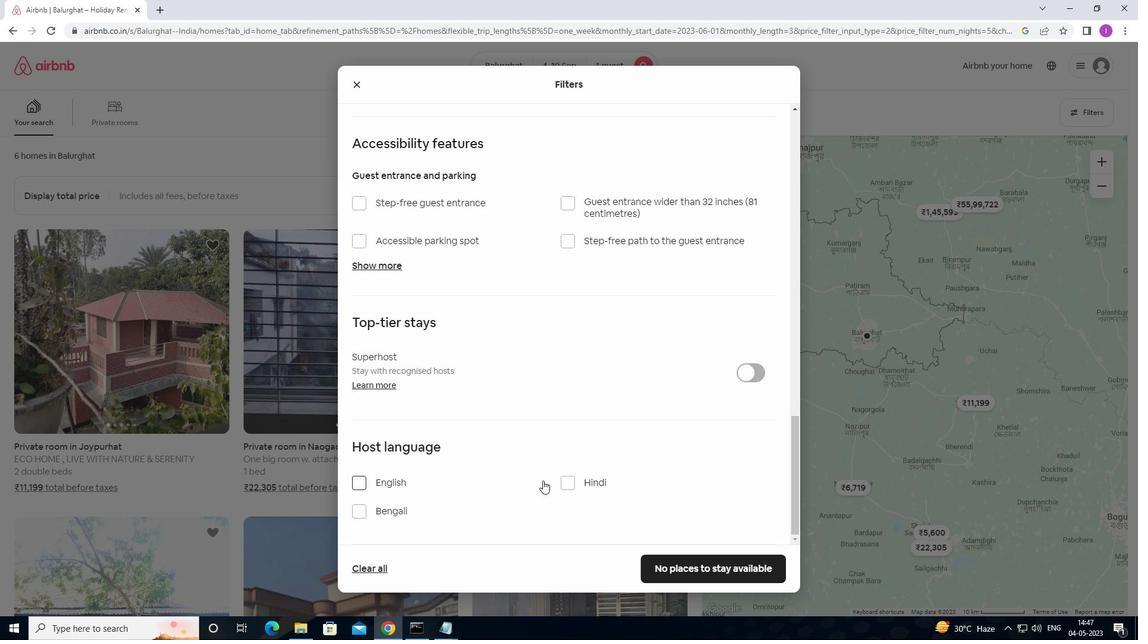 
Action: Mouse moved to (542, 484)
Screenshot: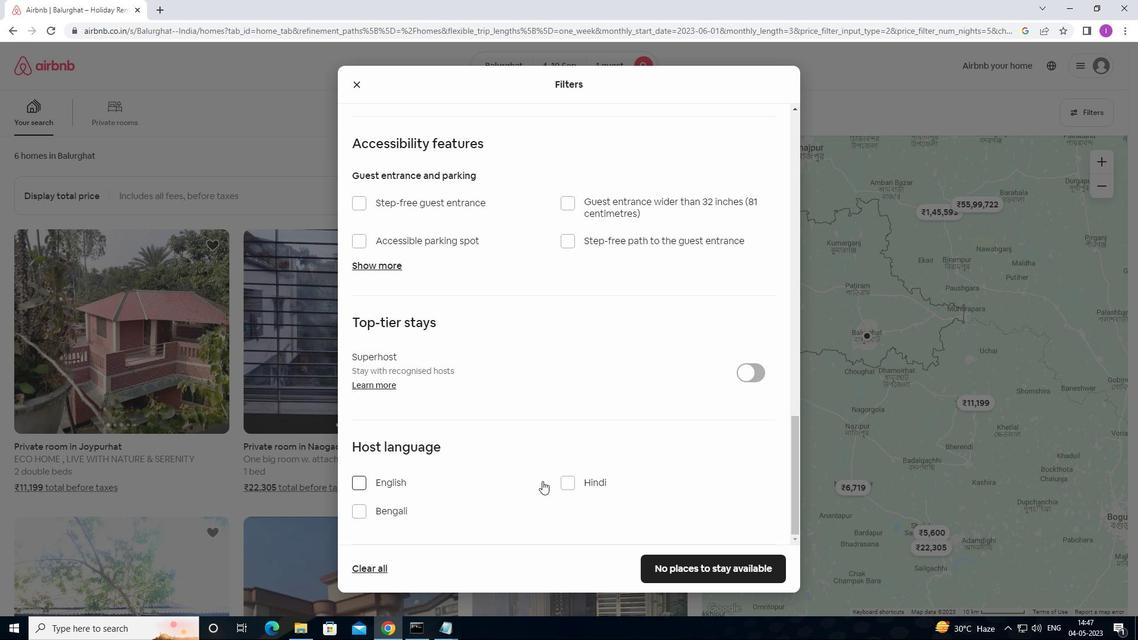 
Action: Mouse scrolled (542, 484) with delta (0, 0)
Screenshot: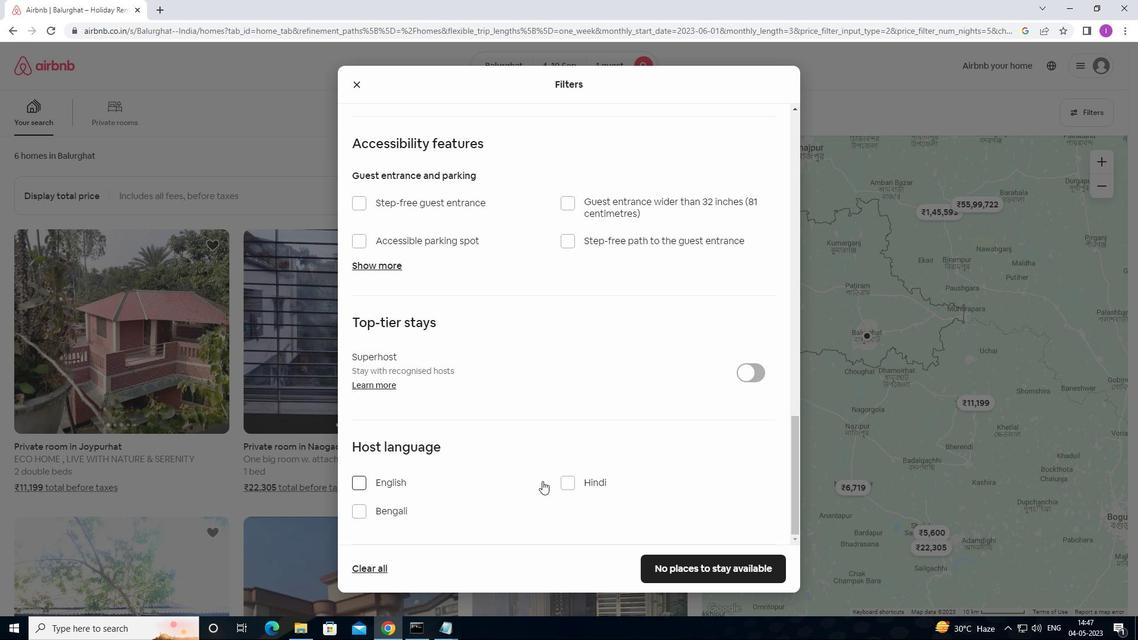 
Action: Mouse moved to (542, 484)
Screenshot: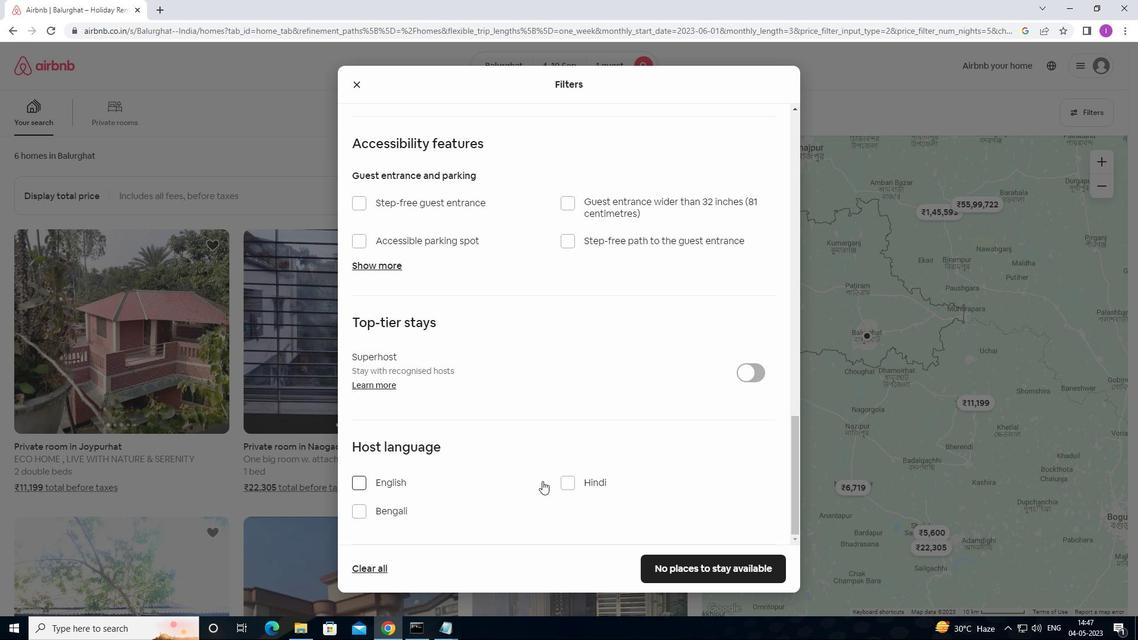 
Action: Mouse scrolled (542, 484) with delta (0, 0)
Screenshot: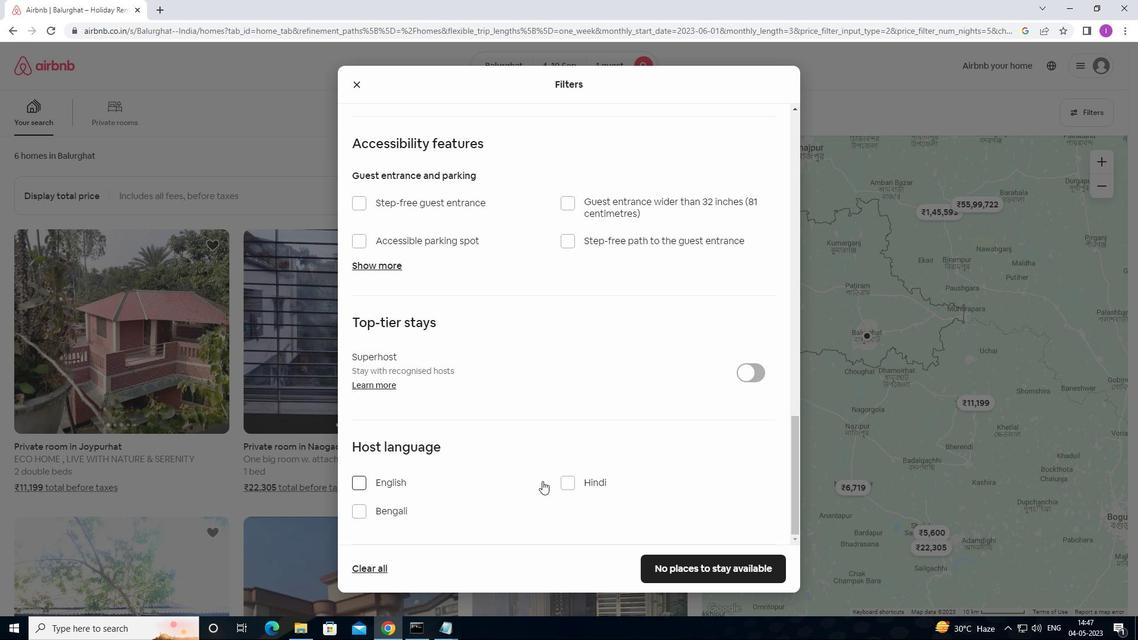 
Action: Mouse moved to (356, 487)
Screenshot: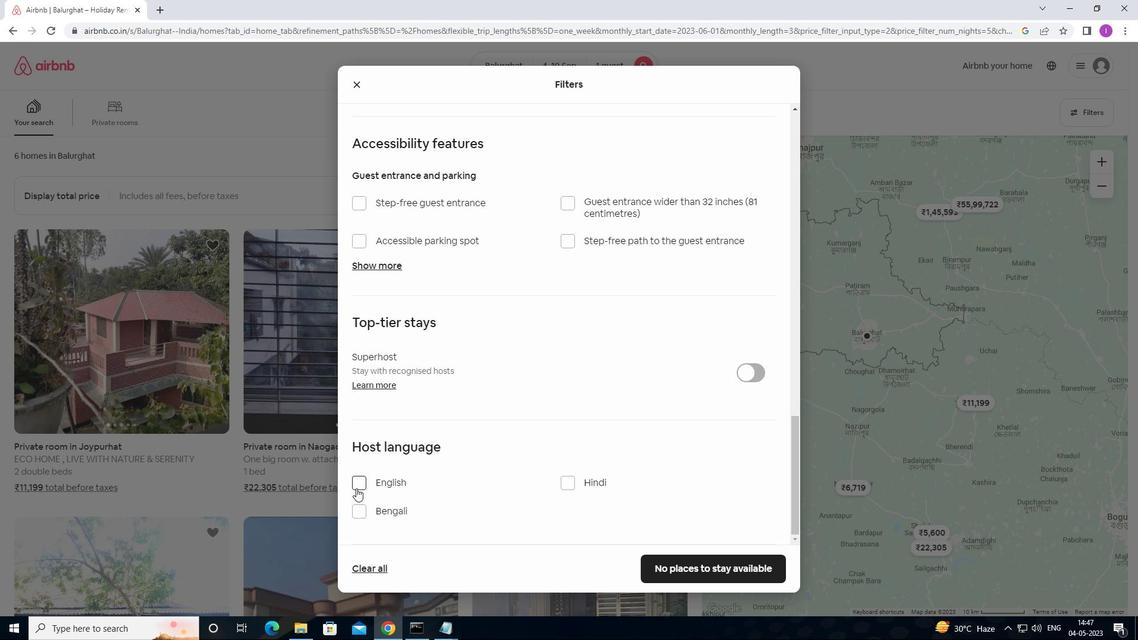 
Action: Mouse pressed left at (356, 487)
Screenshot: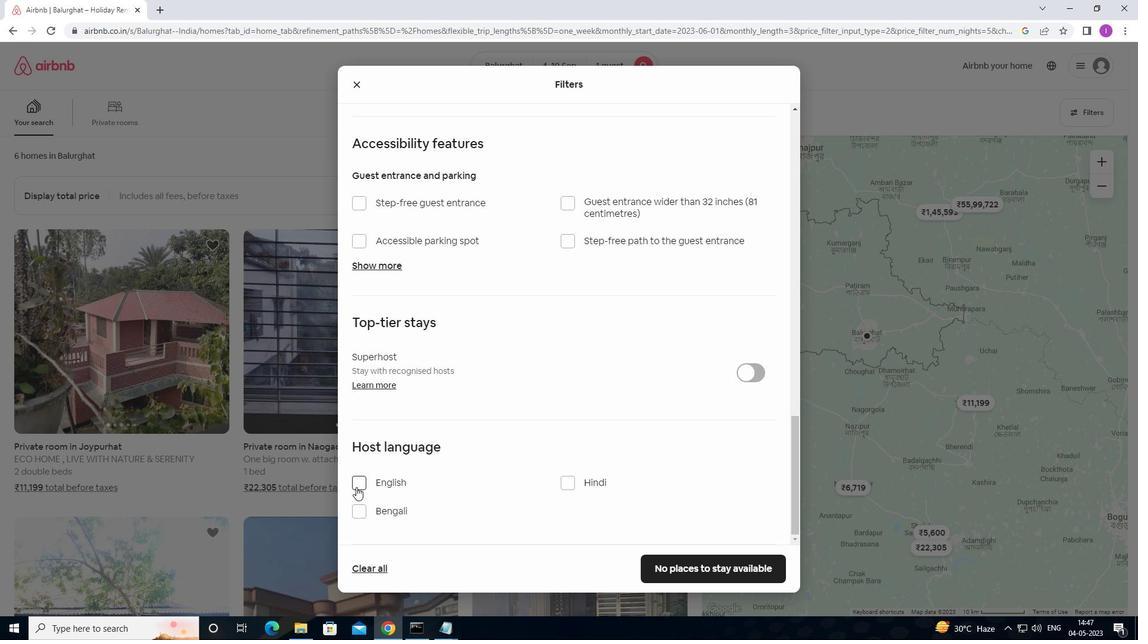 
Action: Mouse moved to (696, 570)
Screenshot: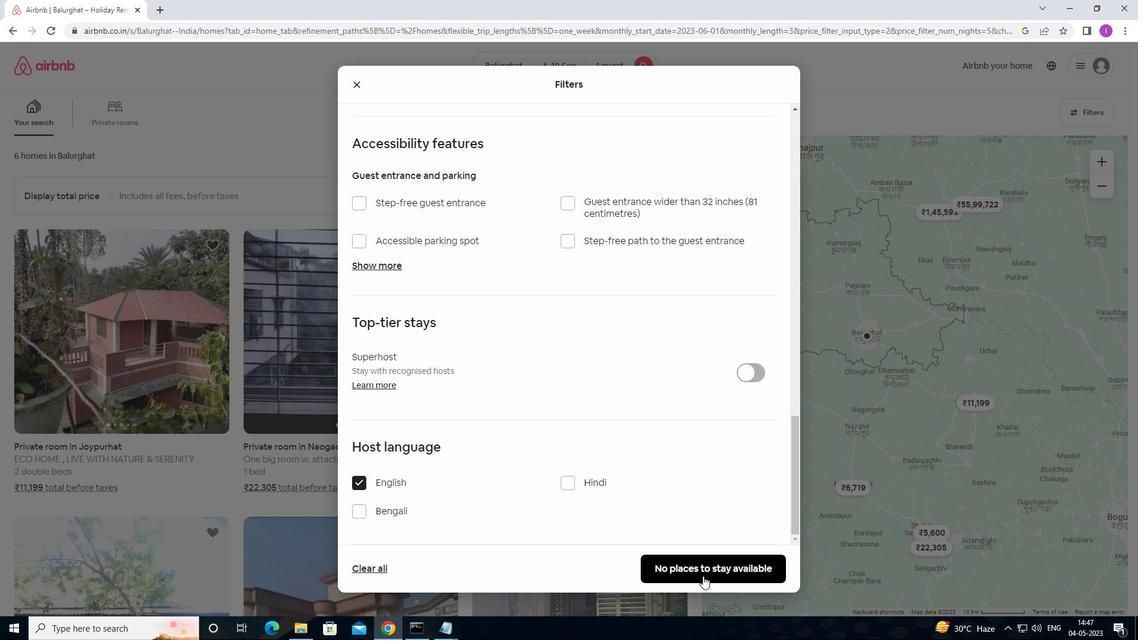 
Action: Mouse pressed left at (696, 570)
Screenshot: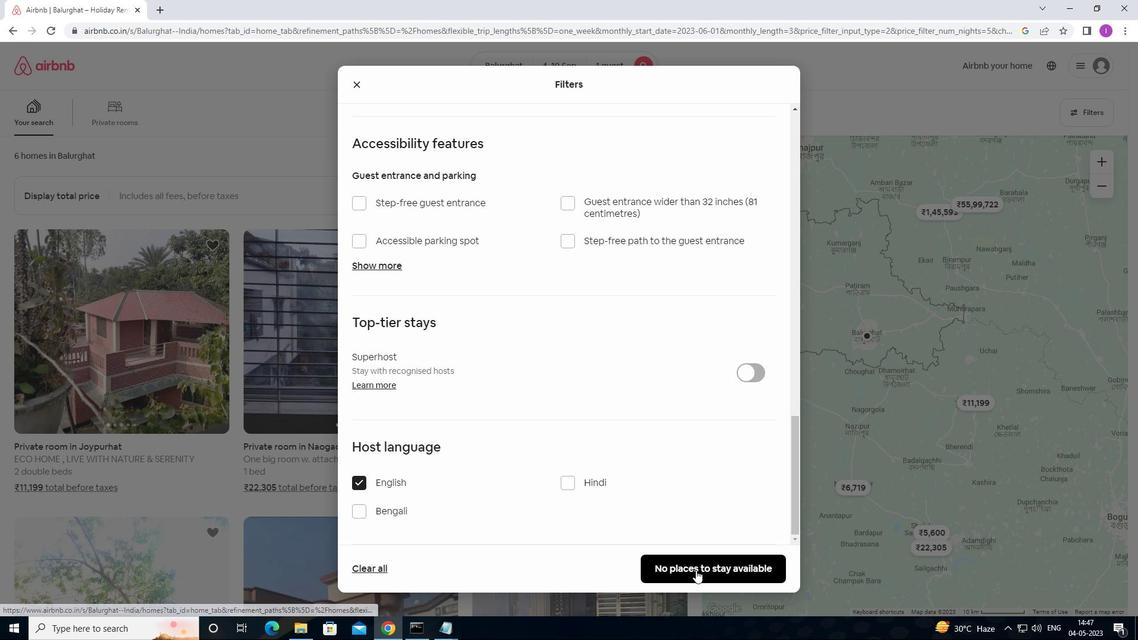 
Action: Mouse moved to (586, 408)
Screenshot: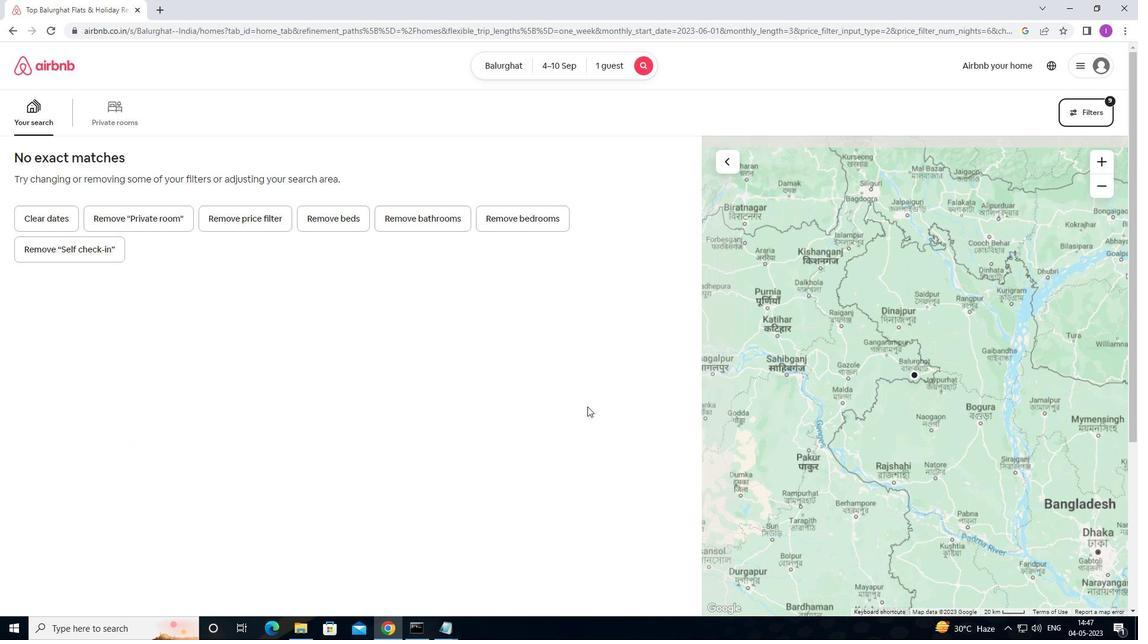 
